 Task: Find connections with filter location Pirapora with filter topic #homebuyers with filter profile language German with filter current company Punj Lloyd Limited with filter school Yogi Vemana University, Kadapa with filter industry Mobile Computing Software Products with filter service category Leadership Development with filter keywords title Restaurant Manager
Action: Mouse moved to (186, 278)
Screenshot: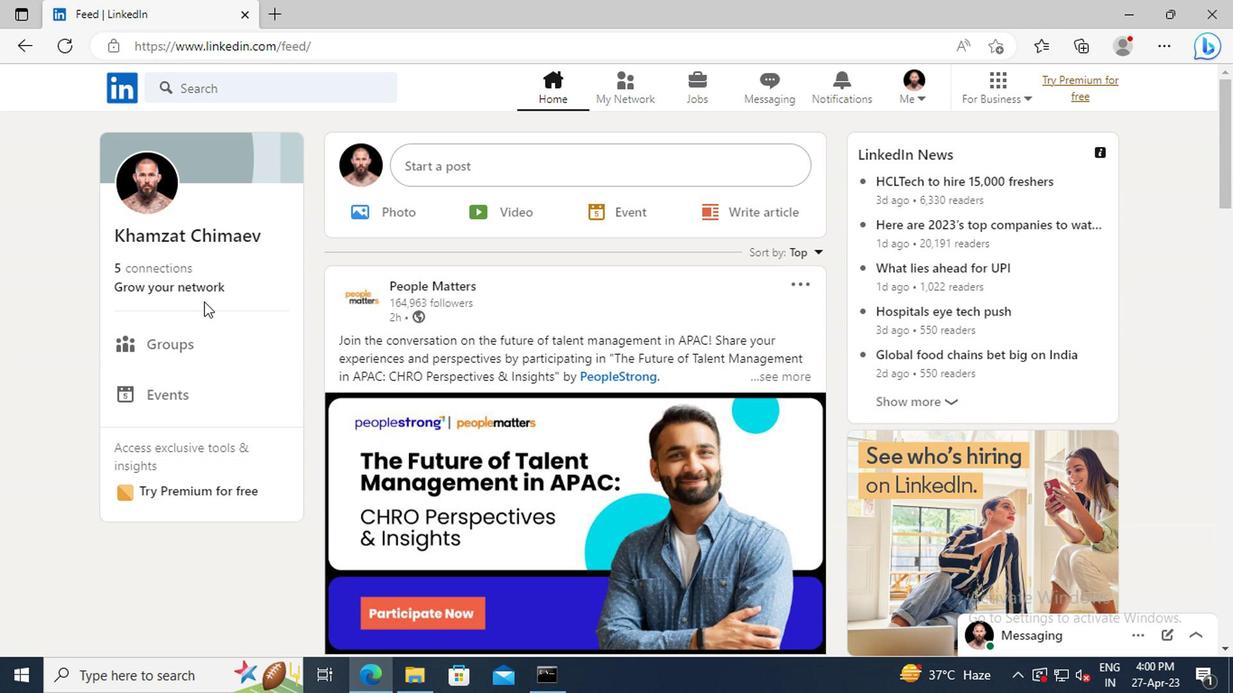 
Action: Mouse pressed left at (186, 278)
Screenshot: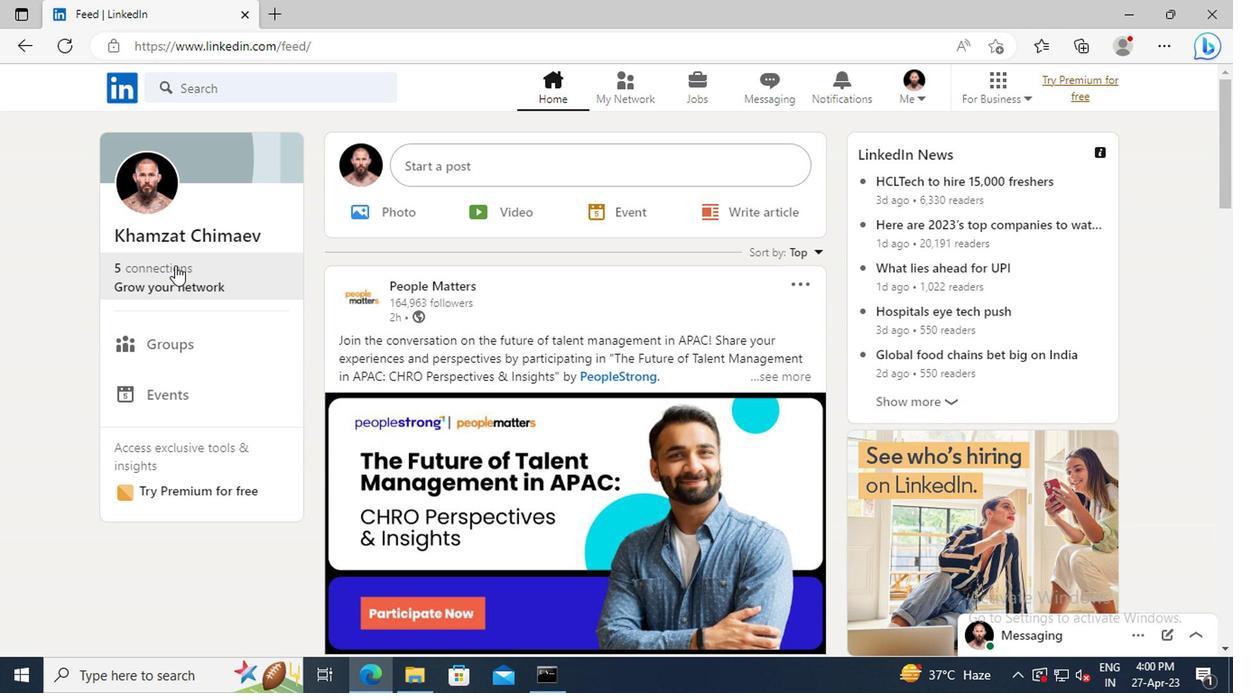
Action: Mouse moved to (213, 200)
Screenshot: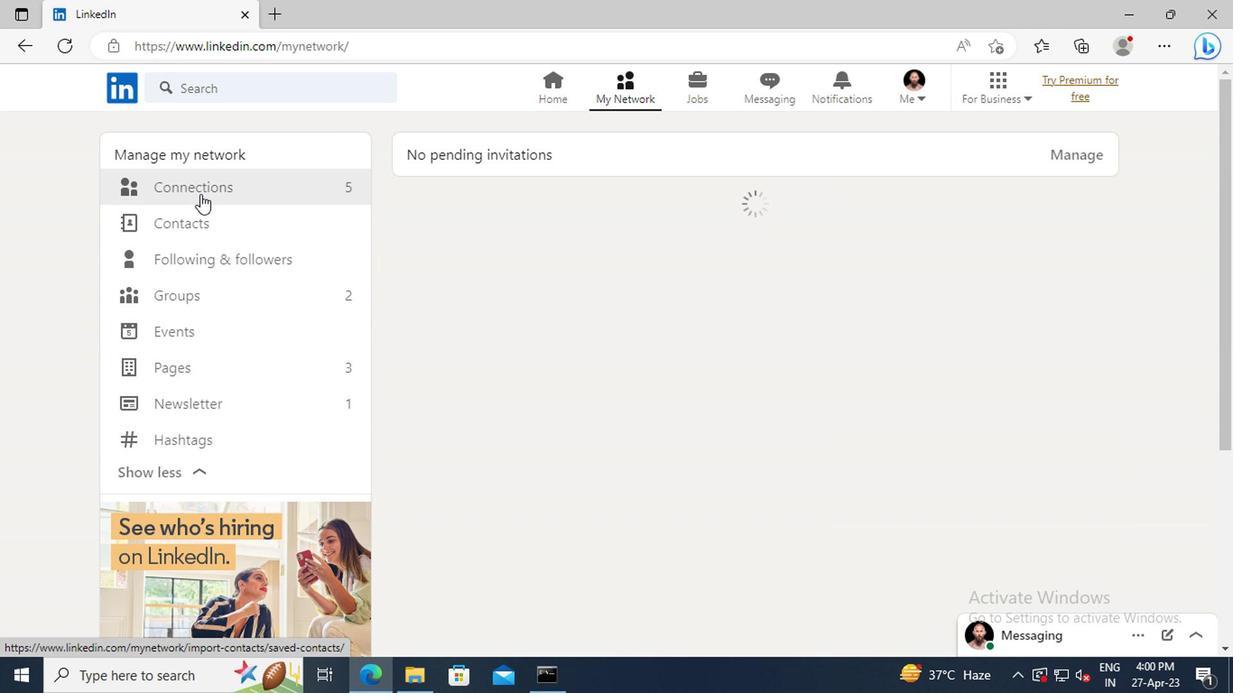 
Action: Mouse pressed left at (213, 200)
Screenshot: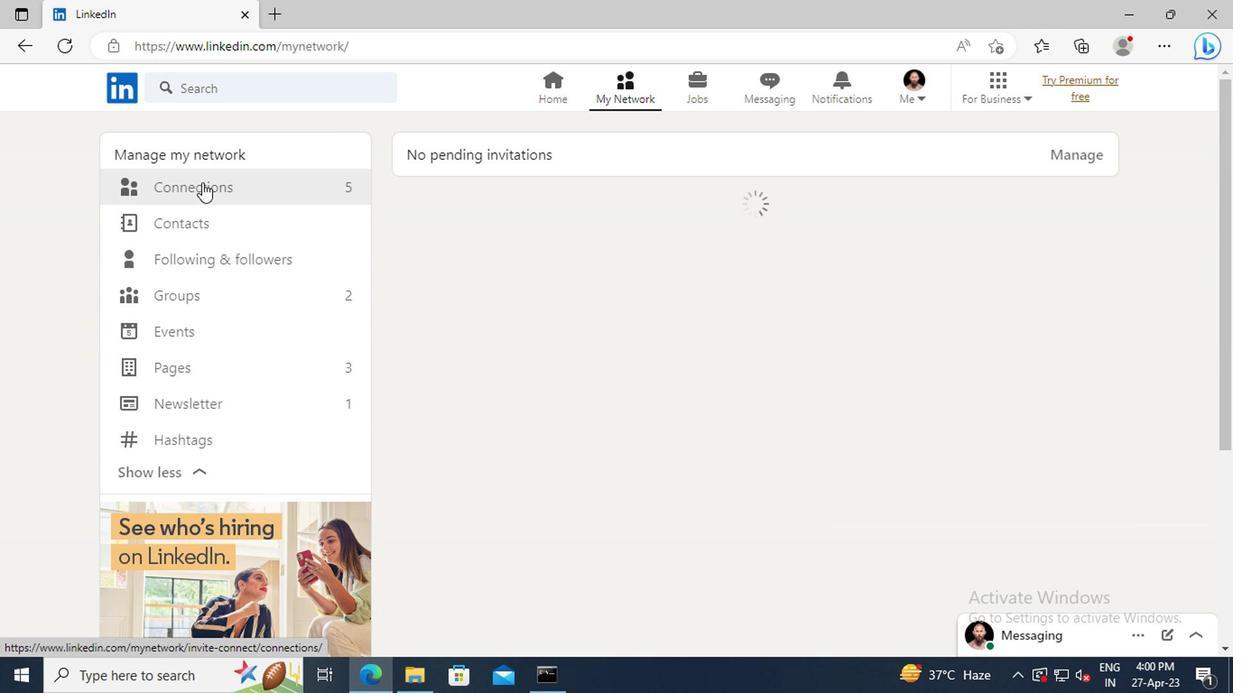 
Action: Mouse moved to (758, 205)
Screenshot: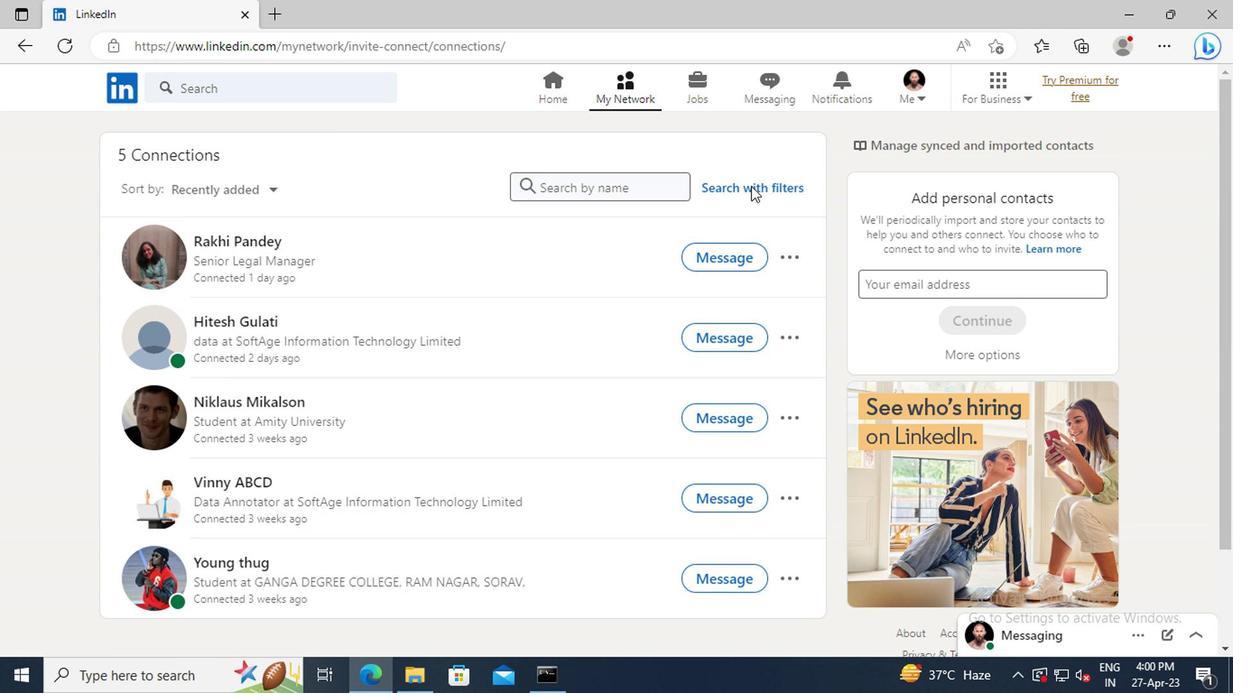 
Action: Mouse pressed left at (758, 205)
Screenshot: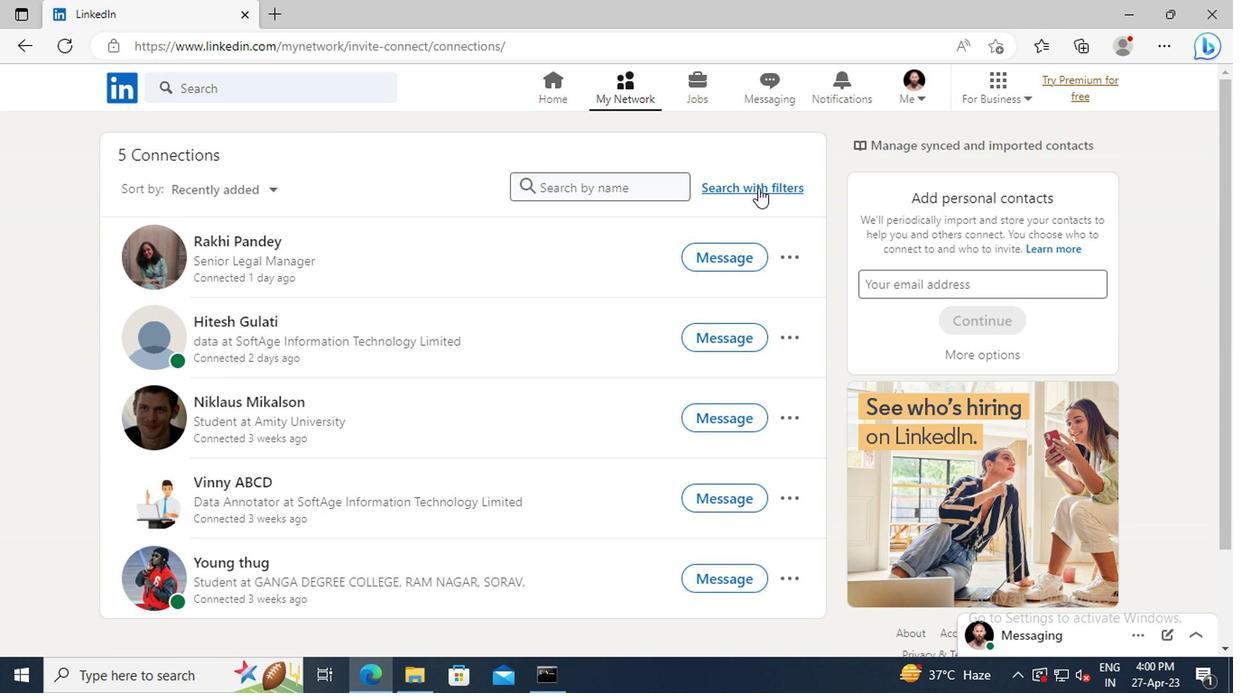 
Action: Mouse moved to (691, 158)
Screenshot: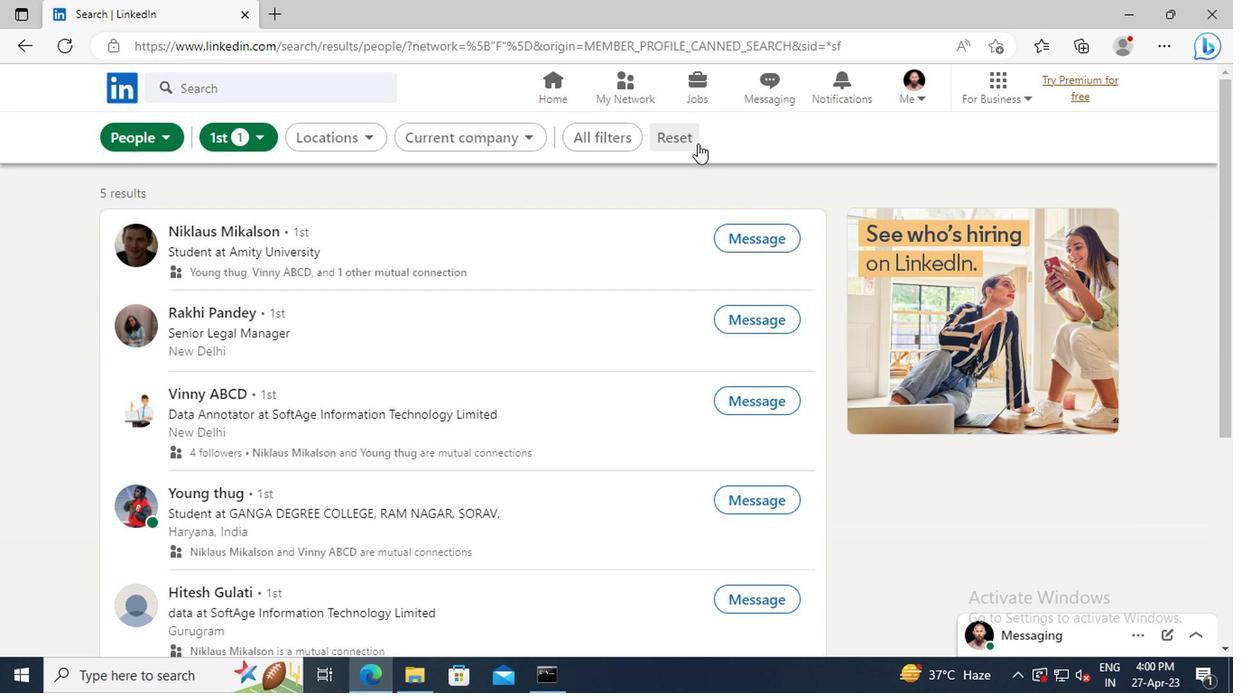 
Action: Mouse pressed left at (691, 158)
Screenshot: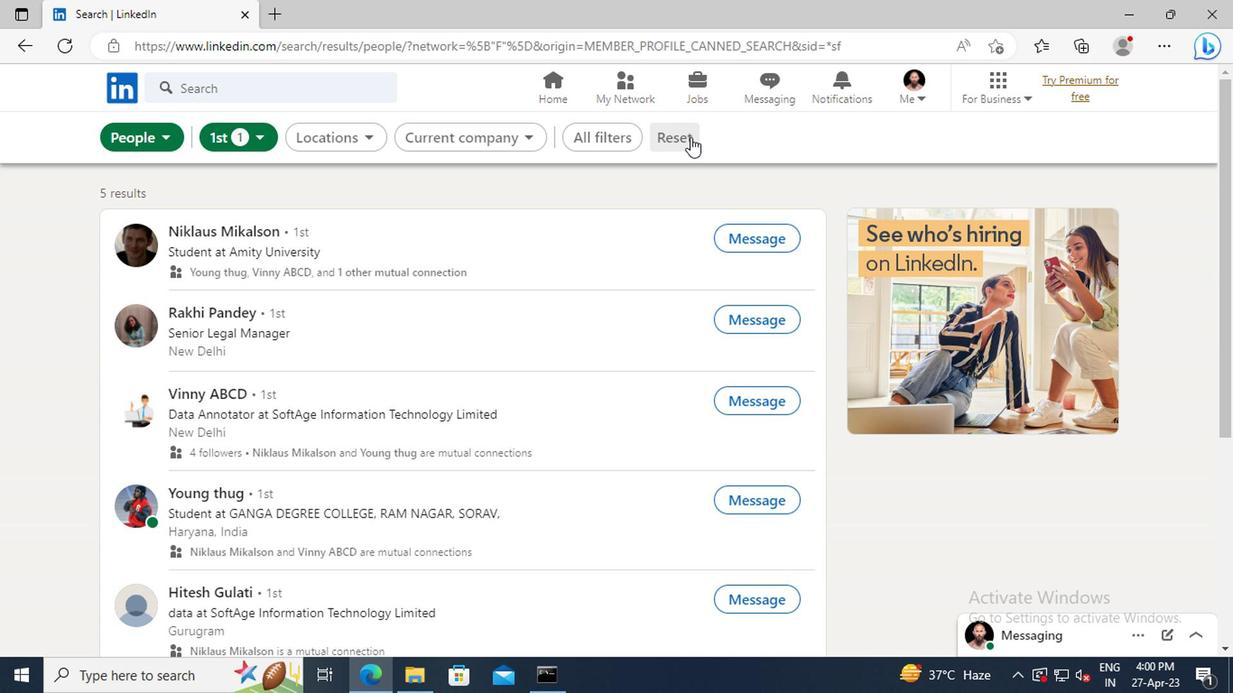 
Action: Mouse moved to (667, 159)
Screenshot: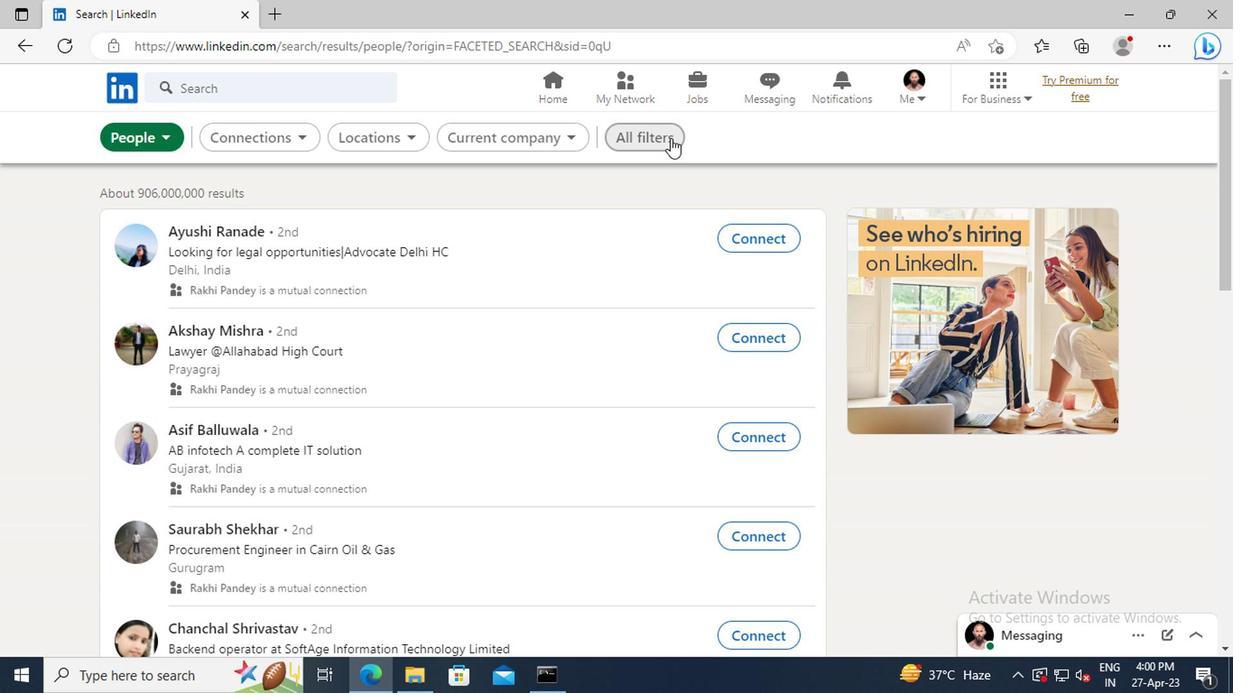 
Action: Mouse pressed left at (667, 159)
Screenshot: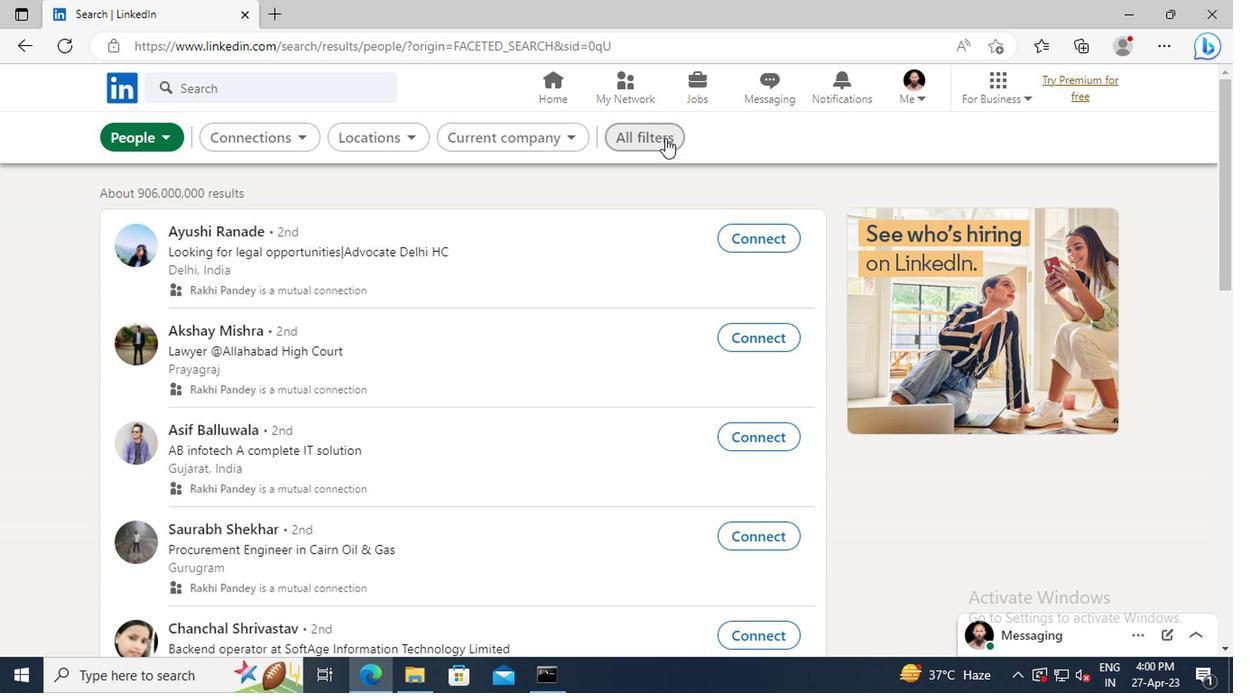 
Action: Mouse moved to (965, 334)
Screenshot: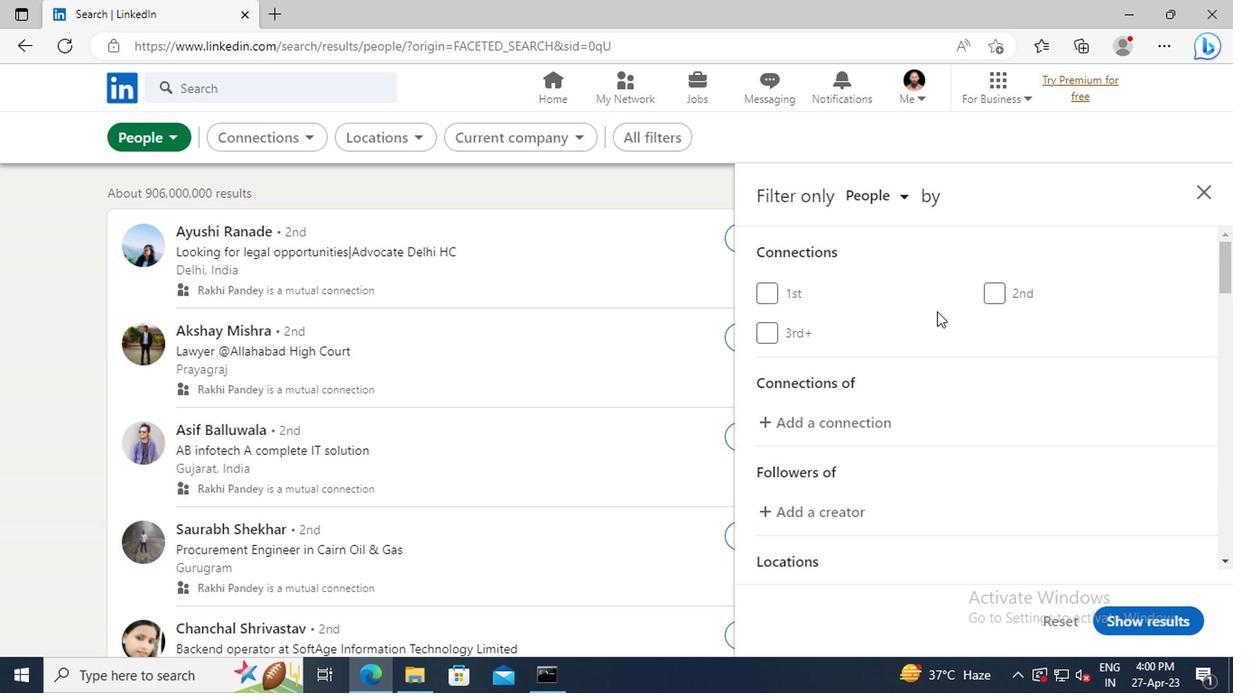 
Action: Mouse scrolled (965, 333) with delta (0, 0)
Screenshot: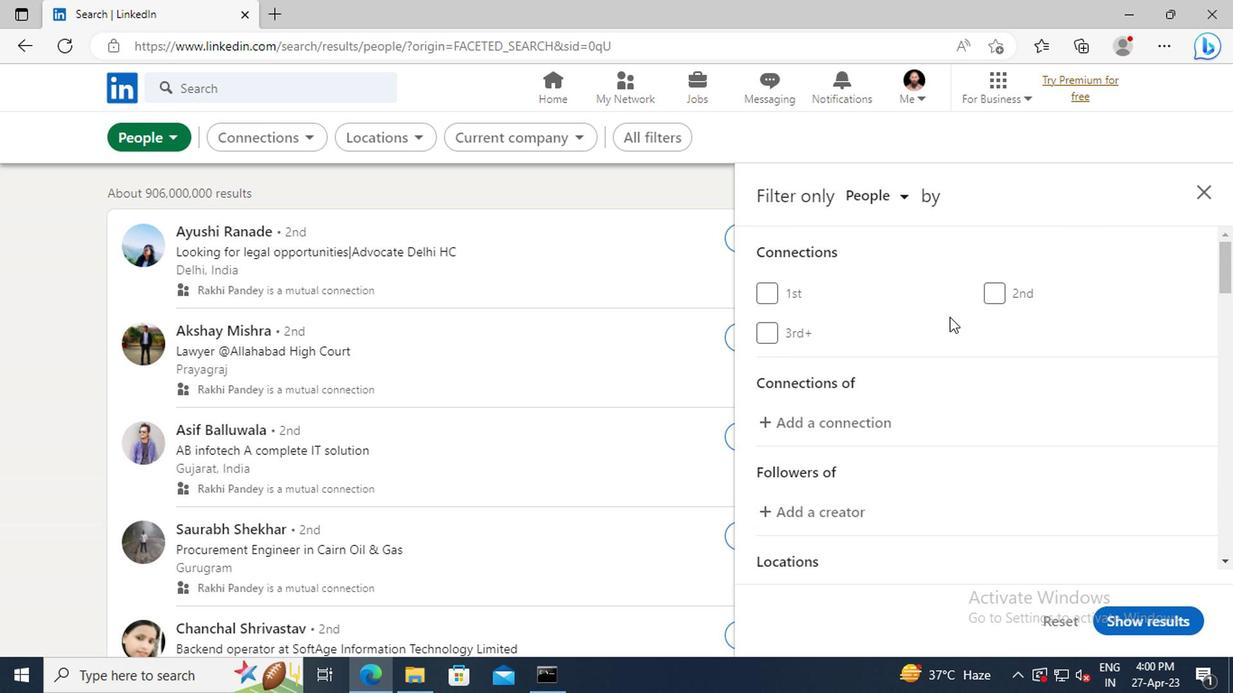 
Action: Mouse scrolled (965, 333) with delta (0, 0)
Screenshot: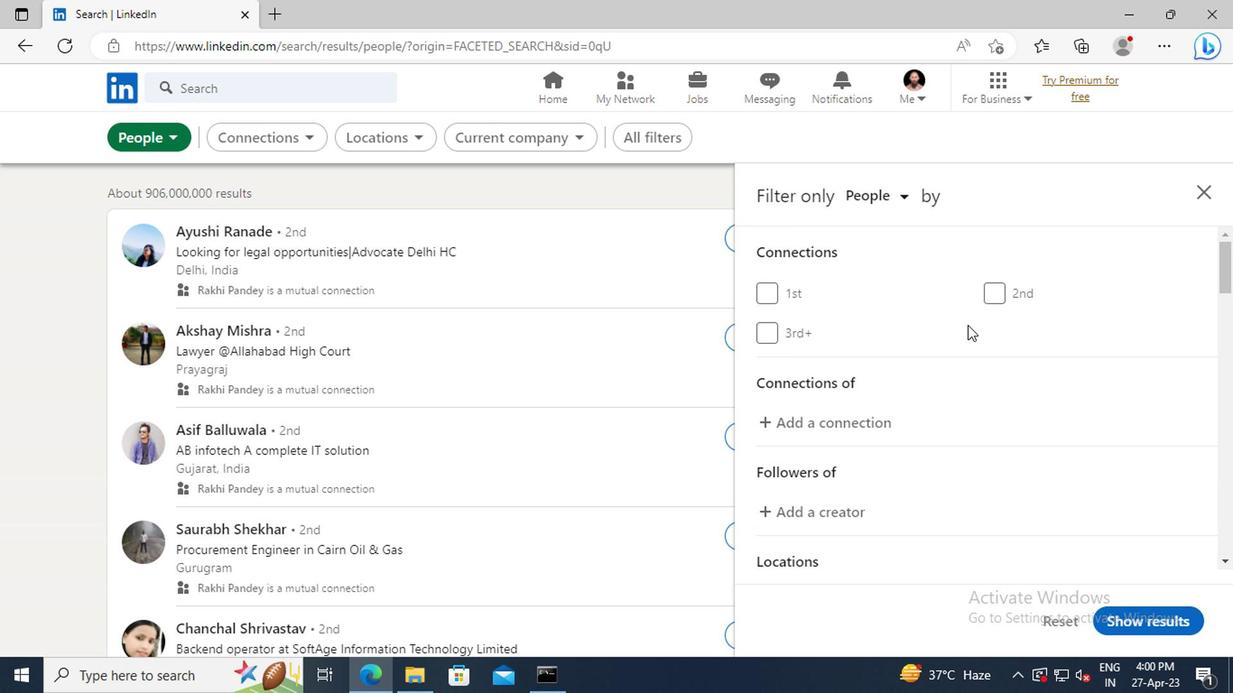
Action: Mouse scrolled (965, 333) with delta (0, 0)
Screenshot: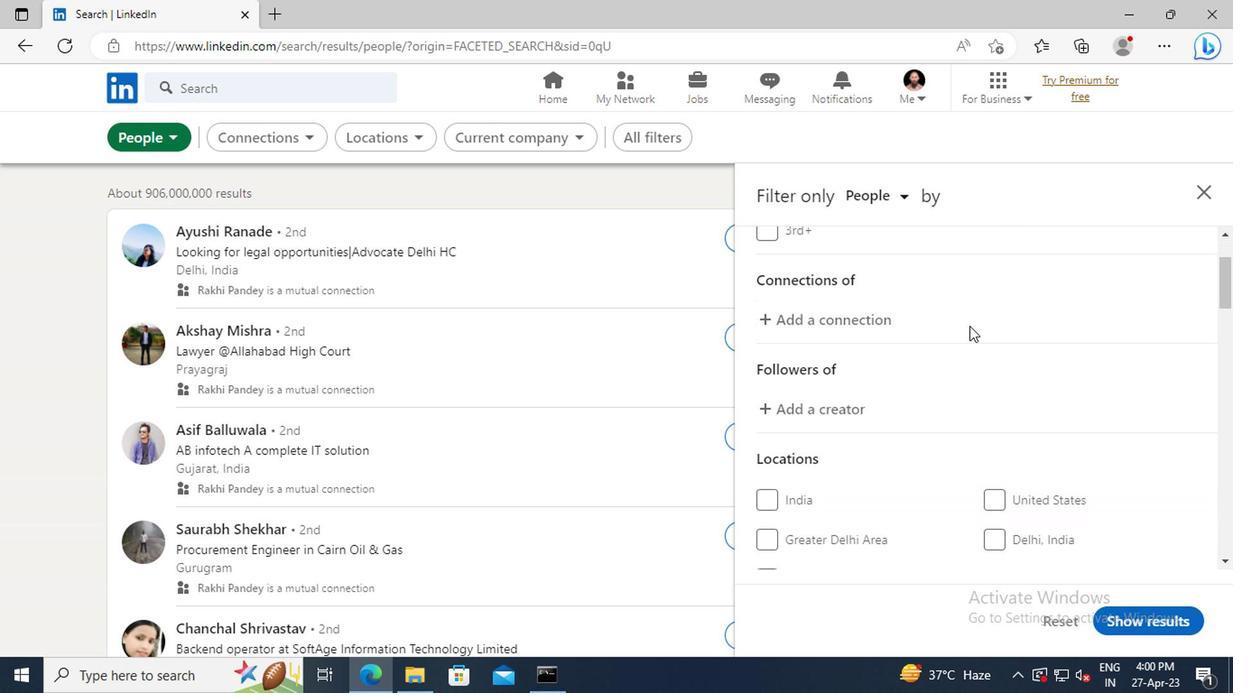 
Action: Mouse scrolled (965, 333) with delta (0, 0)
Screenshot: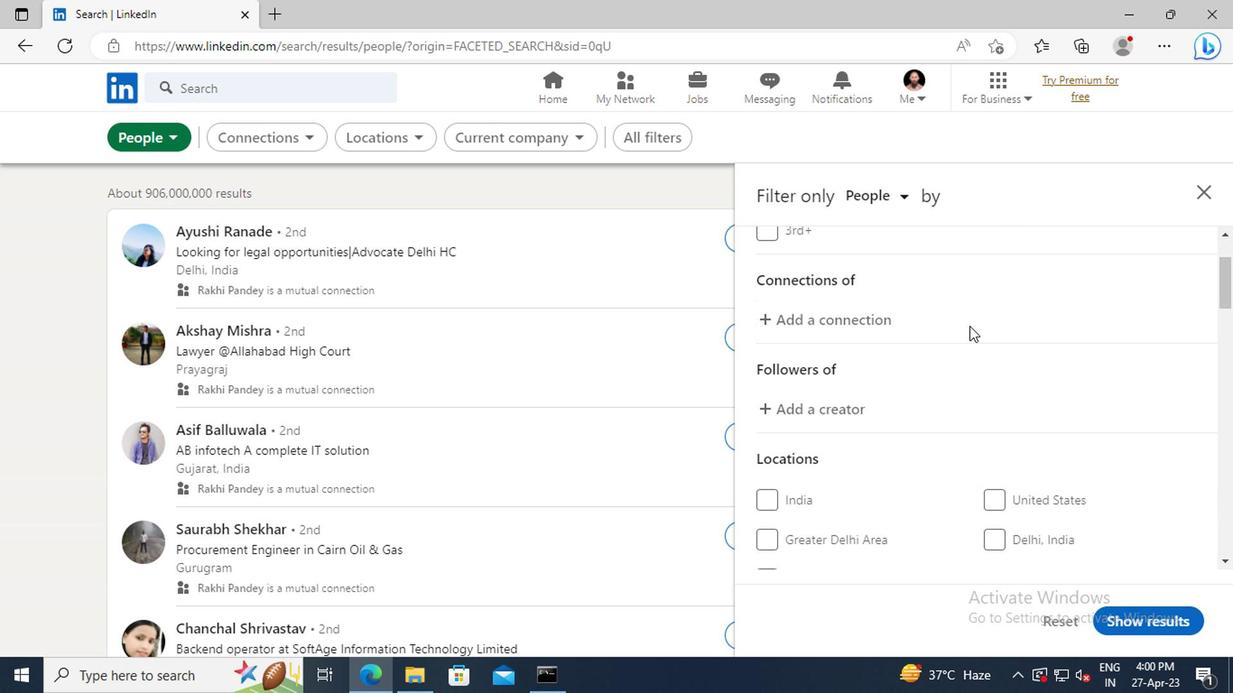 
Action: Mouse scrolled (965, 333) with delta (0, 0)
Screenshot: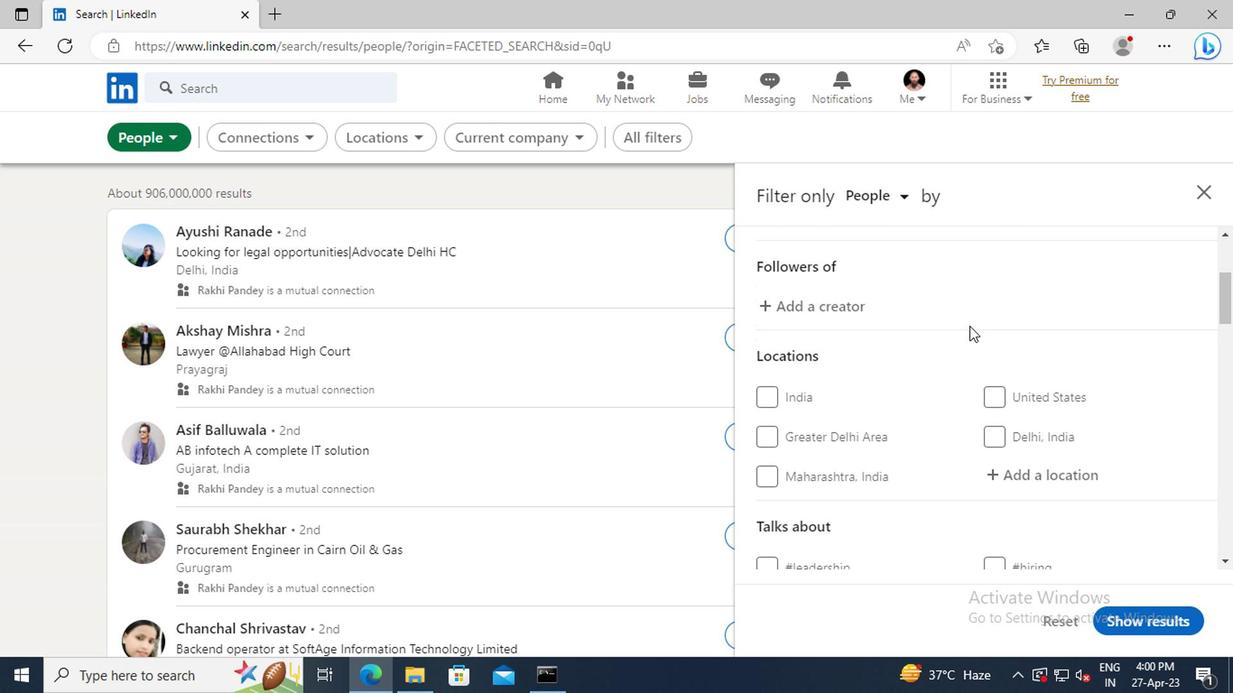 
Action: Mouse scrolled (965, 333) with delta (0, 0)
Screenshot: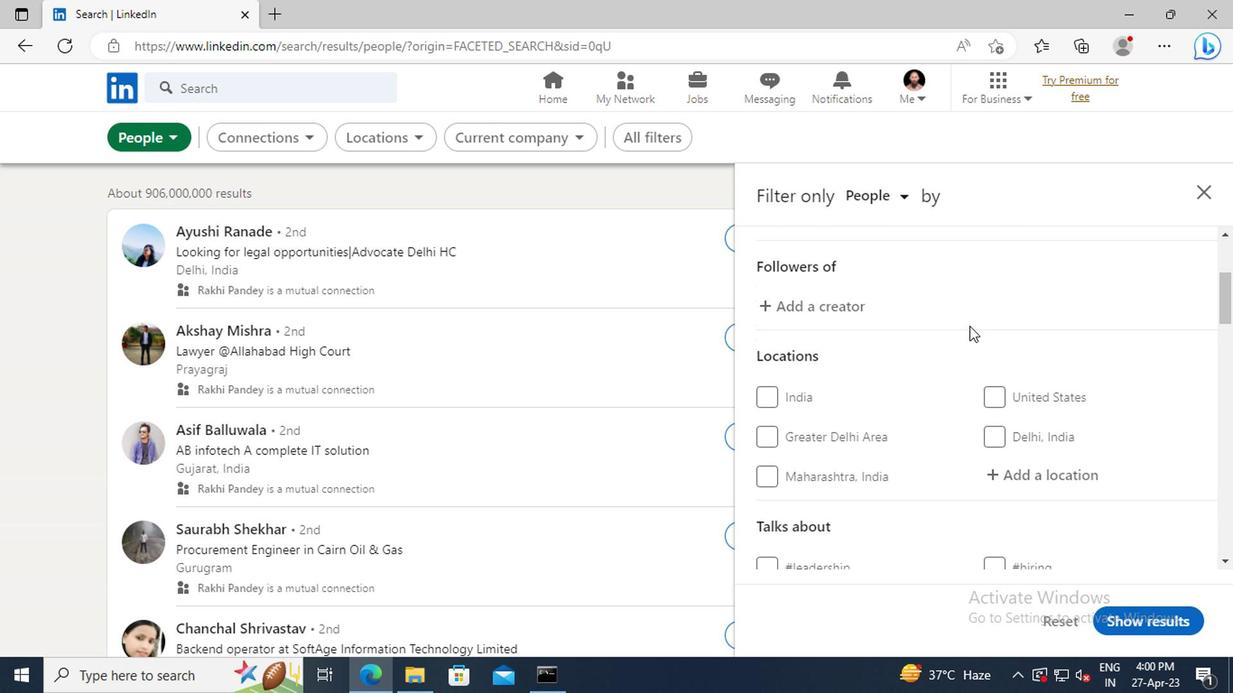 
Action: Mouse moved to (1009, 379)
Screenshot: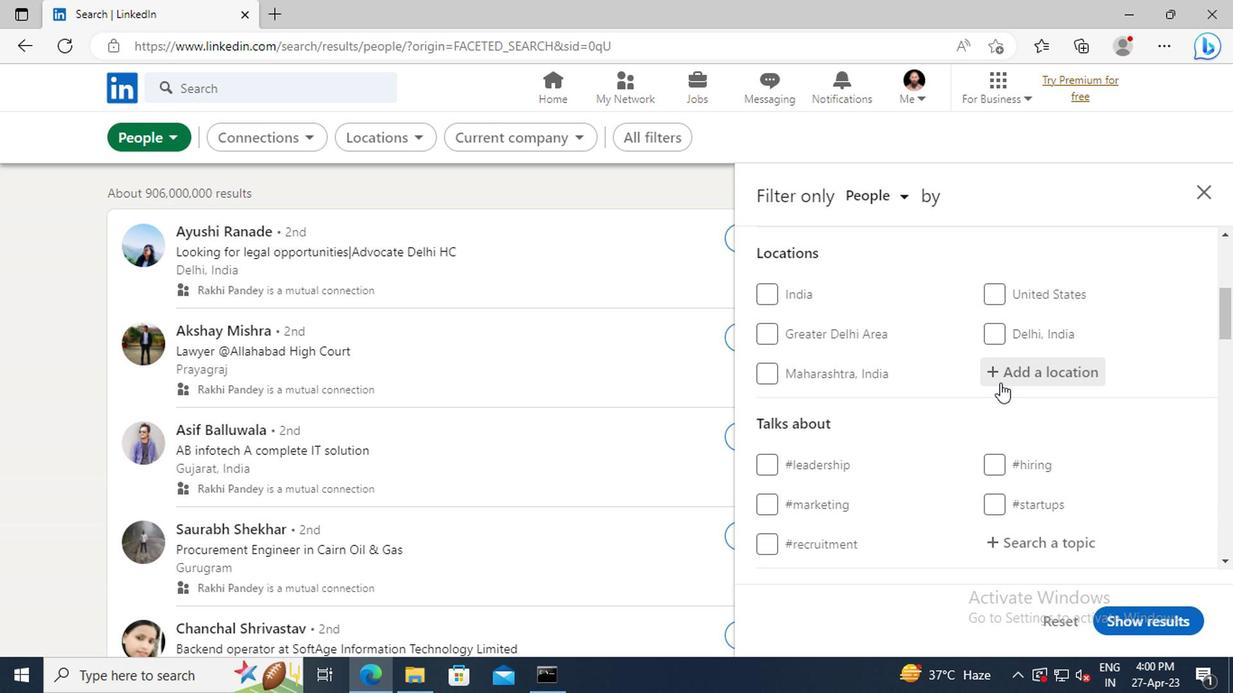 
Action: Mouse pressed left at (1009, 379)
Screenshot: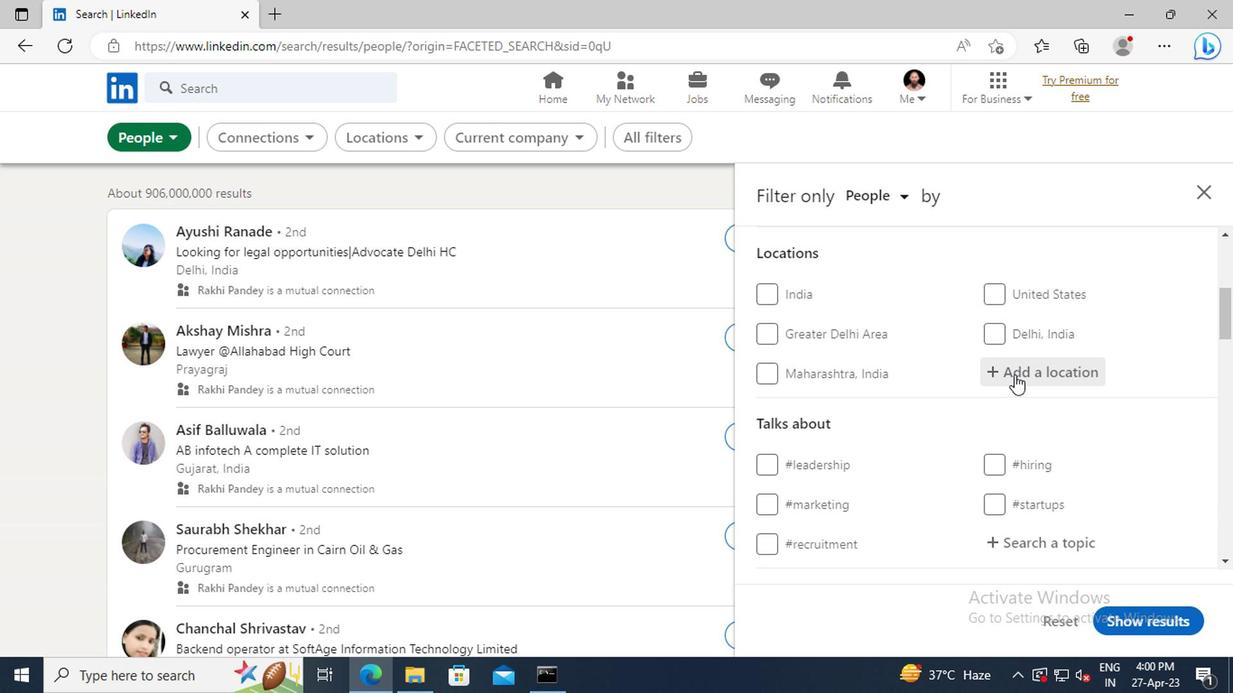 
Action: Key pressed <Key.shift>PIRAPORA
Screenshot: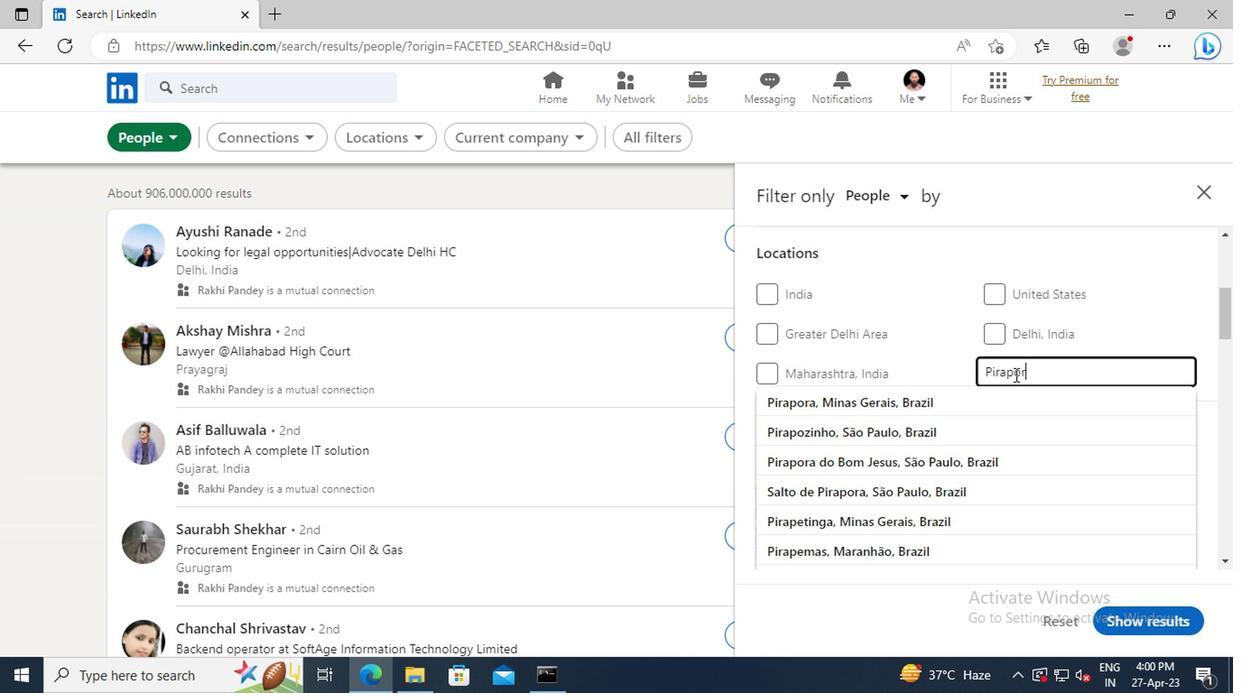 
Action: Mouse moved to (1009, 396)
Screenshot: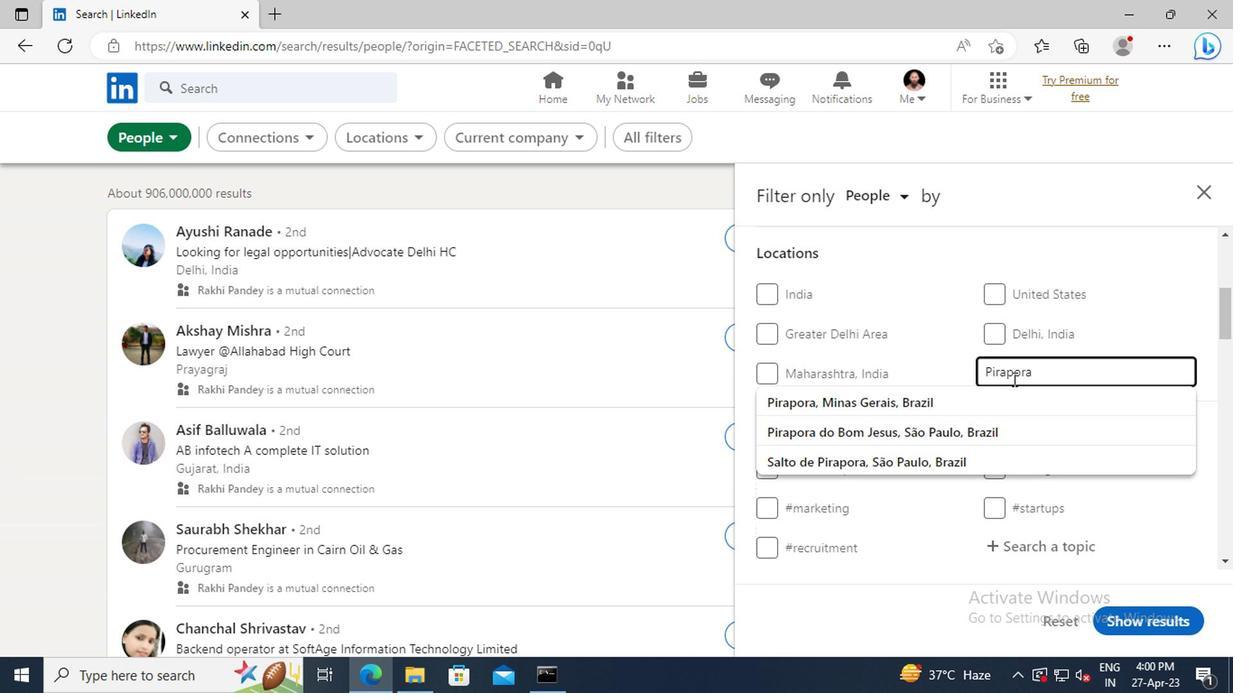 
Action: Mouse pressed left at (1009, 396)
Screenshot: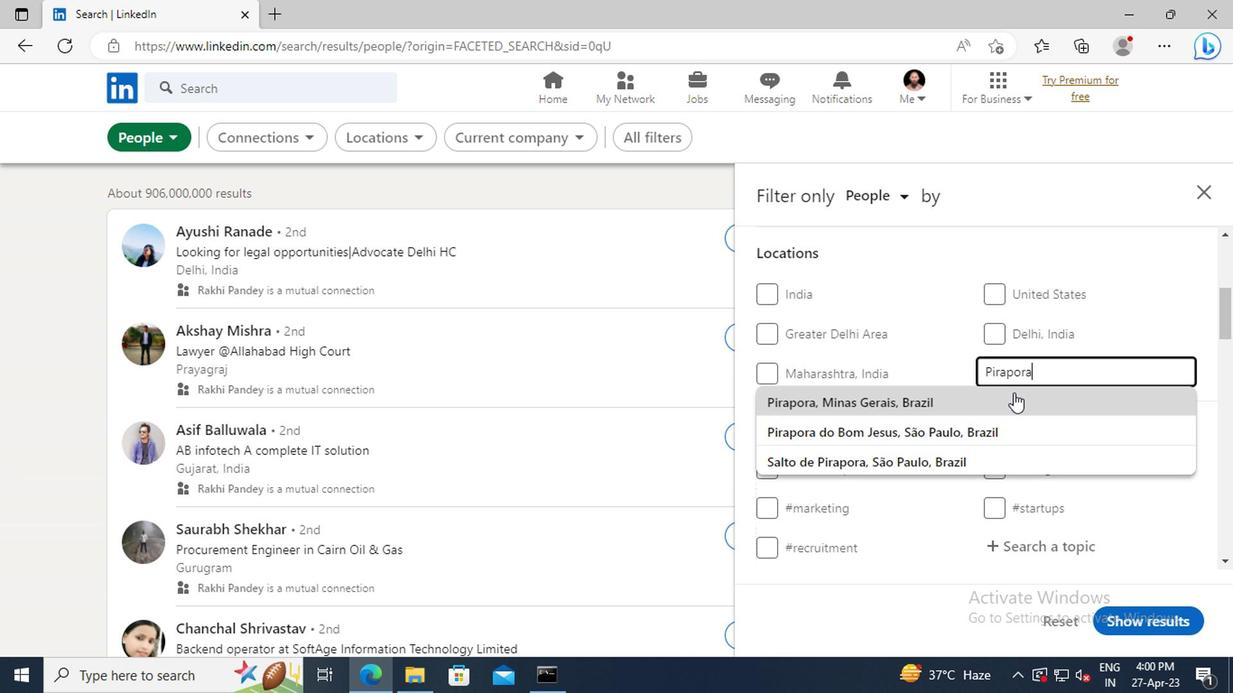 
Action: Mouse moved to (1019, 360)
Screenshot: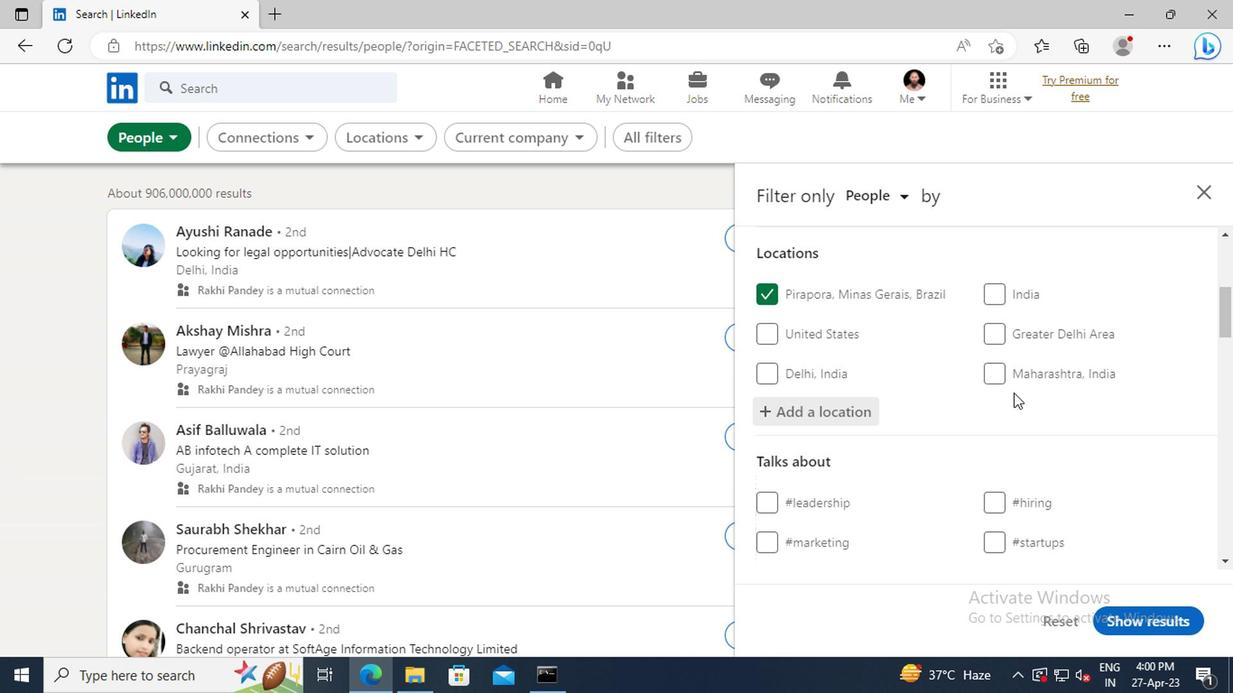 
Action: Mouse scrolled (1019, 359) with delta (0, -1)
Screenshot: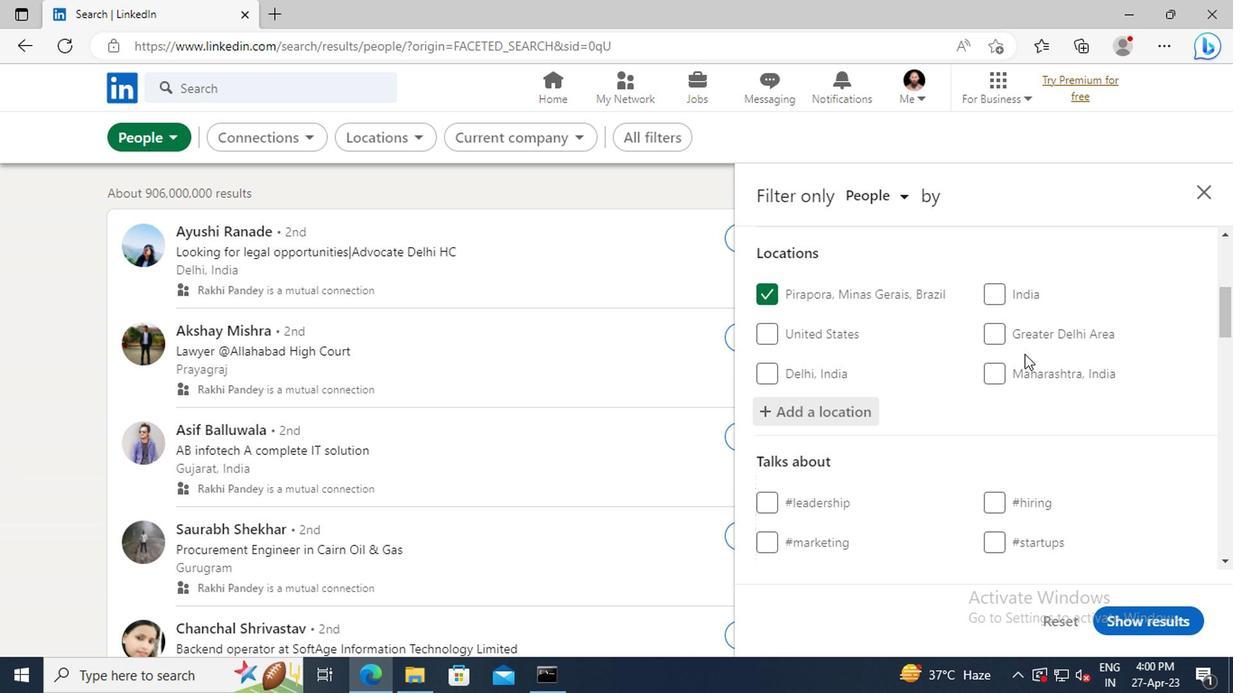 
Action: Mouse scrolled (1019, 359) with delta (0, -1)
Screenshot: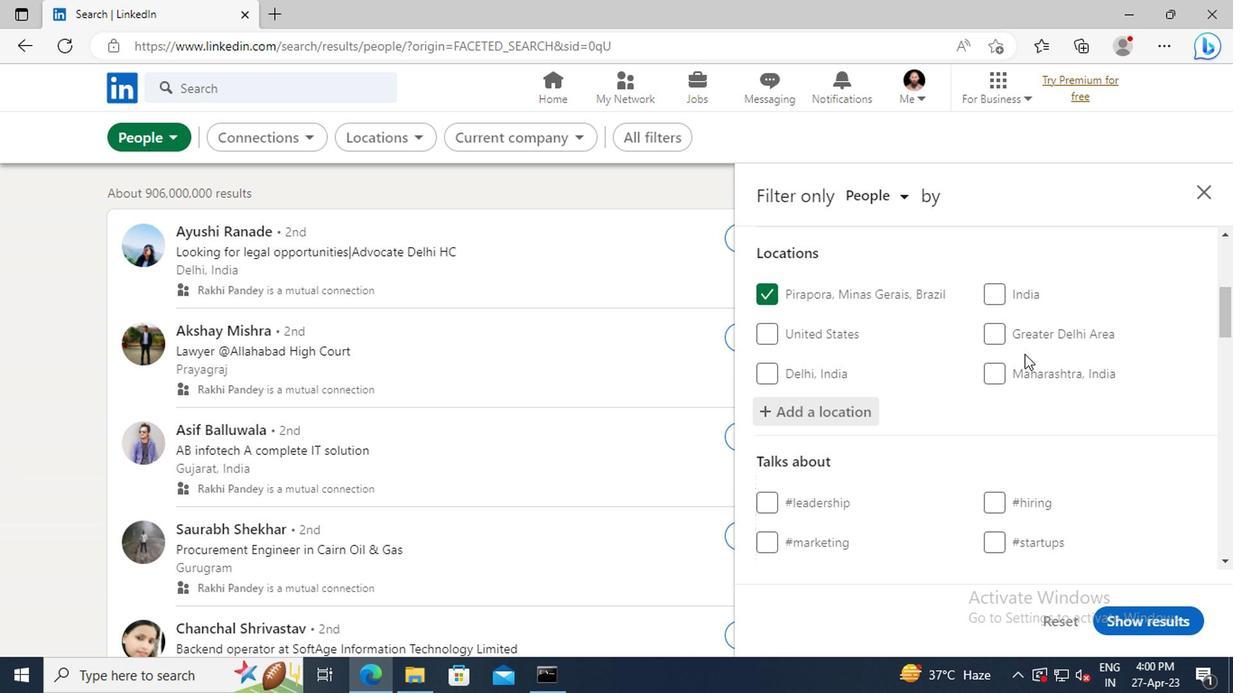 
Action: Mouse scrolled (1019, 359) with delta (0, -1)
Screenshot: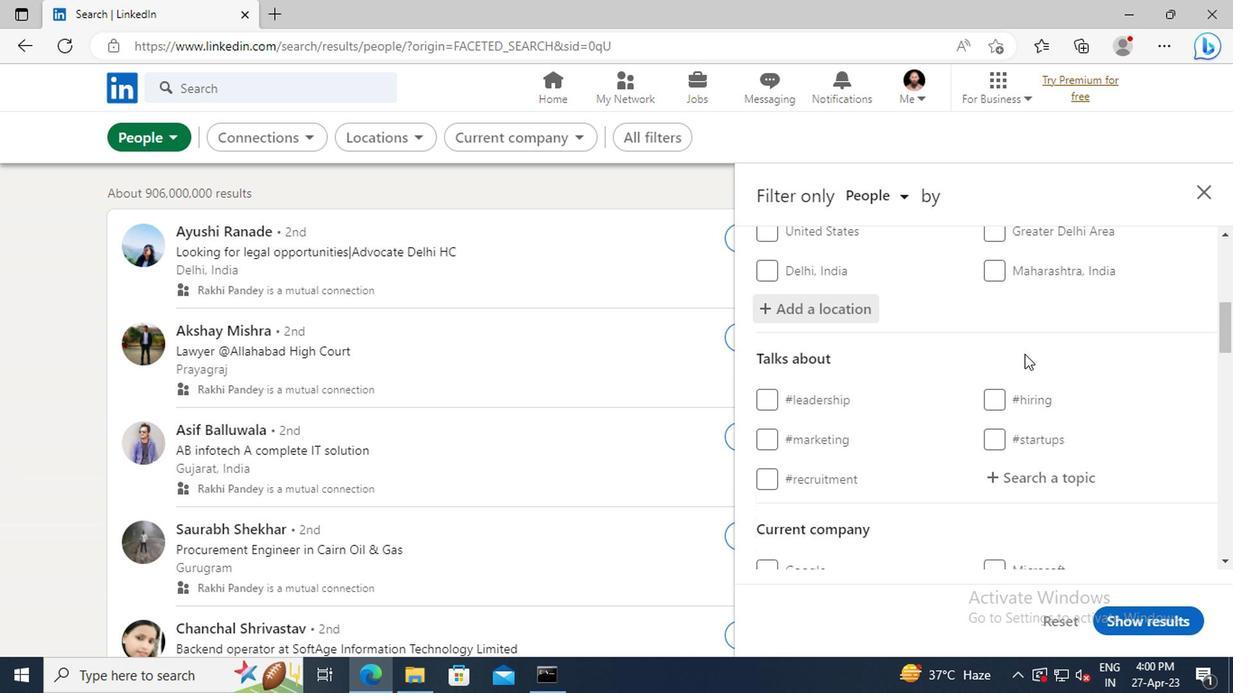 
Action: Mouse moved to (1017, 432)
Screenshot: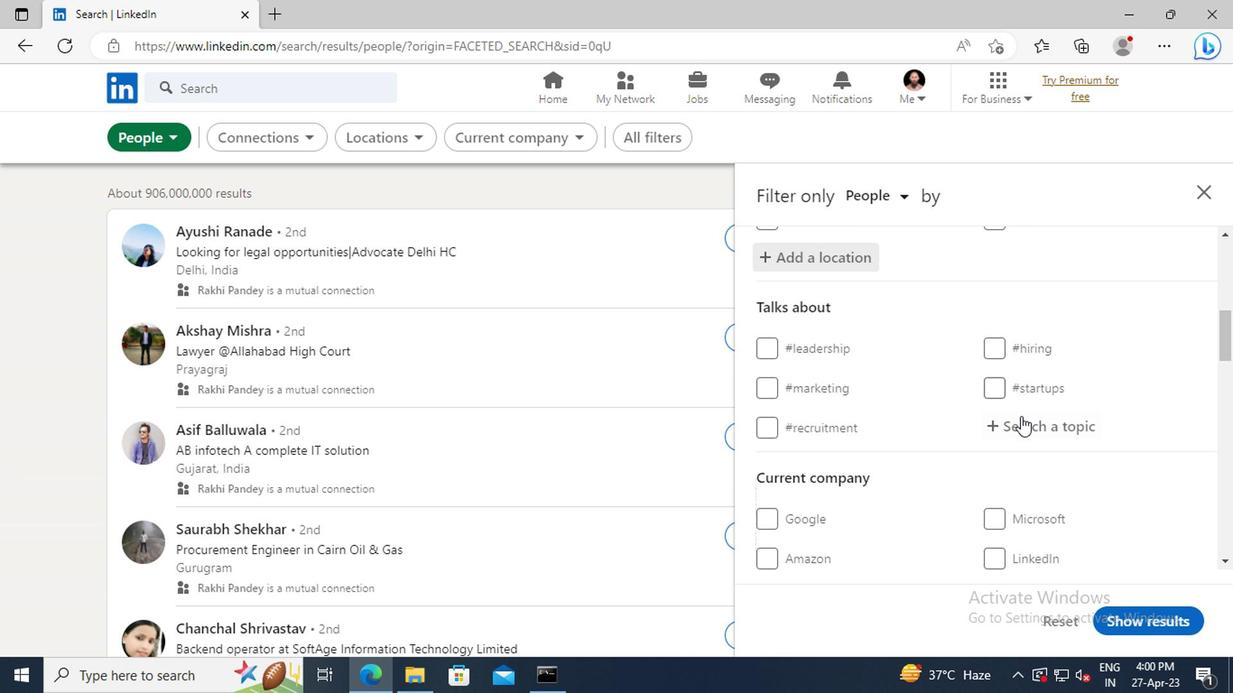 
Action: Mouse pressed left at (1017, 432)
Screenshot: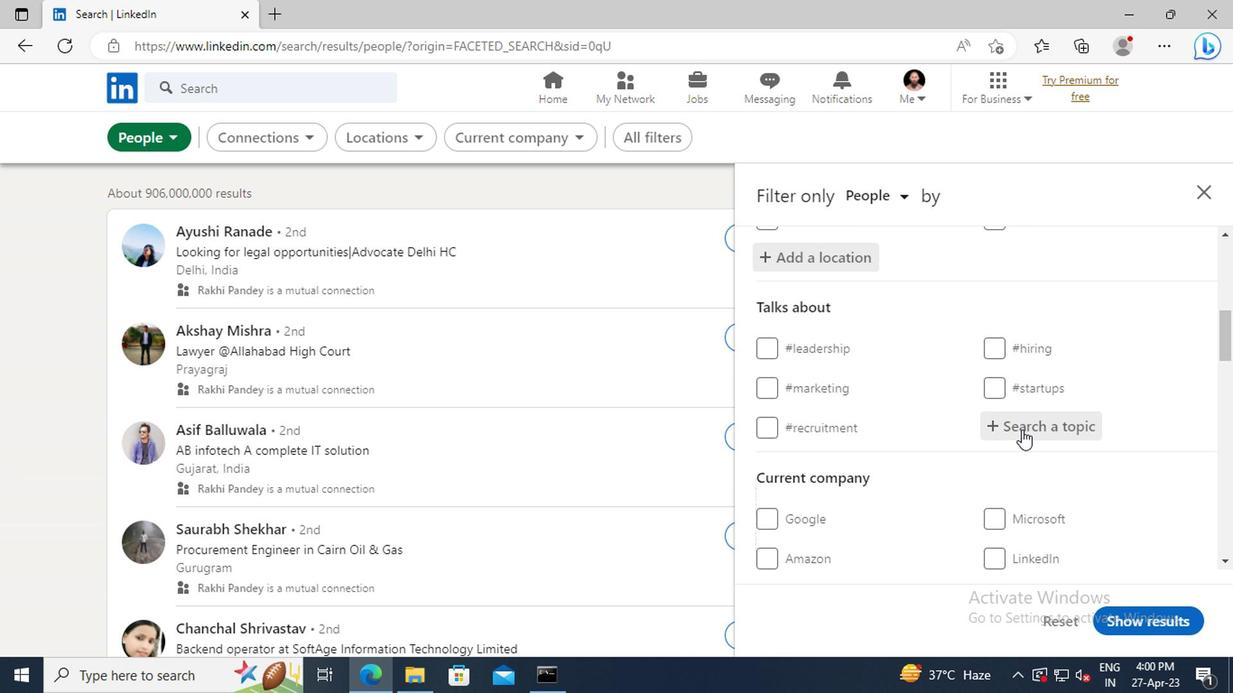 
Action: Key pressed <Key.shift>#HOMEBUYERS<Key.enter>
Screenshot: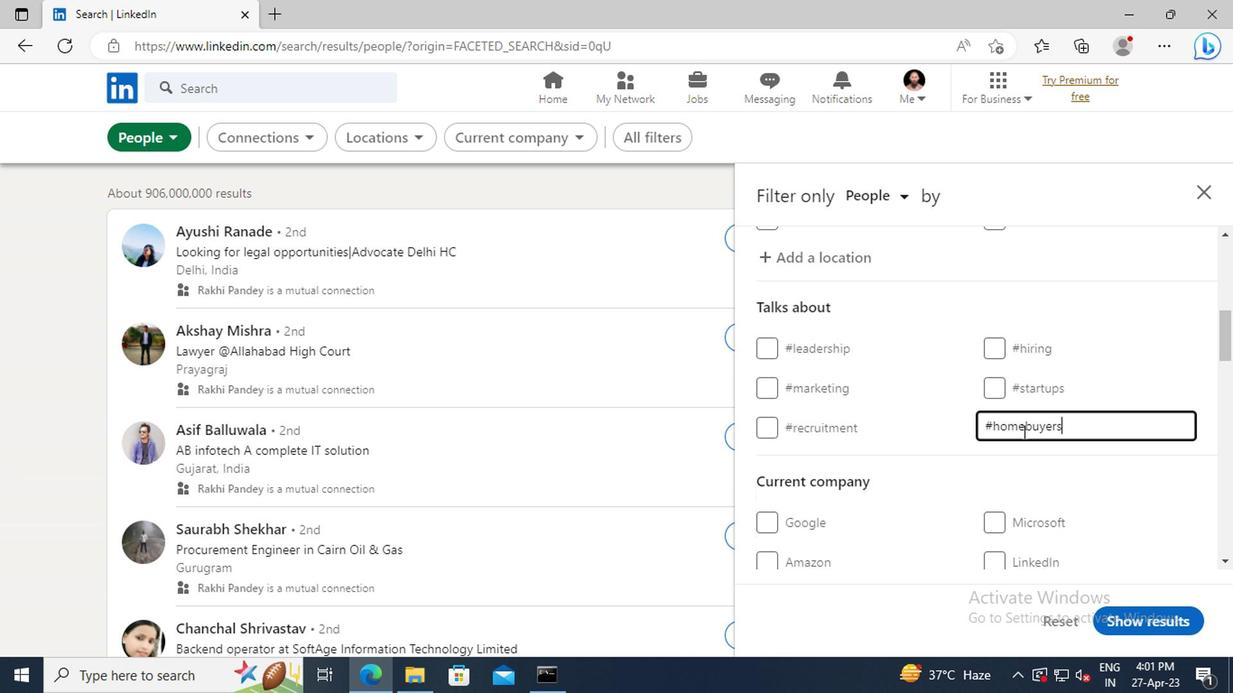 
Action: Mouse scrolled (1017, 431) with delta (0, 0)
Screenshot: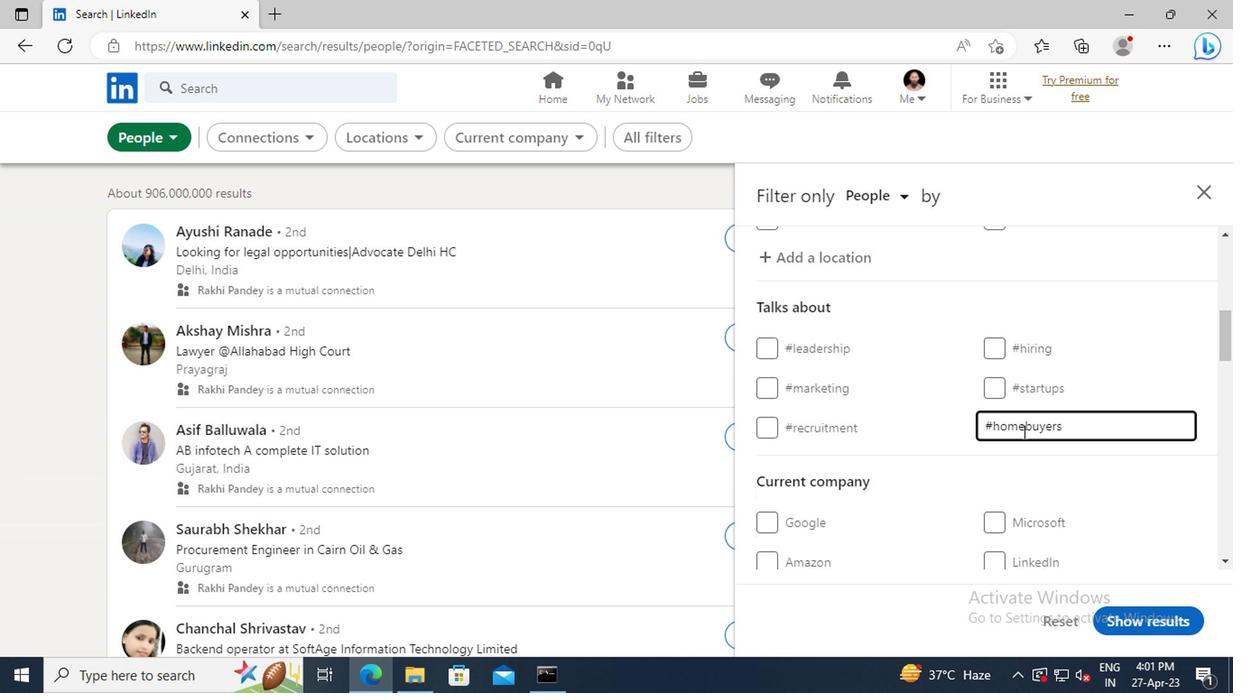 
Action: Mouse scrolled (1017, 431) with delta (0, 0)
Screenshot: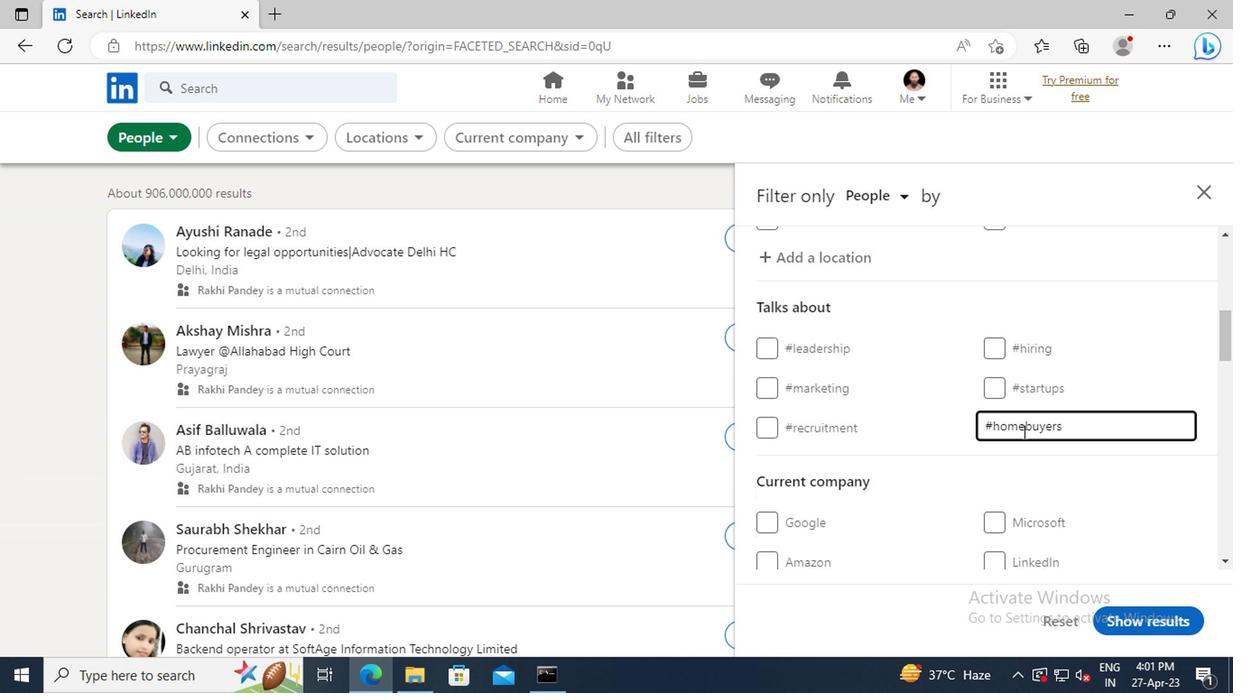 
Action: Mouse scrolled (1017, 431) with delta (0, 0)
Screenshot: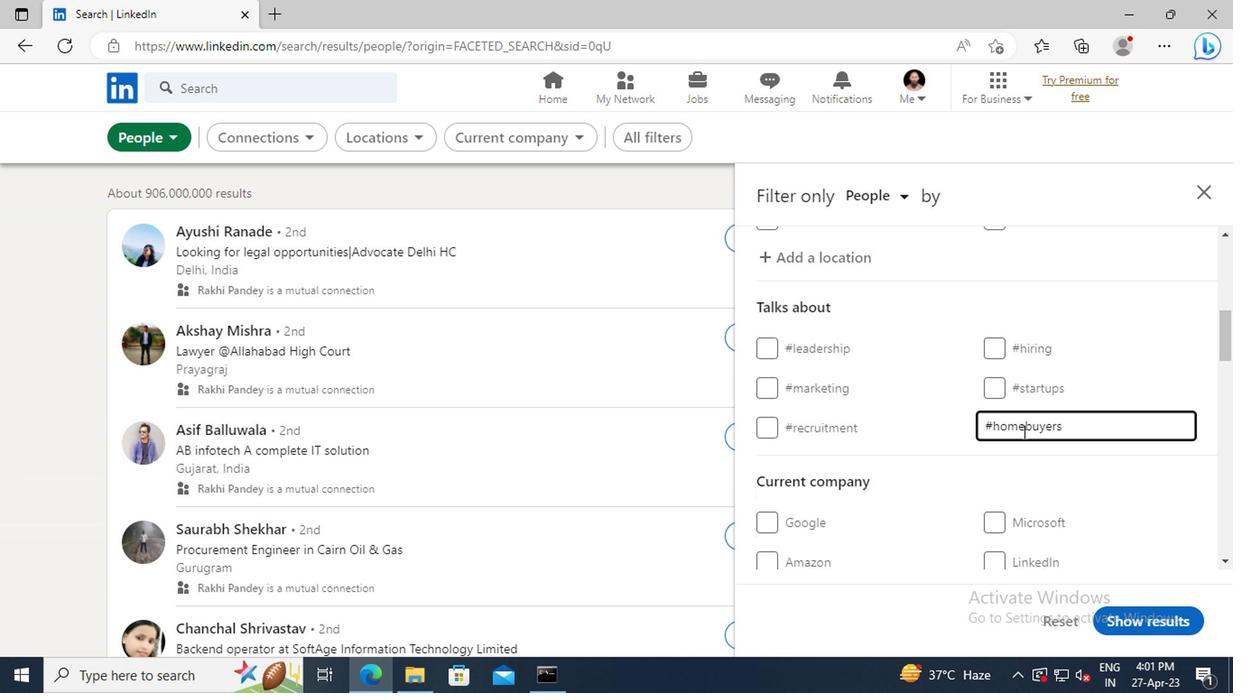 
Action: Mouse scrolled (1017, 431) with delta (0, 0)
Screenshot: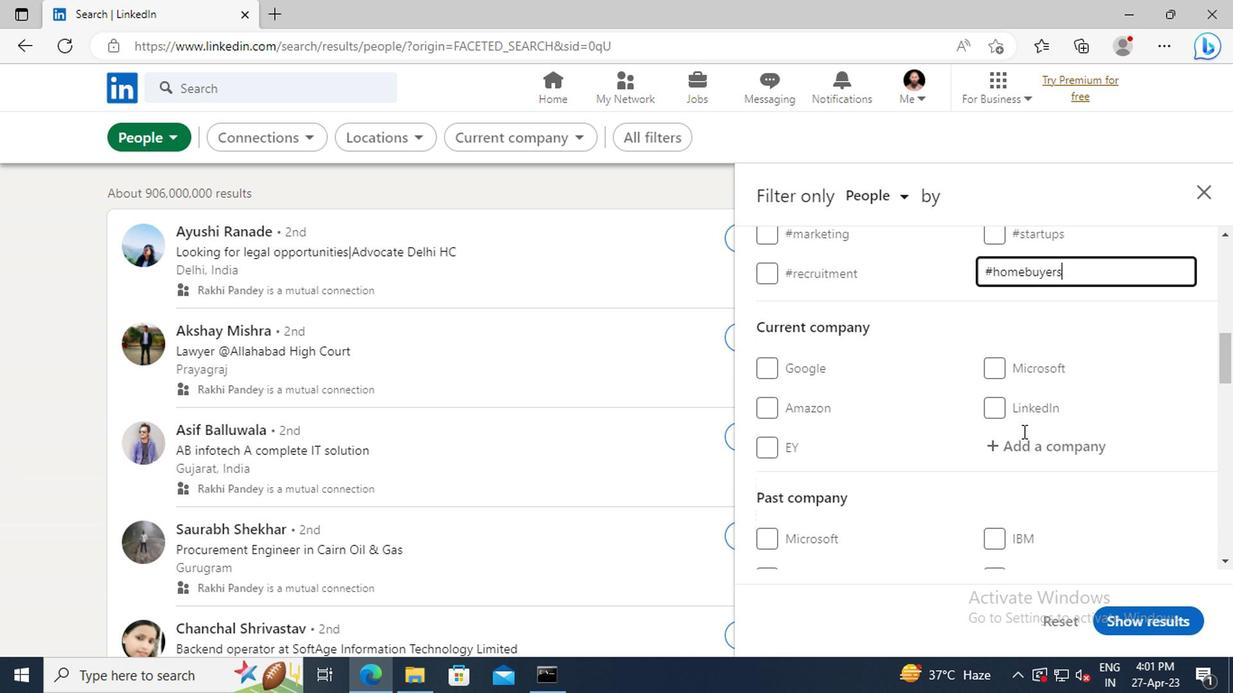 
Action: Mouse scrolled (1017, 431) with delta (0, 0)
Screenshot: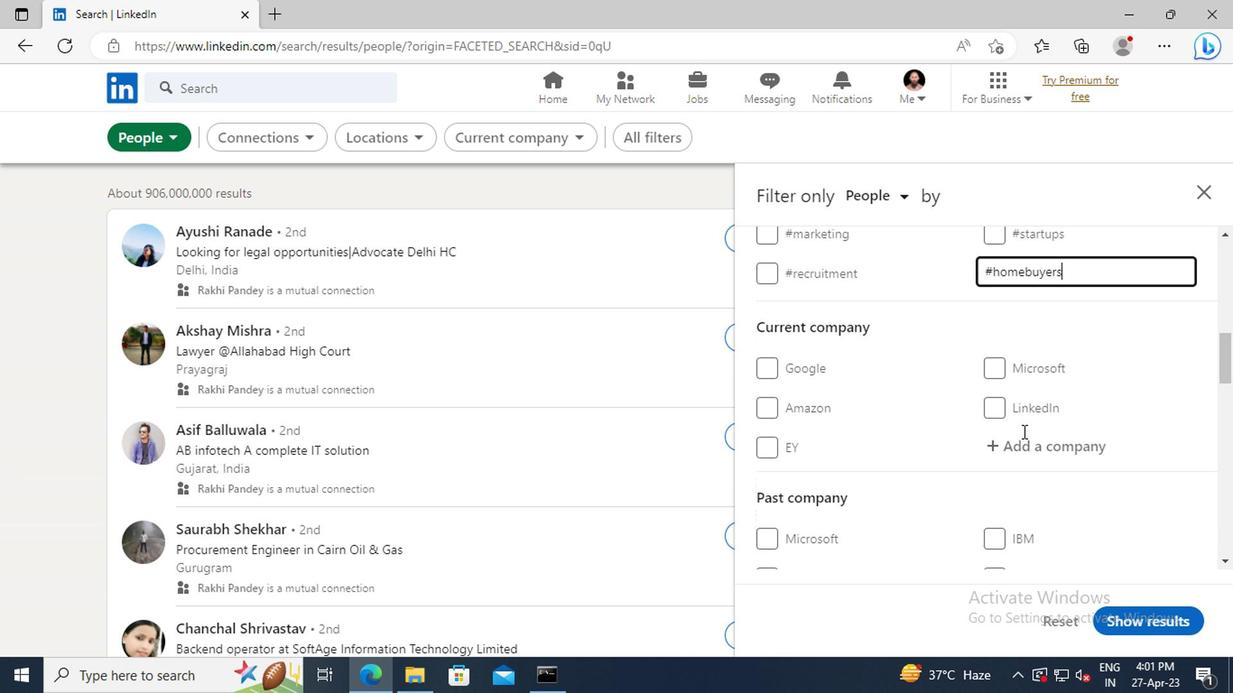
Action: Mouse scrolled (1017, 431) with delta (0, 0)
Screenshot: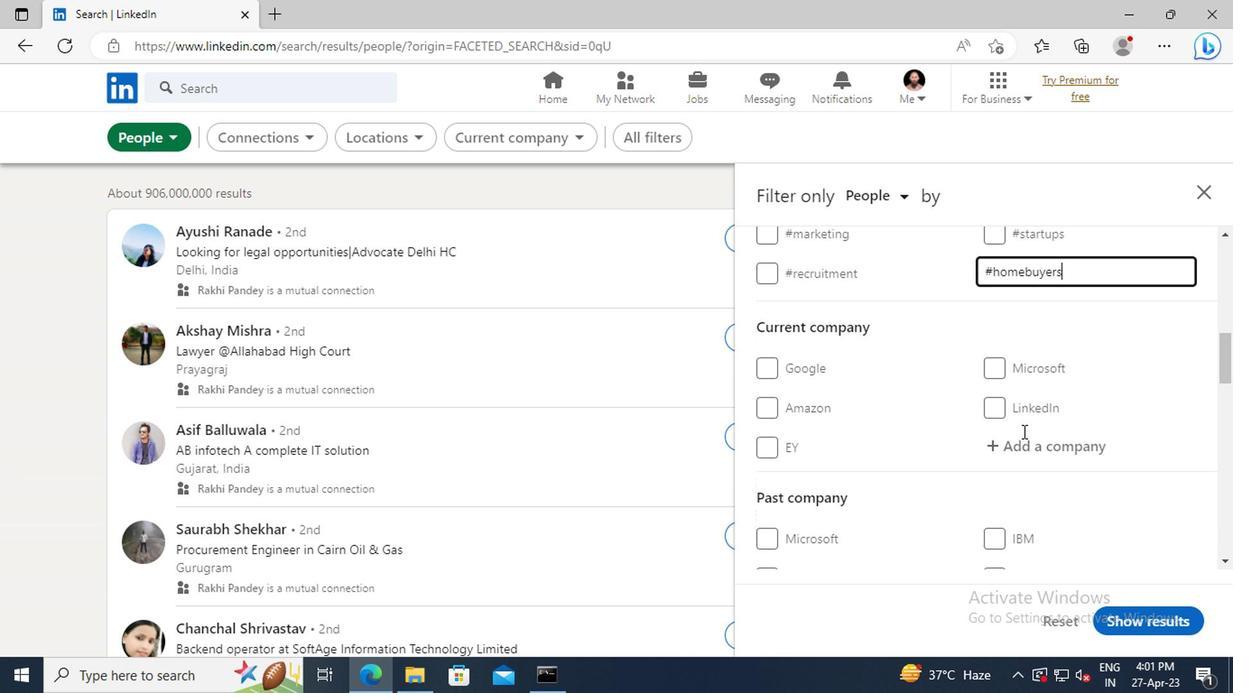 
Action: Mouse scrolled (1017, 431) with delta (0, 0)
Screenshot: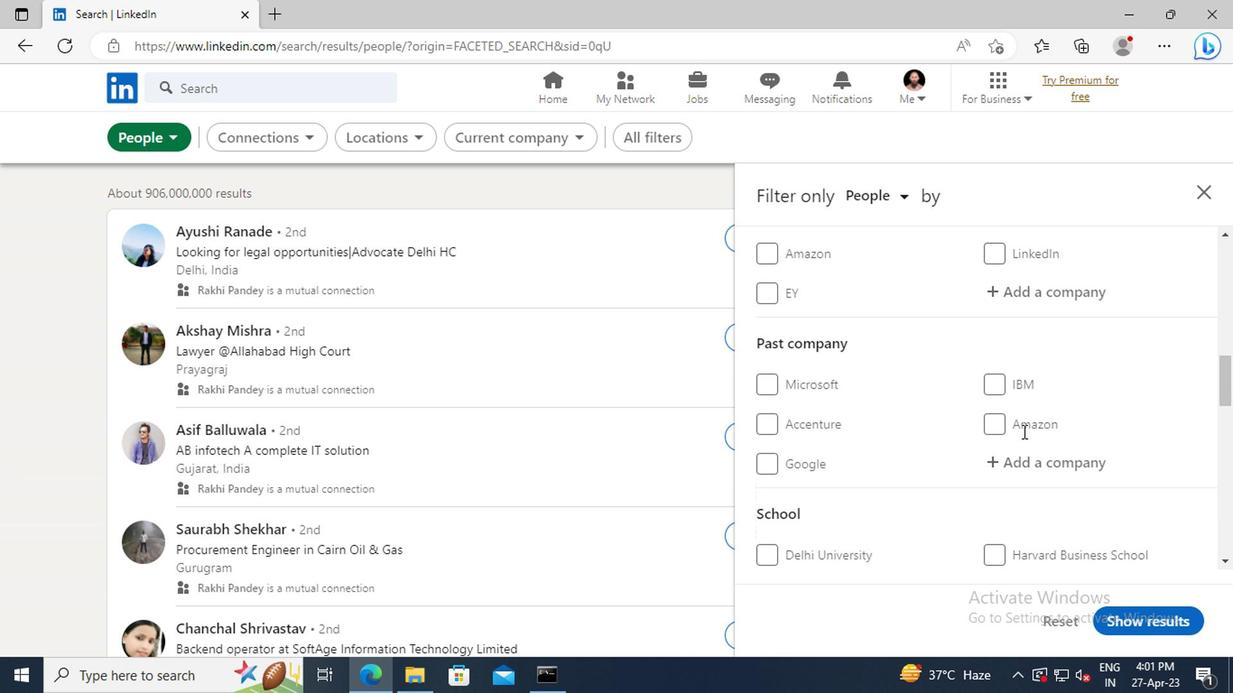 
Action: Mouse scrolled (1017, 431) with delta (0, 0)
Screenshot: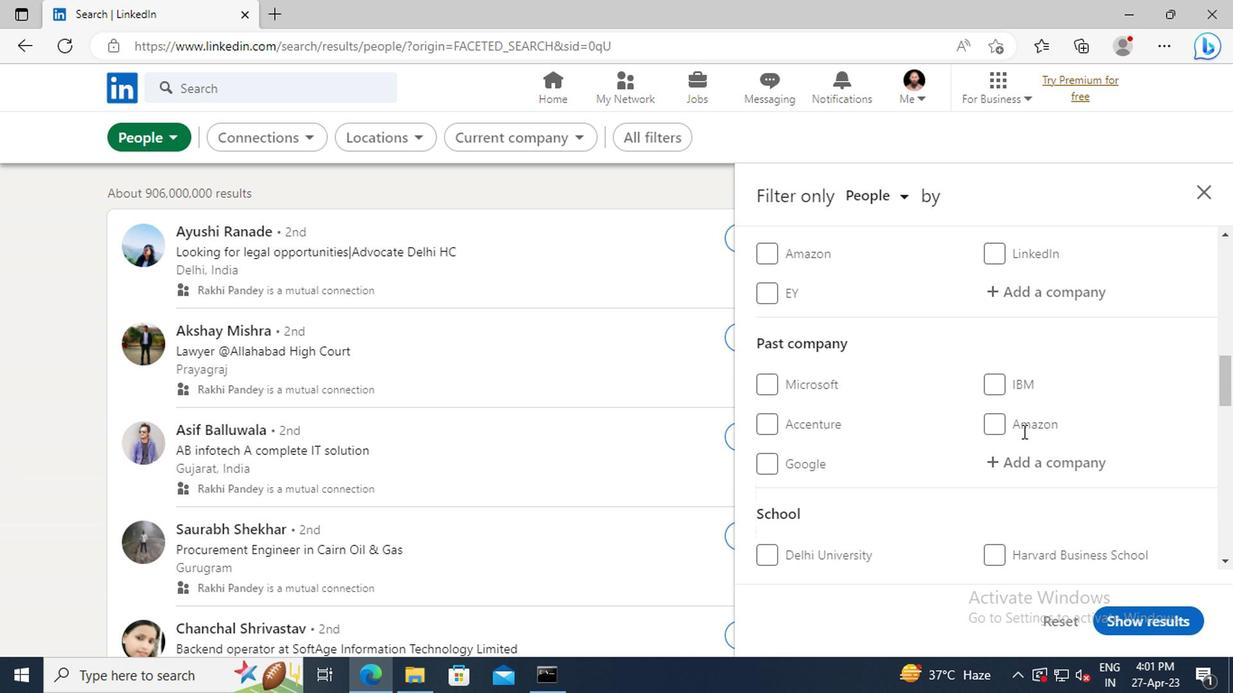 
Action: Mouse scrolled (1017, 431) with delta (0, 0)
Screenshot: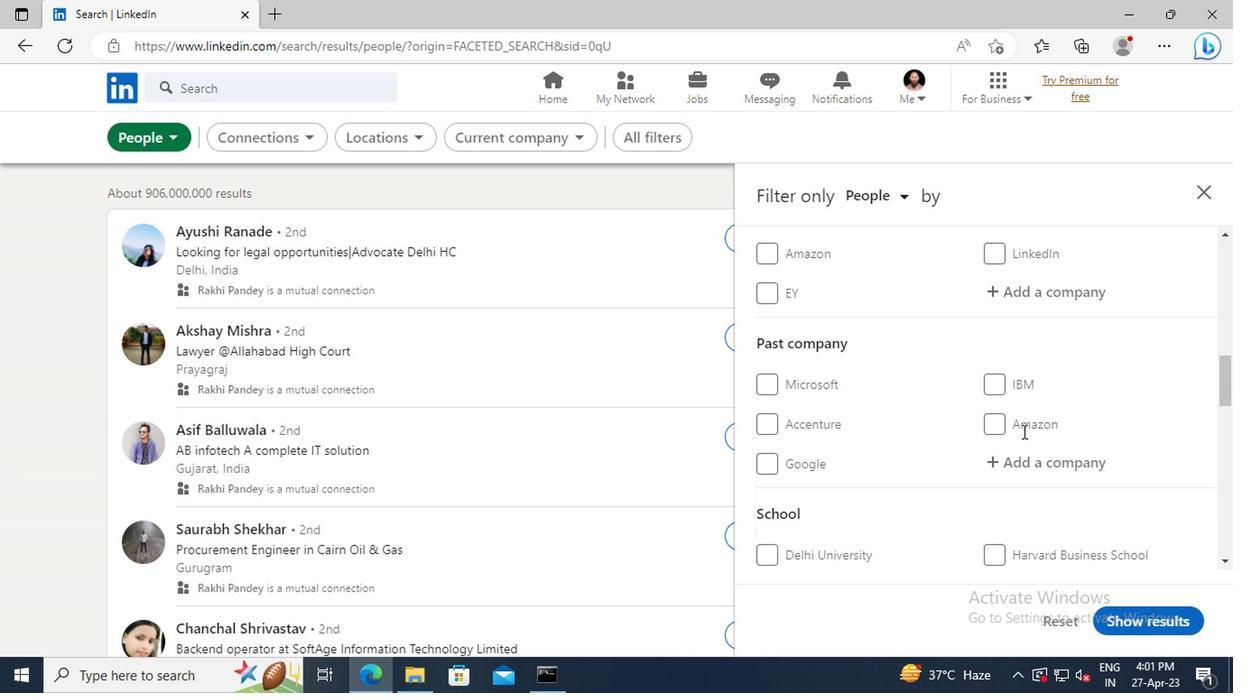 
Action: Mouse scrolled (1017, 431) with delta (0, 0)
Screenshot: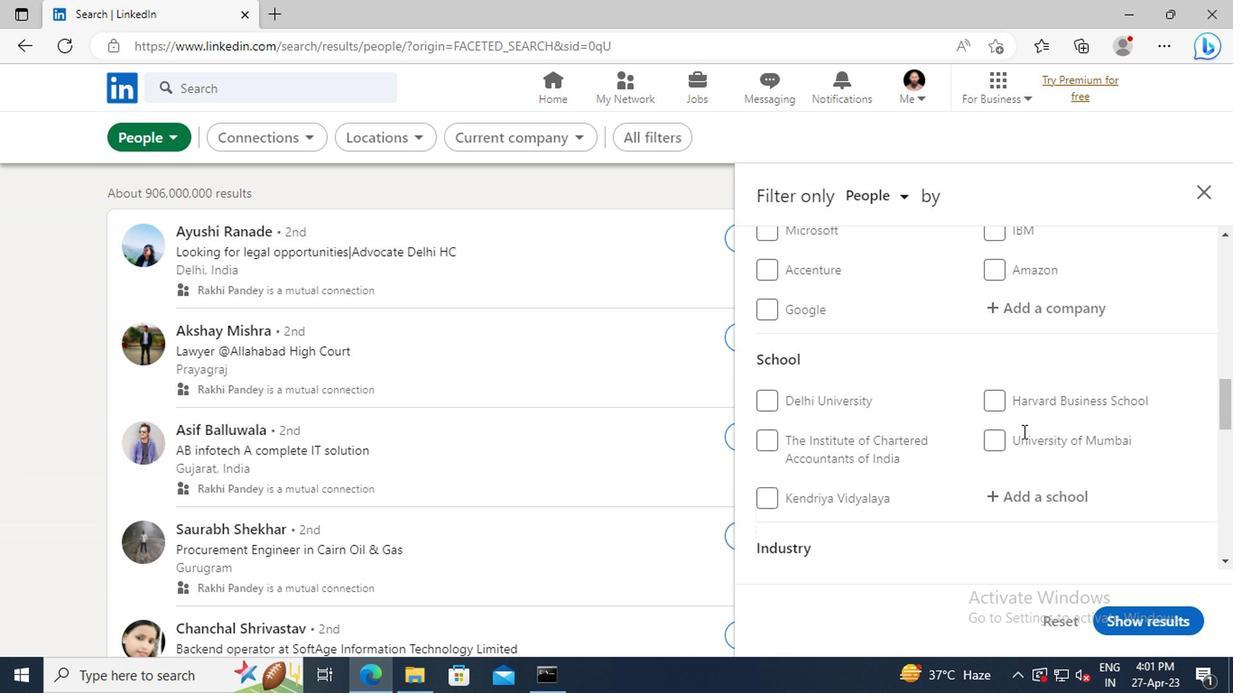 
Action: Mouse scrolled (1017, 431) with delta (0, 0)
Screenshot: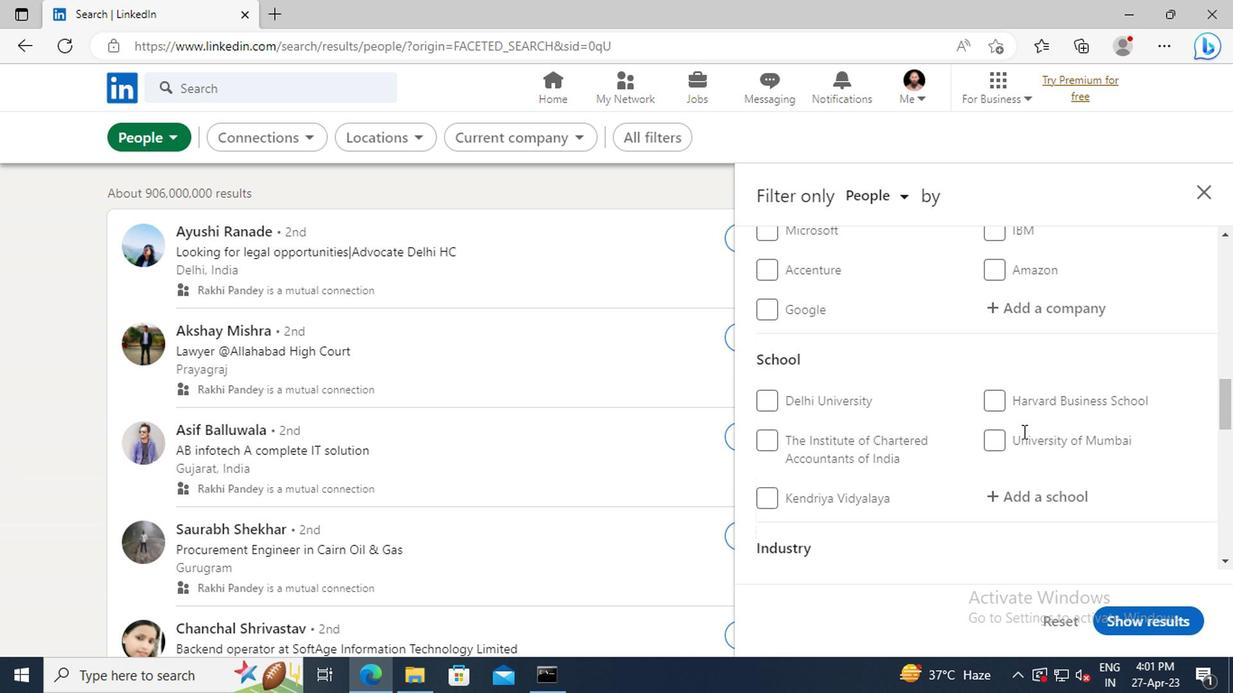 
Action: Mouse scrolled (1017, 431) with delta (0, 0)
Screenshot: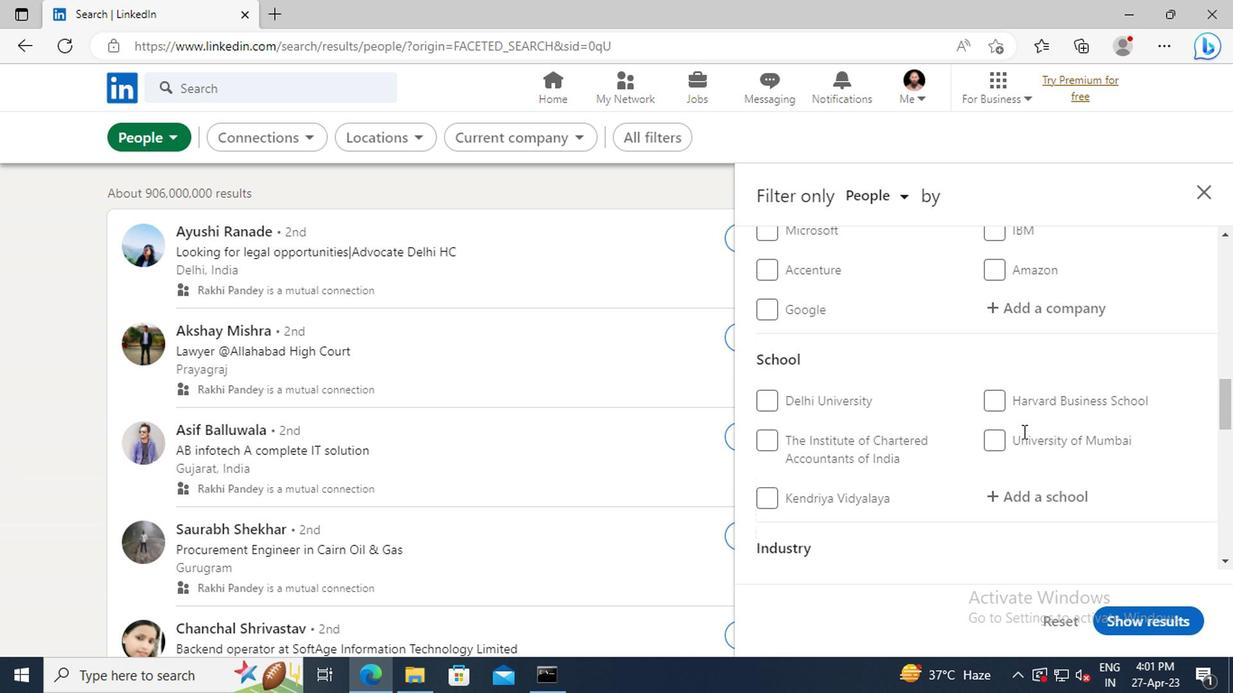 
Action: Mouse scrolled (1017, 431) with delta (0, 0)
Screenshot: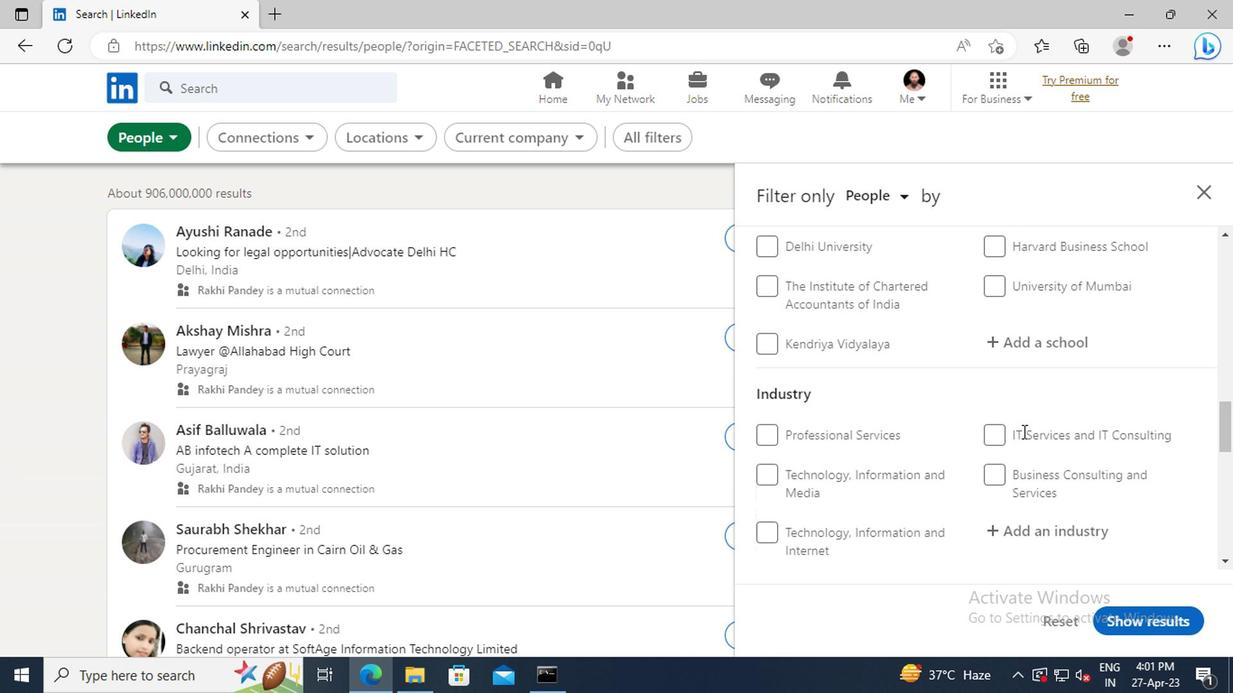 
Action: Mouse scrolled (1017, 431) with delta (0, 0)
Screenshot: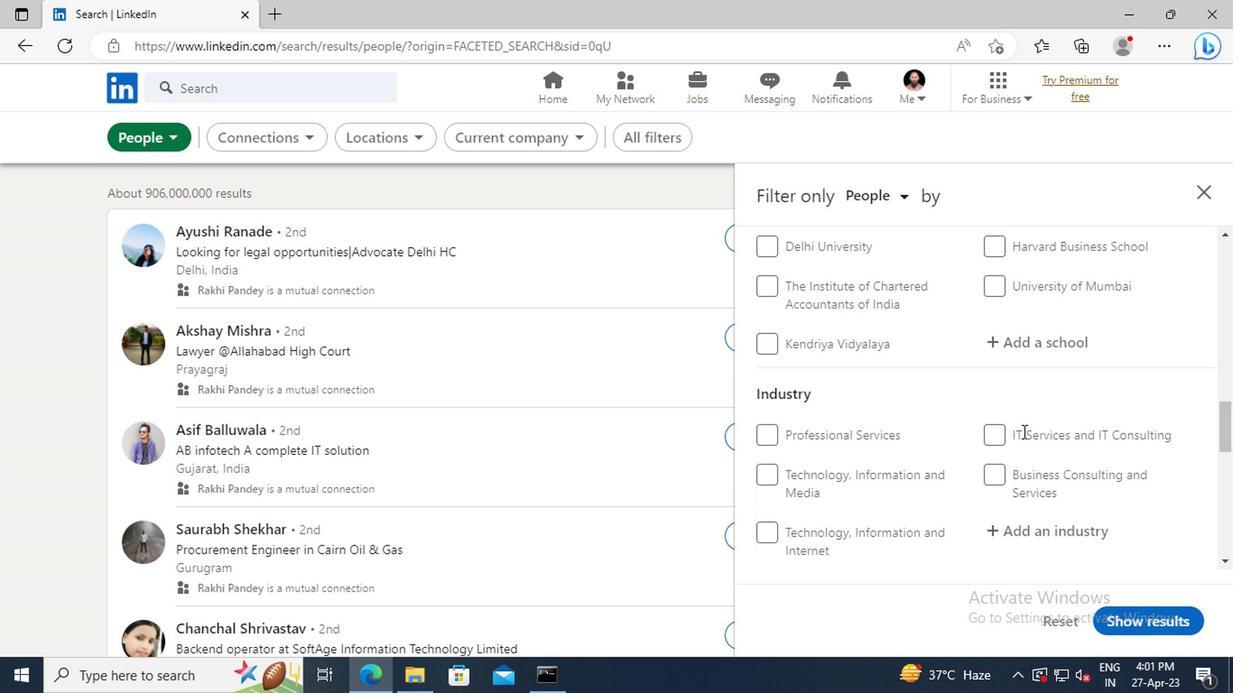 
Action: Mouse scrolled (1017, 431) with delta (0, 0)
Screenshot: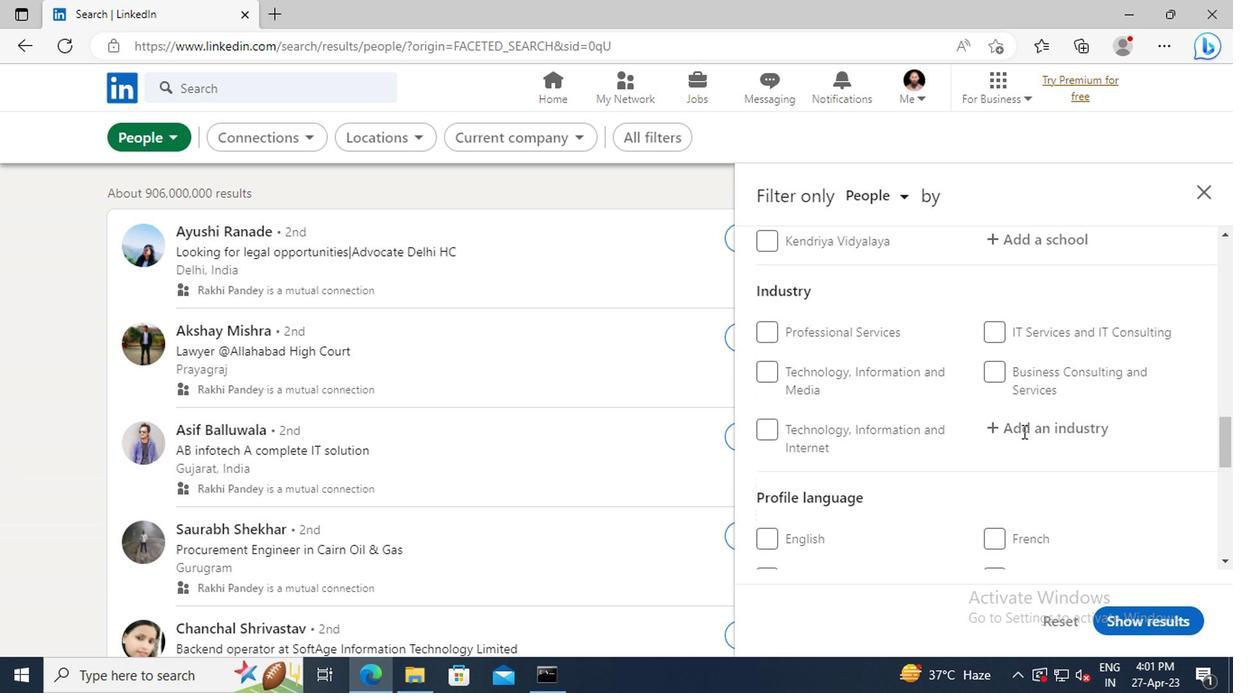 
Action: Mouse scrolled (1017, 431) with delta (0, 0)
Screenshot: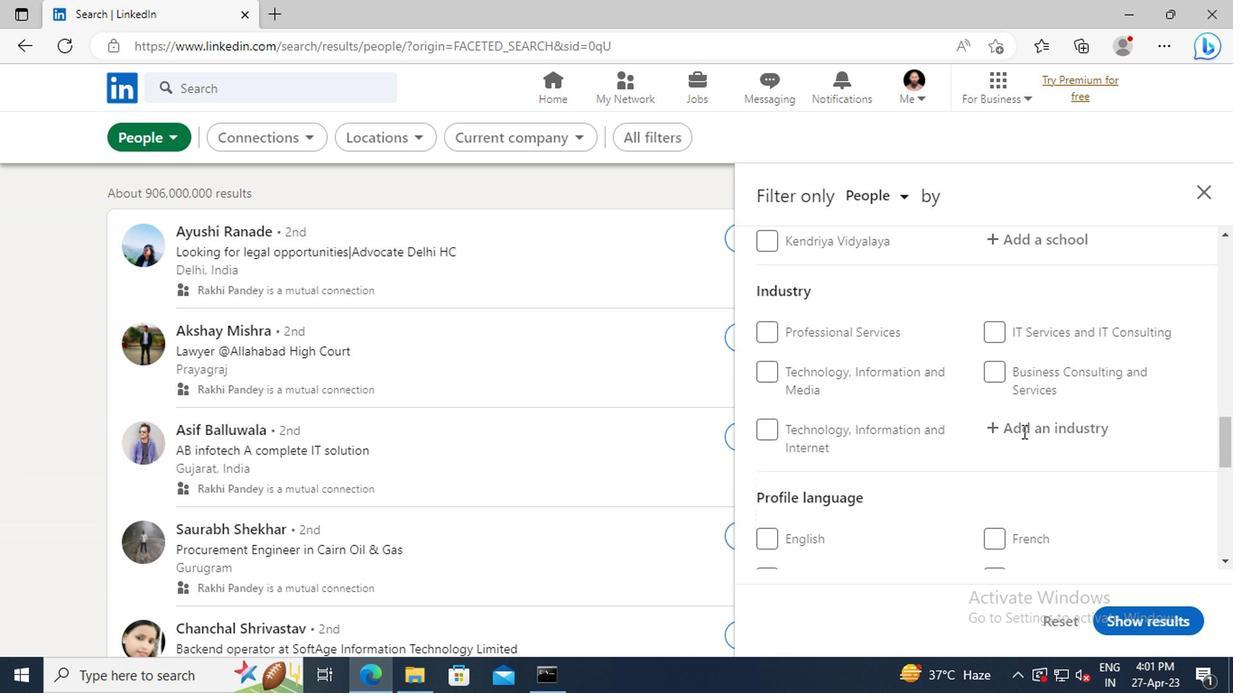 
Action: Mouse moved to (776, 510)
Screenshot: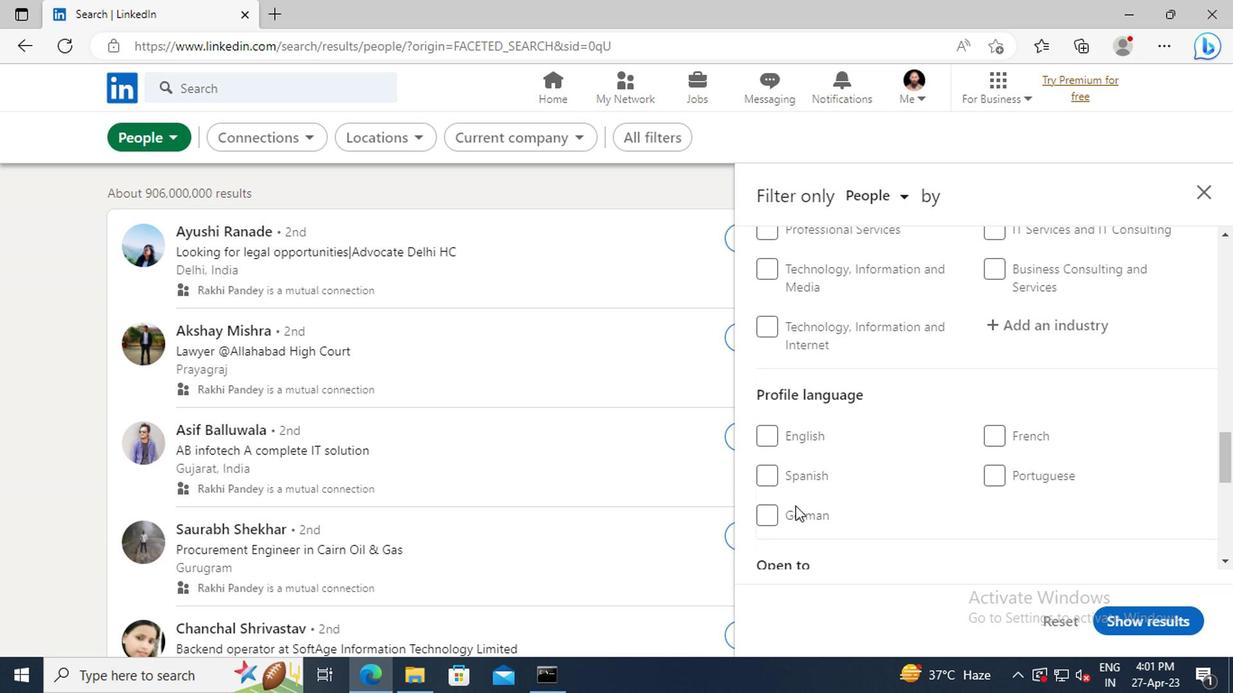 
Action: Mouse pressed left at (776, 510)
Screenshot: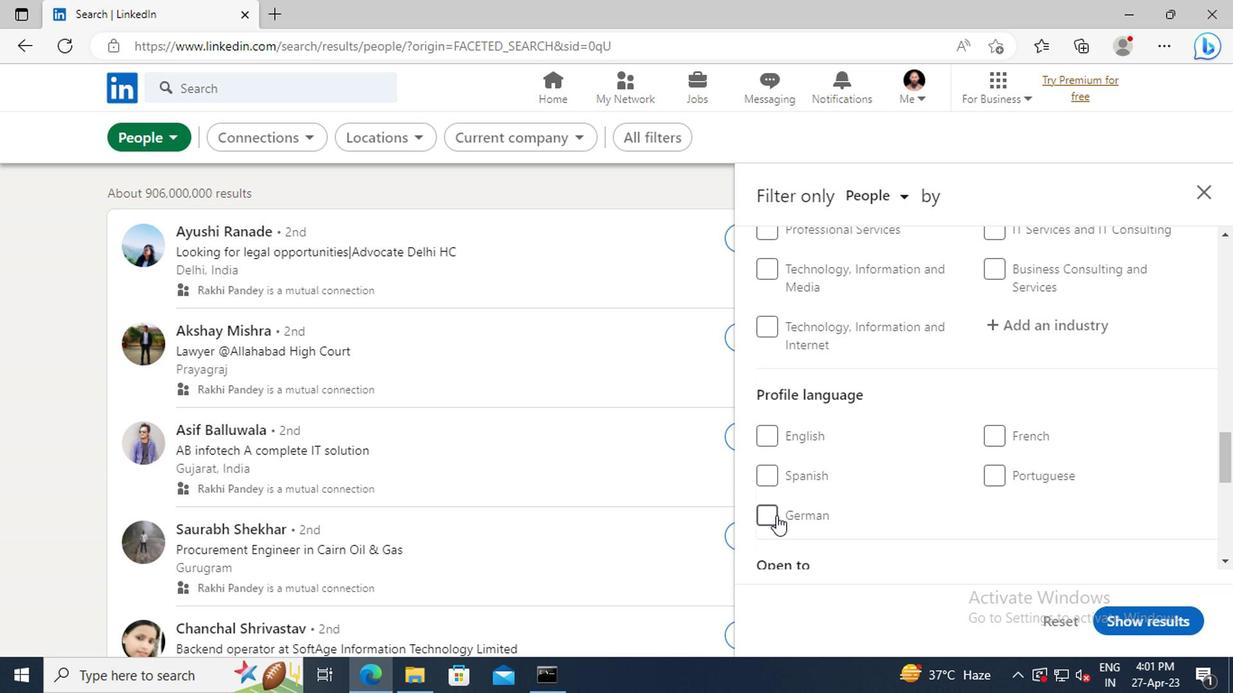 
Action: Mouse moved to (1000, 463)
Screenshot: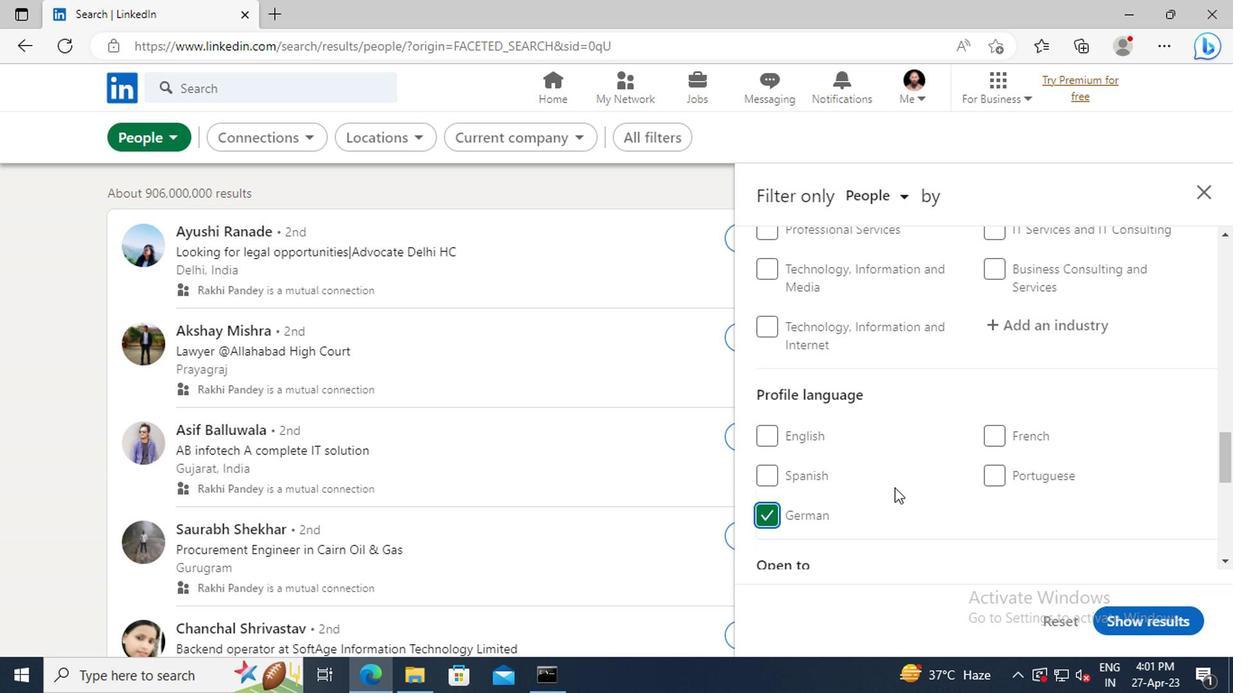 
Action: Mouse scrolled (1000, 464) with delta (0, 0)
Screenshot: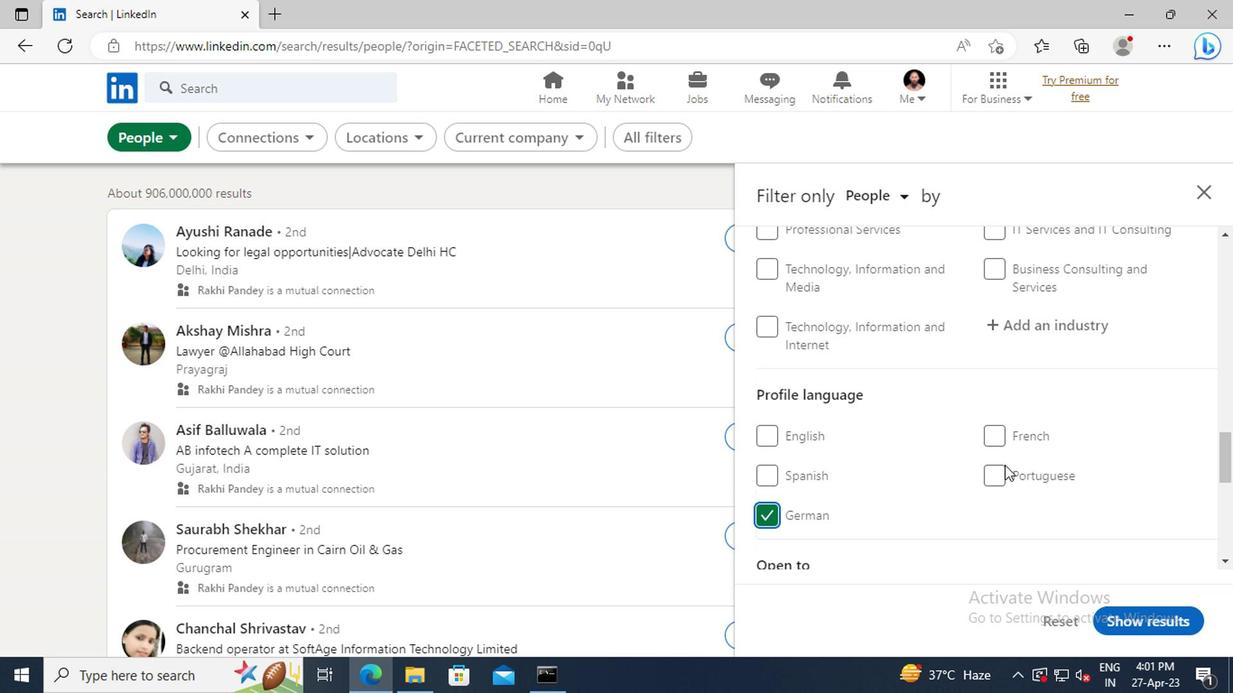 
Action: Mouse scrolled (1000, 464) with delta (0, 0)
Screenshot: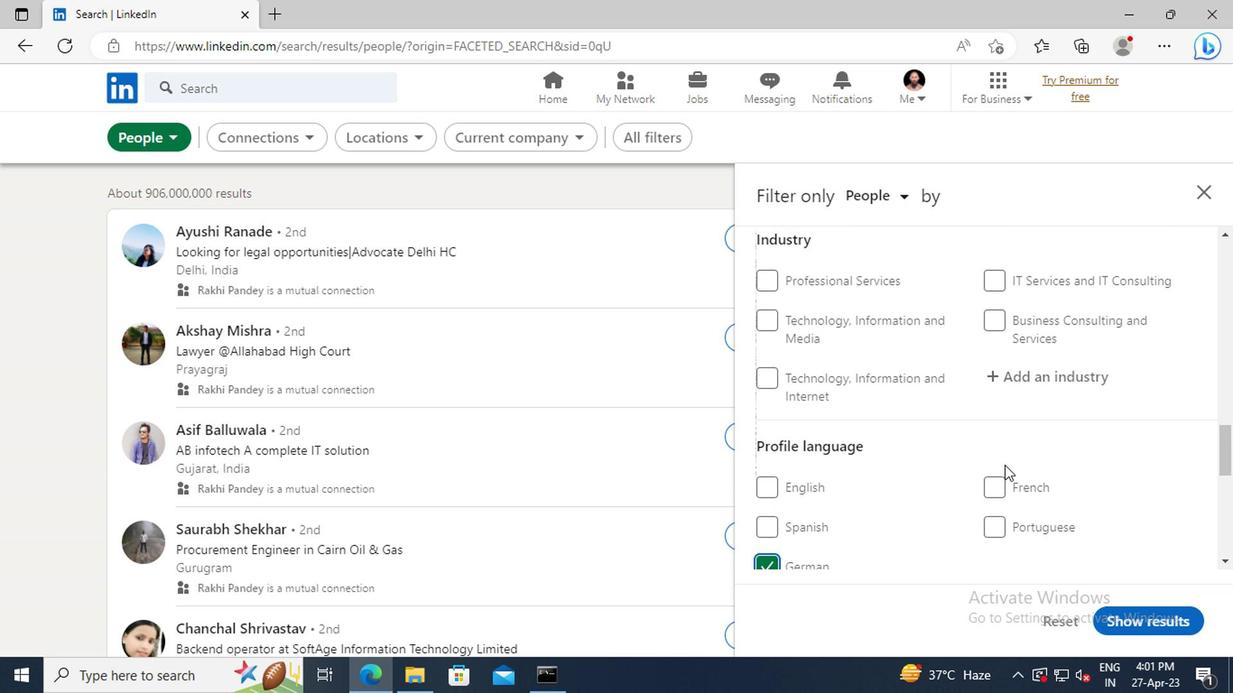 
Action: Mouse scrolled (1000, 464) with delta (0, 0)
Screenshot: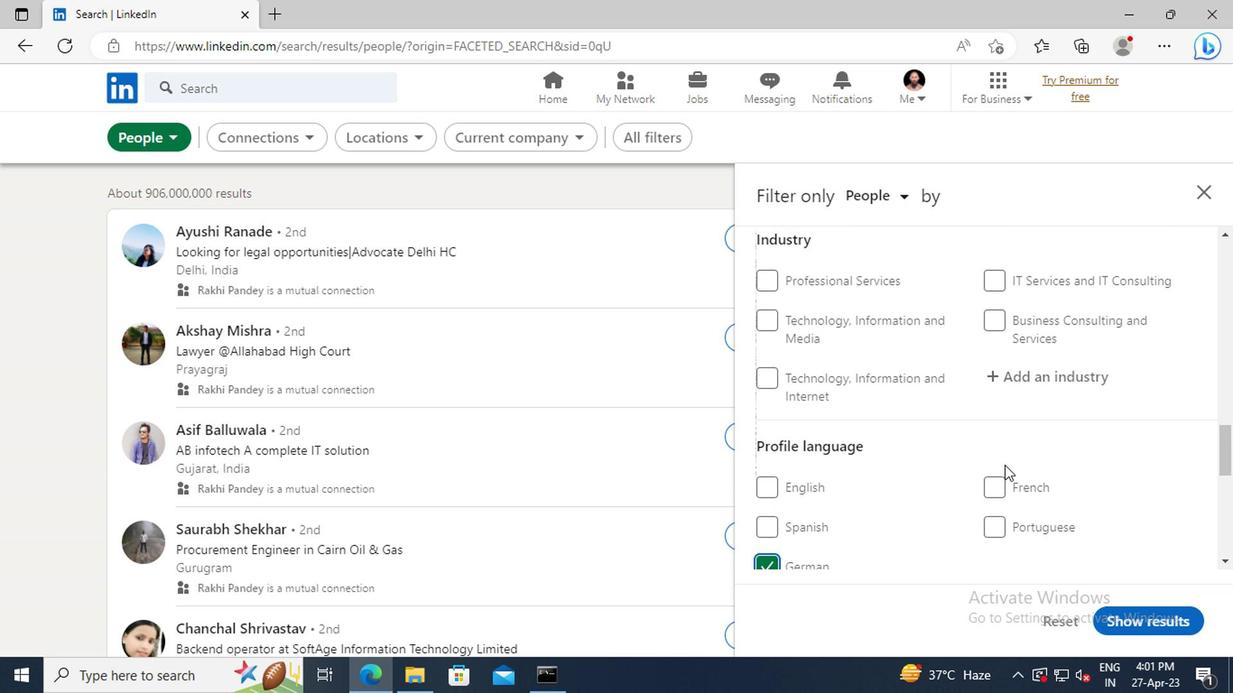 
Action: Mouse scrolled (1000, 464) with delta (0, 0)
Screenshot: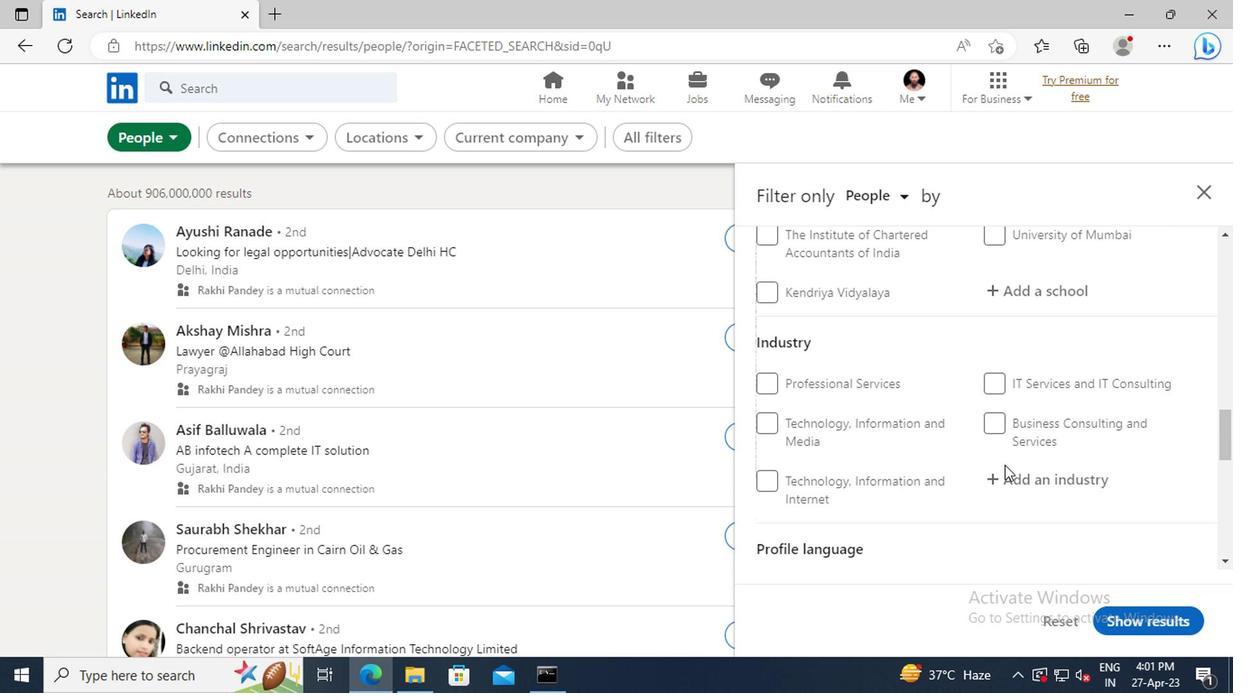 
Action: Mouse scrolled (1000, 464) with delta (0, 0)
Screenshot: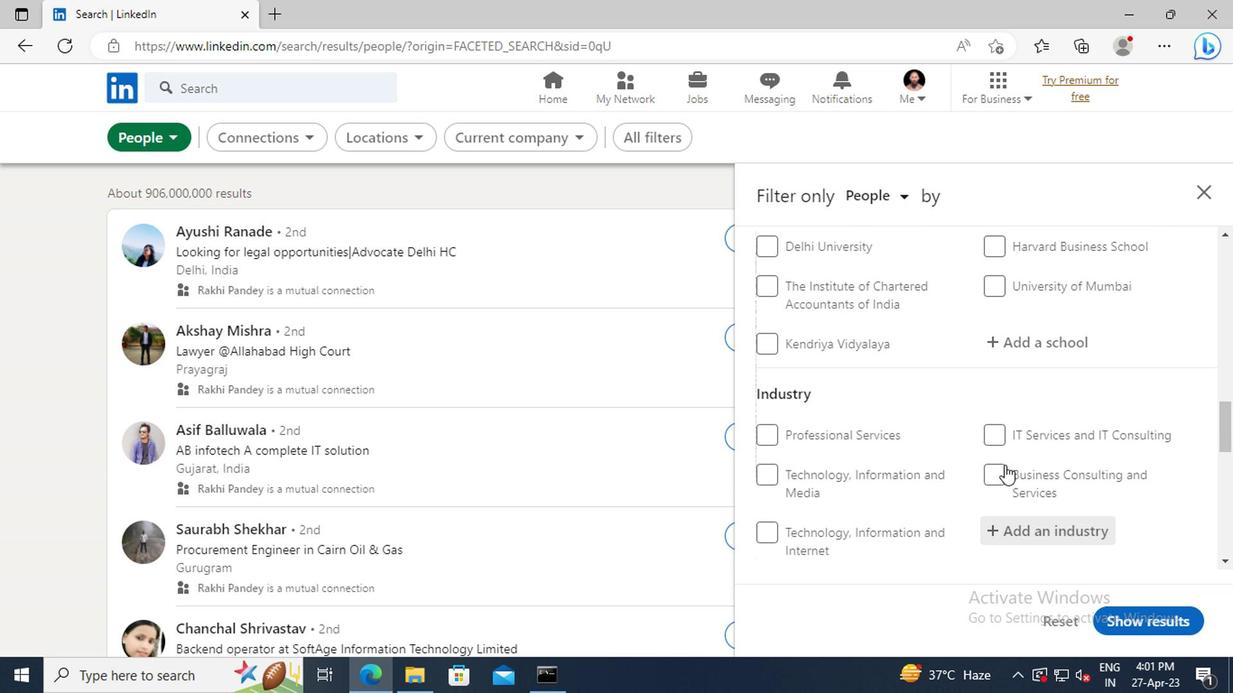 
Action: Mouse scrolled (1000, 464) with delta (0, 0)
Screenshot: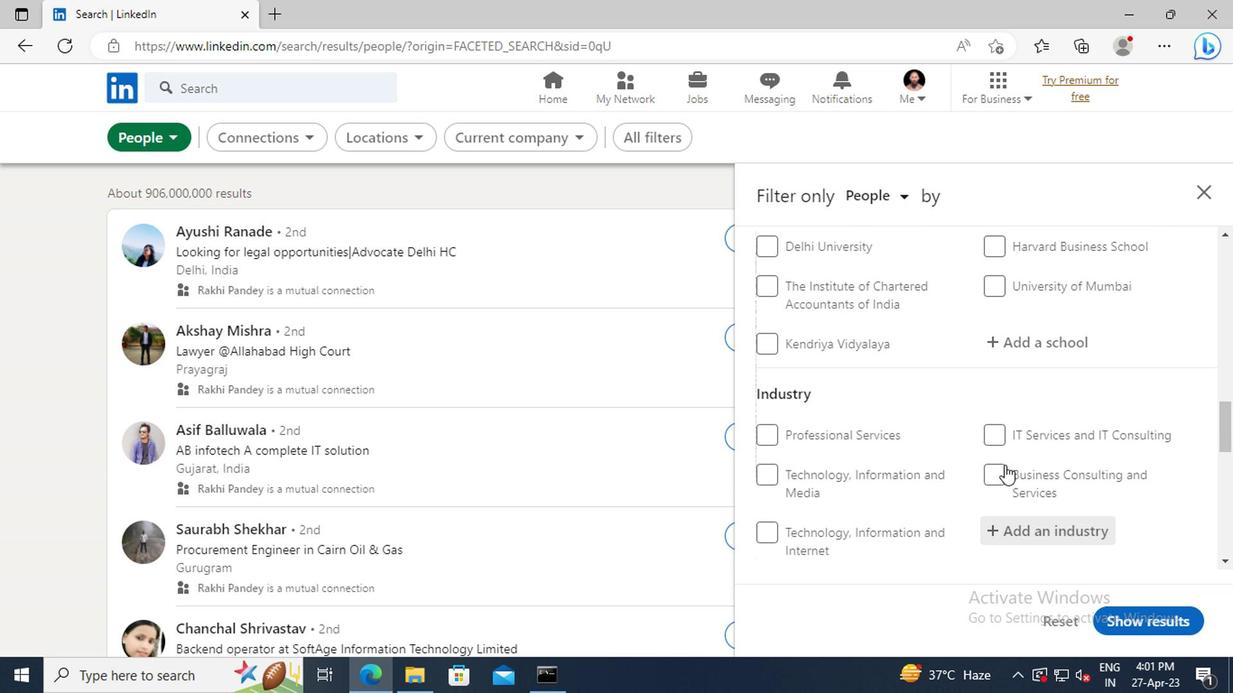 
Action: Mouse scrolled (1000, 464) with delta (0, 0)
Screenshot: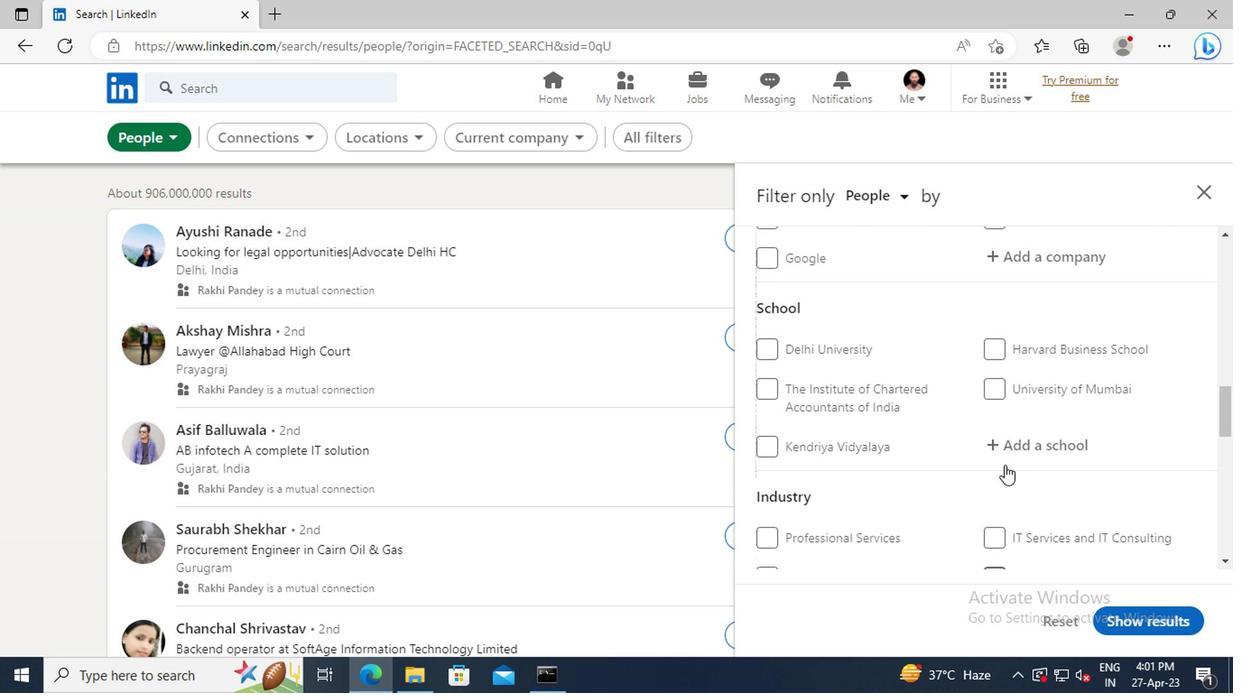 
Action: Mouse scrolled (1000, 464) with delta (0, 0)
Screenshot: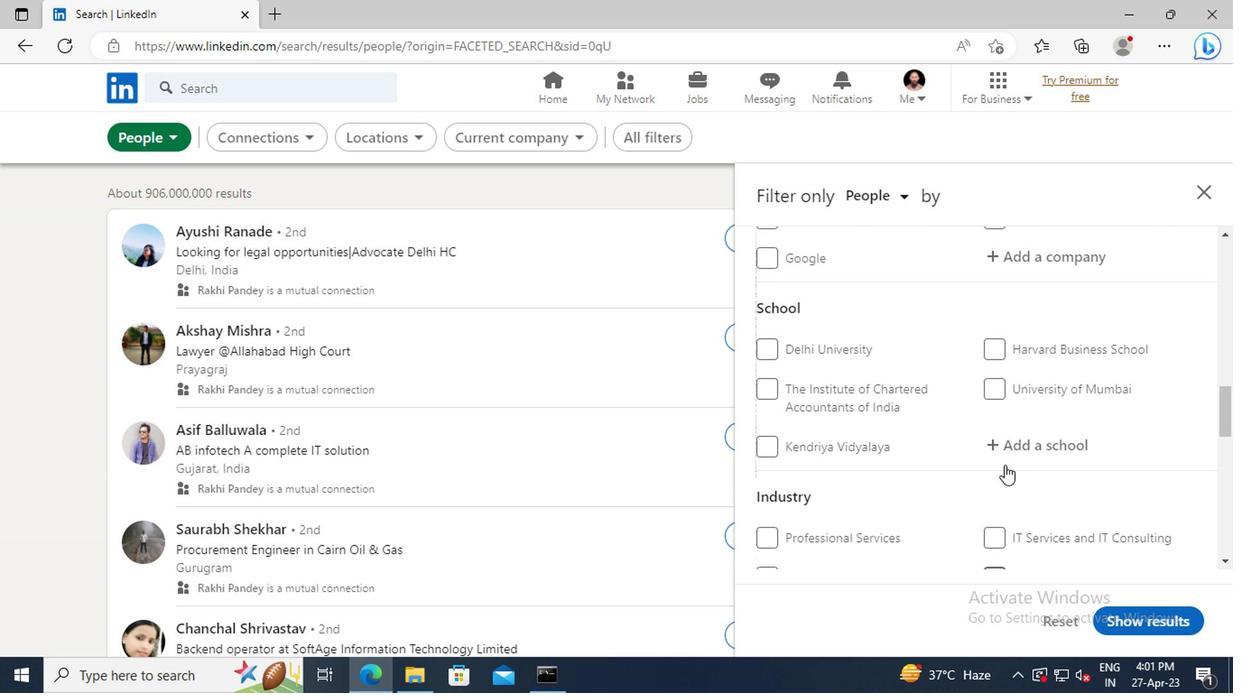 
Action: Mouse scrolled (1000, 464) with delta (0, 0)
Screenshot: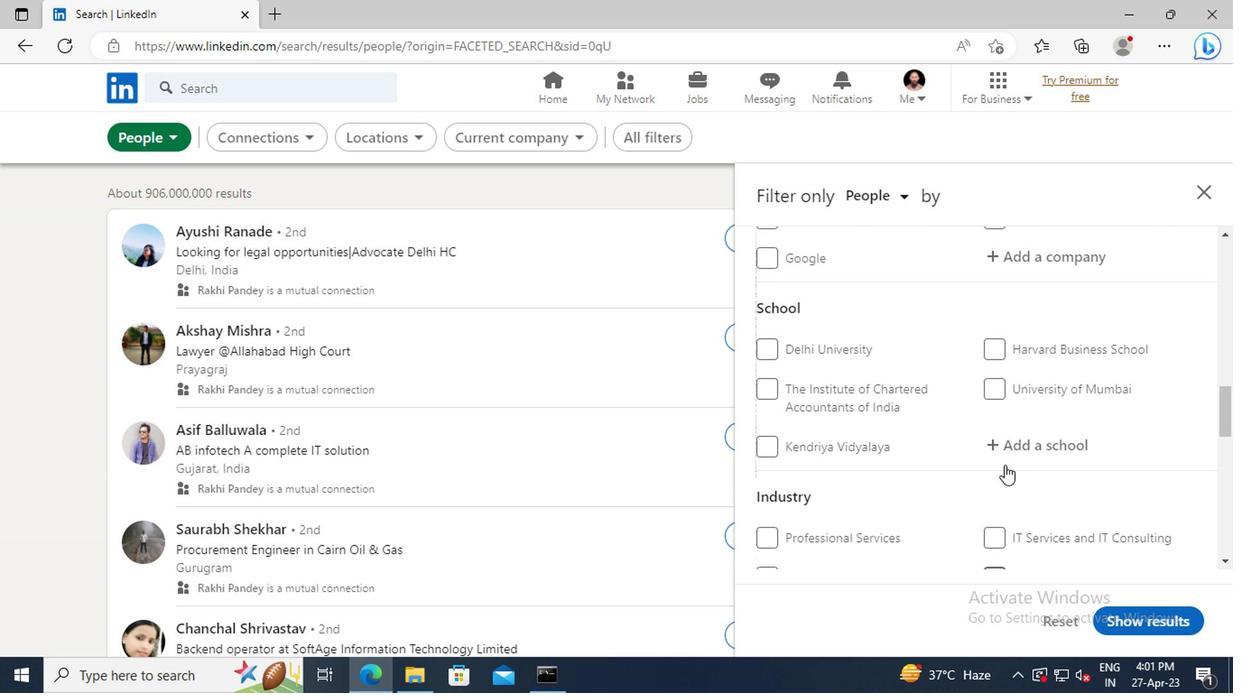 
Action: Mouse scrolled (1000, 464) with delta (0, 0)
Screenshot: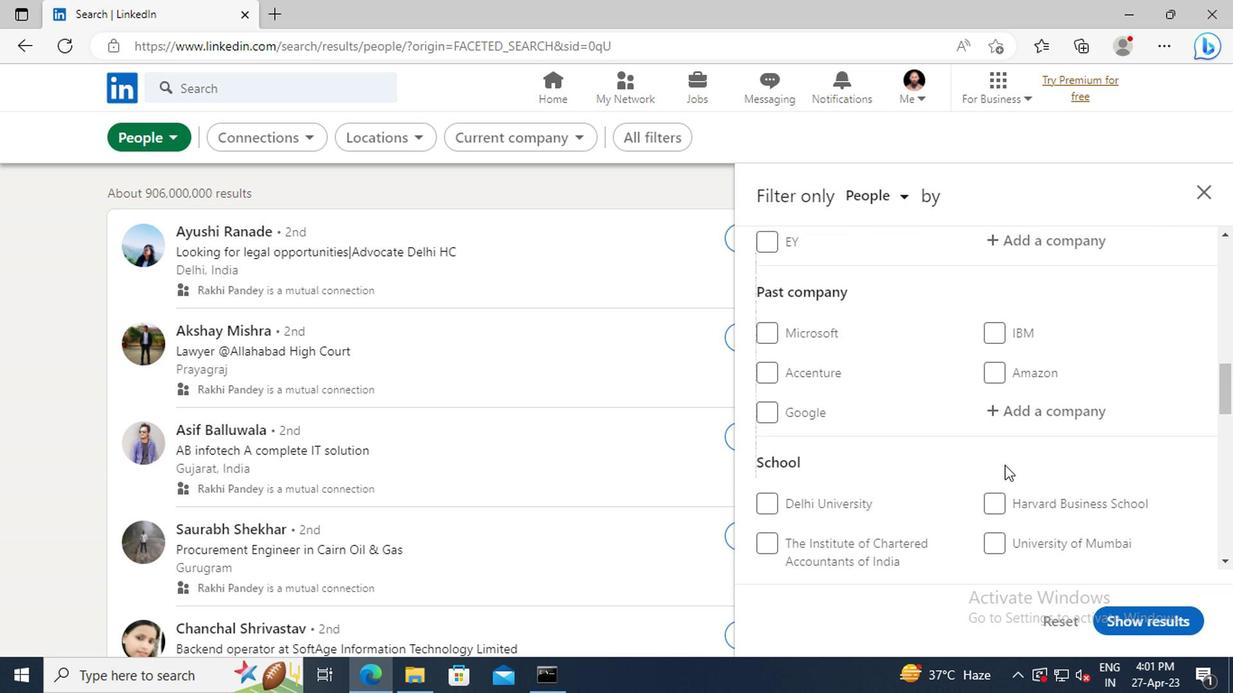 
Action: Mouse scrolled (1000, 464) with delta (0, 0)
Screenshot: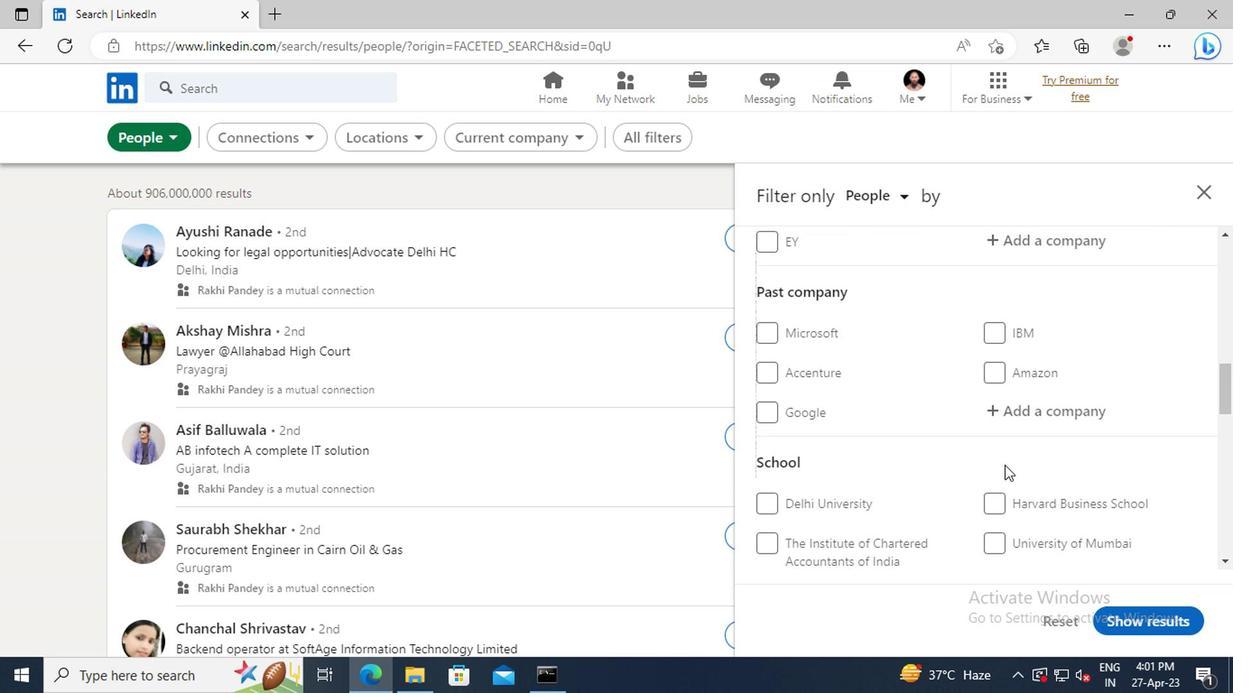 
Action: Mouse scrolled (1000, 464) with delta (0, 0)
Screenshot: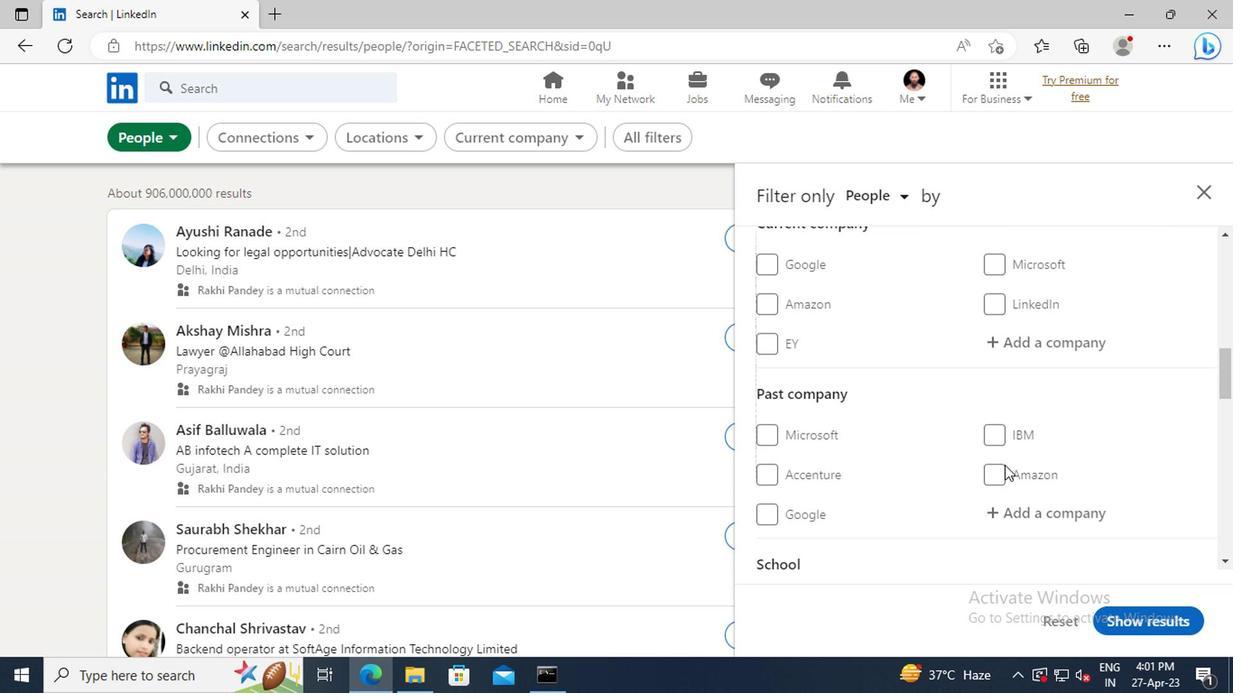 
Action: Mouse scrolled (1000, 464) with delta (0, 0)
Screenshot: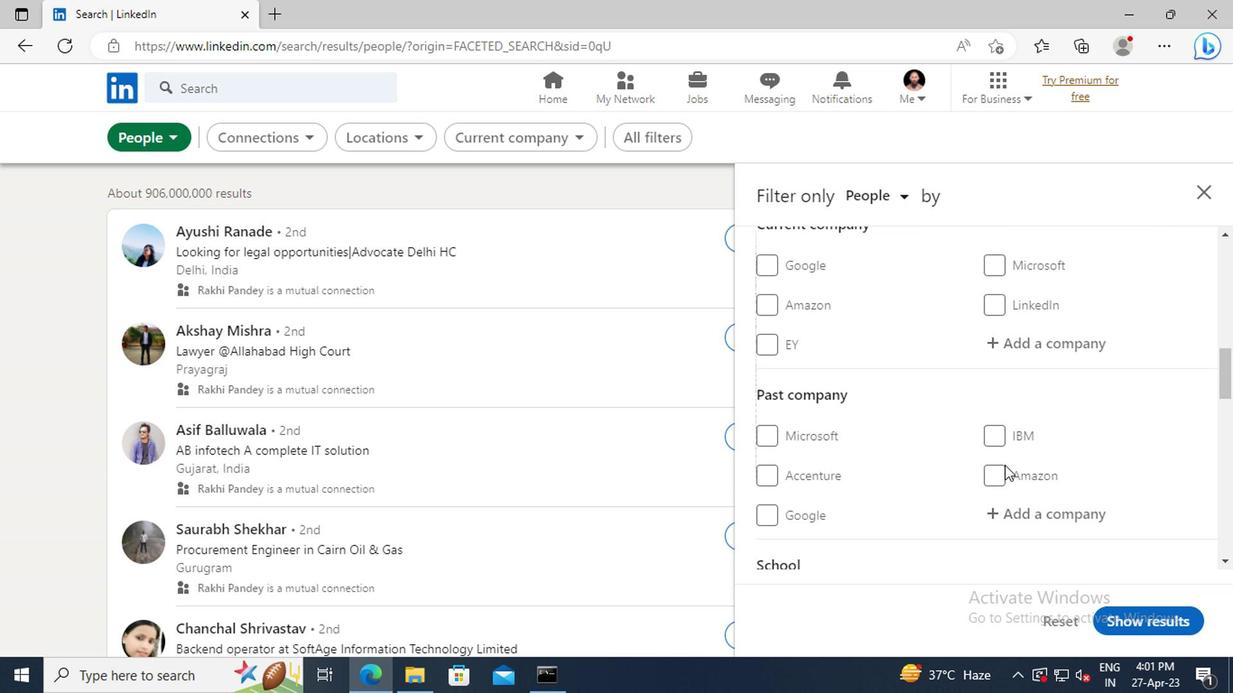 
Action: Mouse moved to (1012, 440)
Screenshot: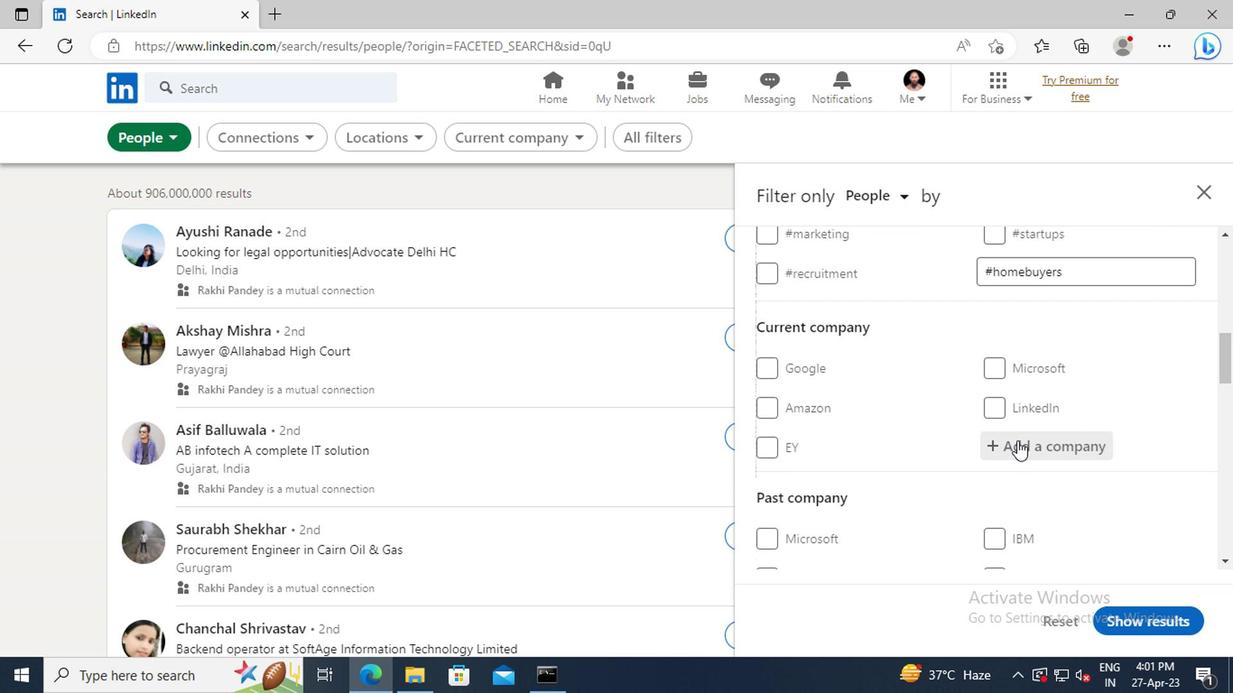 
Action: Mouse pressed left at (1012, 440)
Screenshot: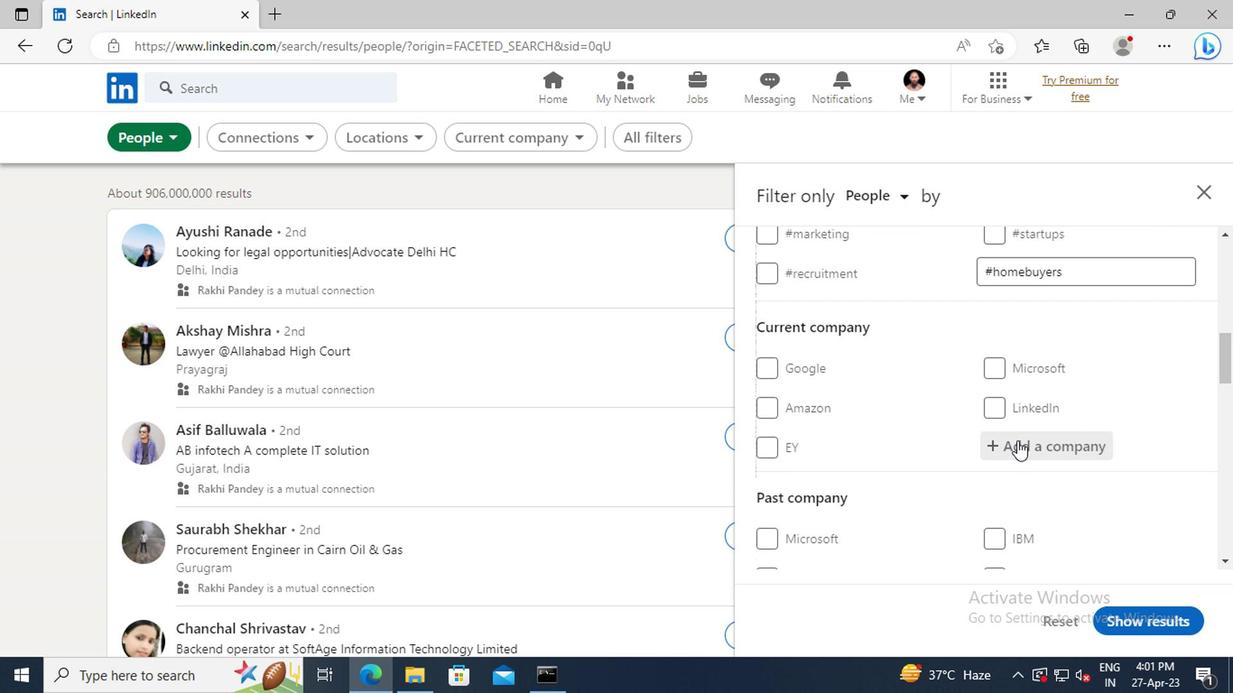 
Action: Key pressed <Key.shift>PUNJ<Key.space><Key.shift>LLYOD<Key.space><Key.shift>LIMITED<Key.enter>
Screenshot: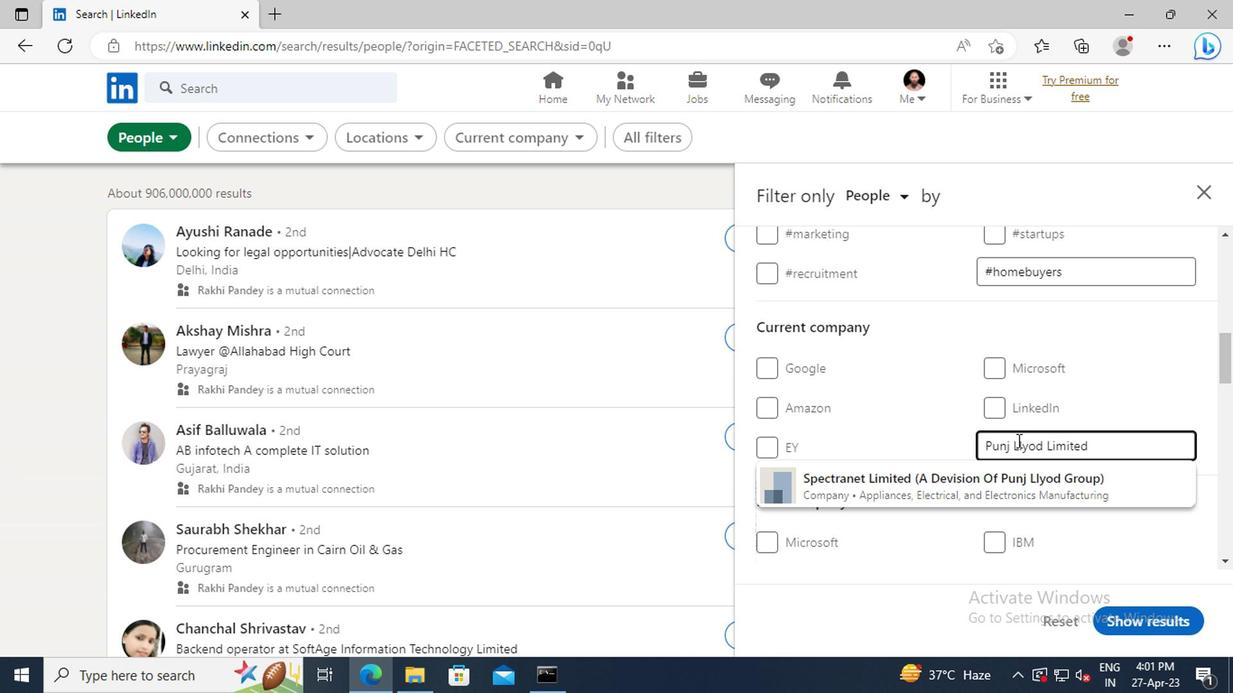 
Action: Mouse scrolled (1012, 440) with delta (0, 0)
Screenshot: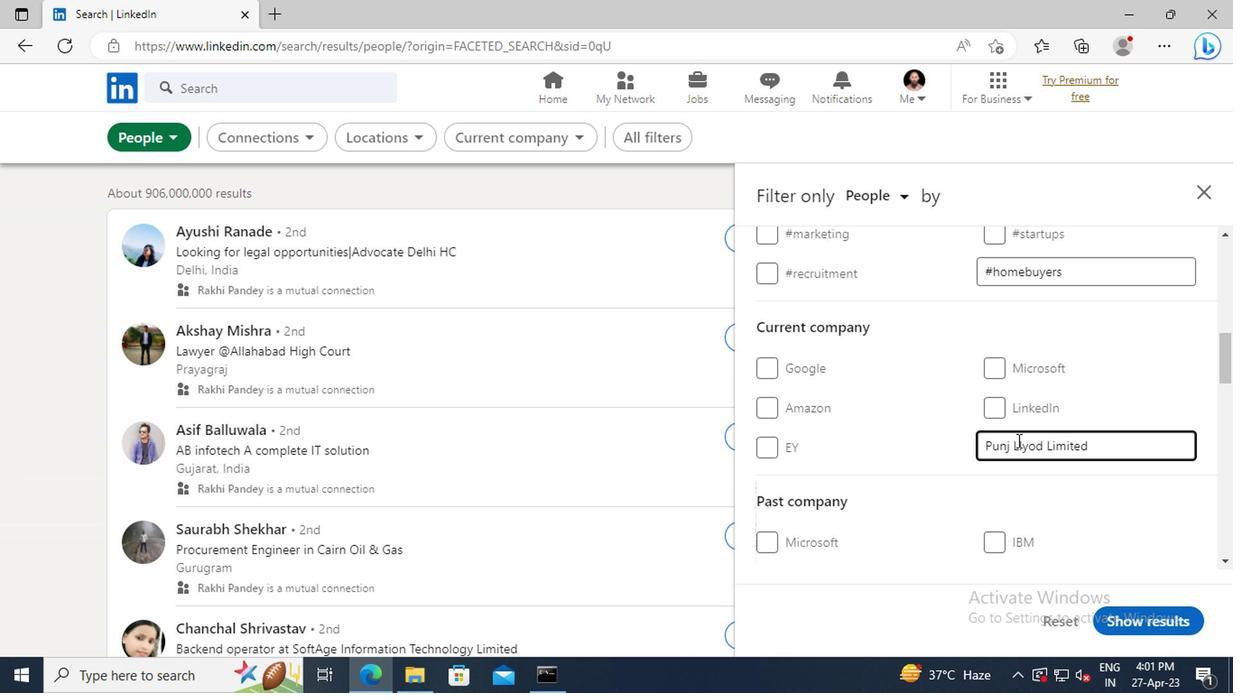
Action: Mouse scrolled (1012, 440) with delta (0, 0)
Screenshot: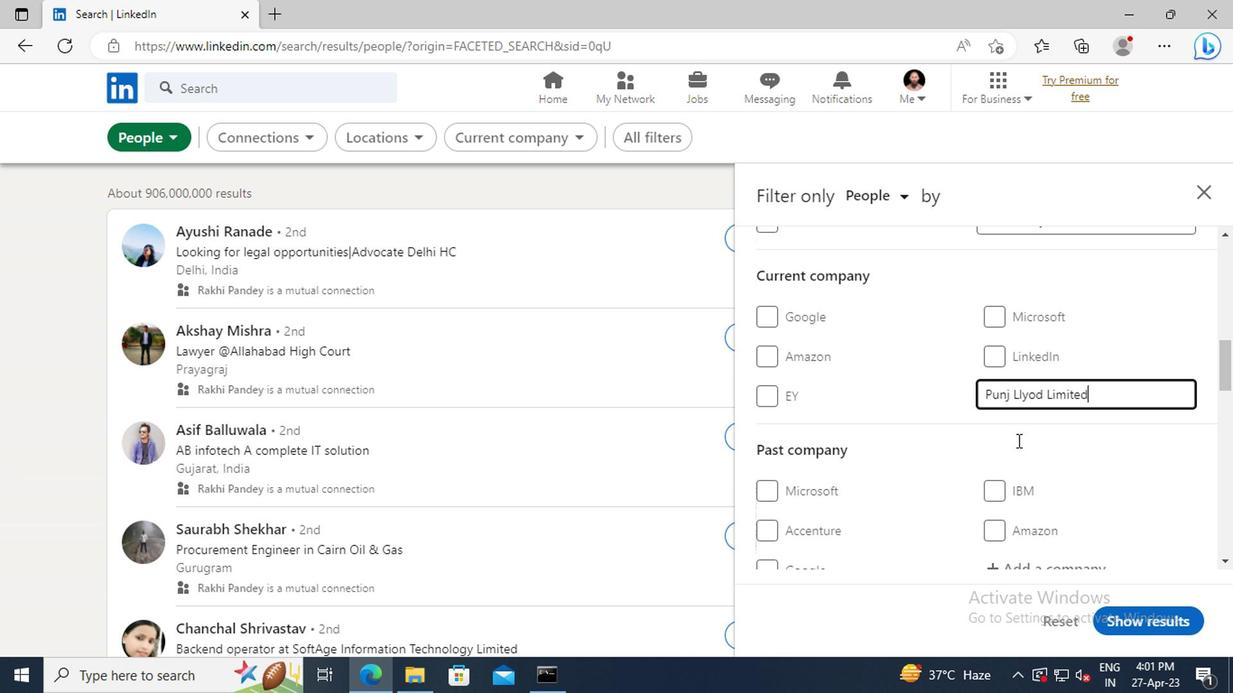 
Action: Mouse scrolled (1012, 440) with delta (0, 0)
Screenshot: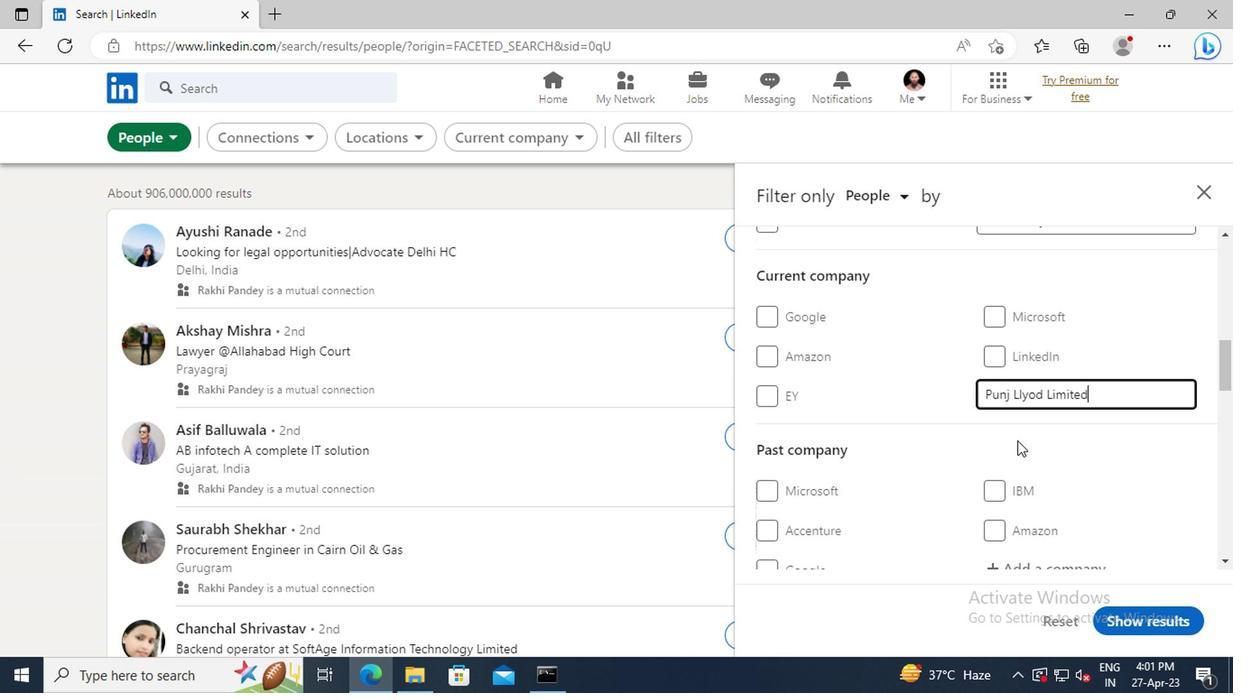 
Action: Mouse scrolled (1012, 440) with delta (0, 0)
Screenshot: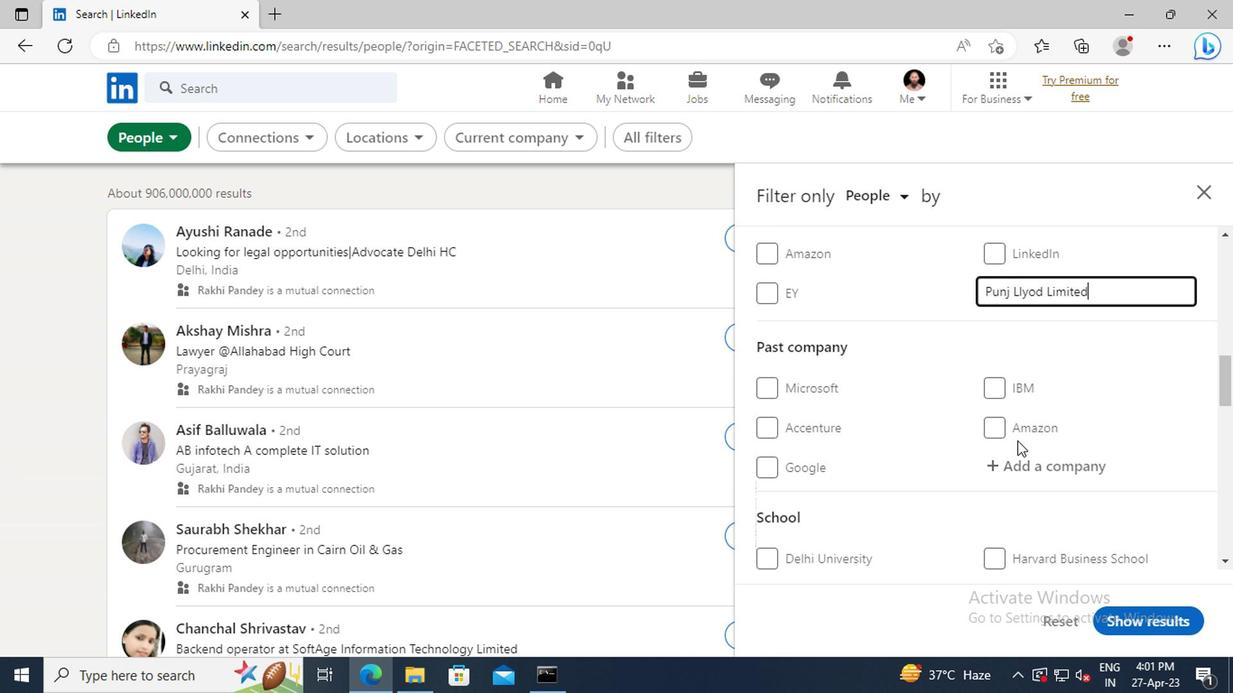
Action: Mouse scrolled (1012, 440) with delta (0, 0)
Screenshot: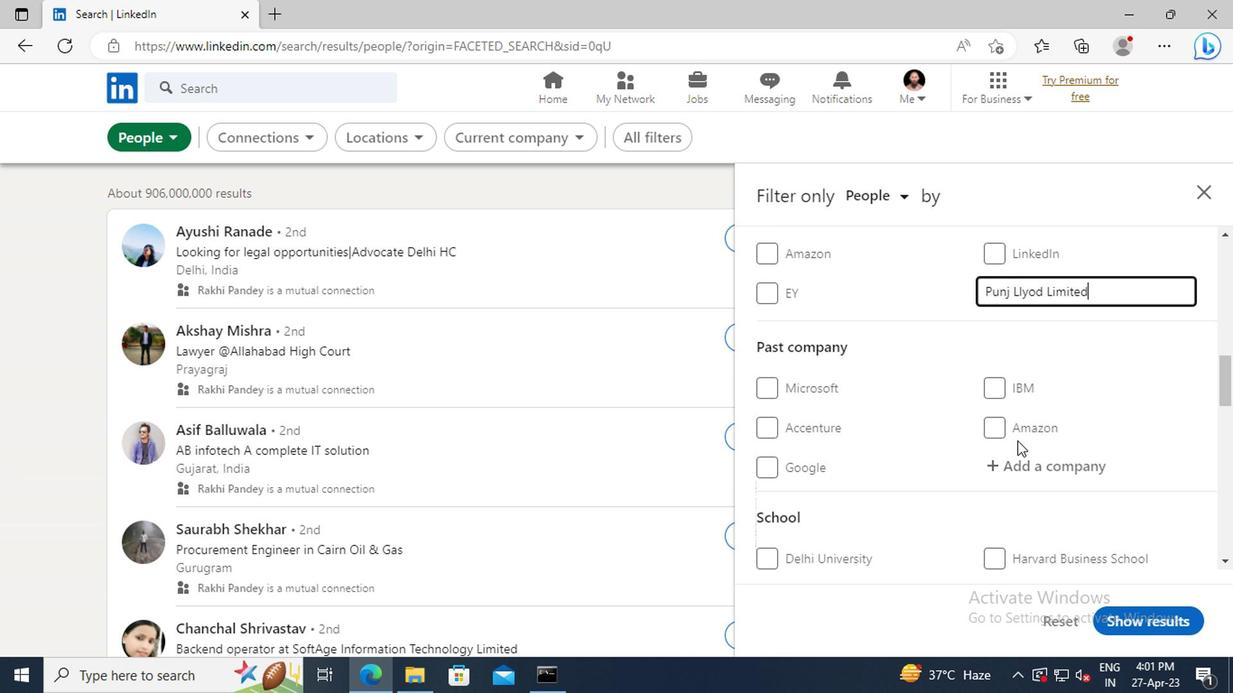 
Action: Mouse scrolled (1012, 440) with delta (0, 0)
Screenshot: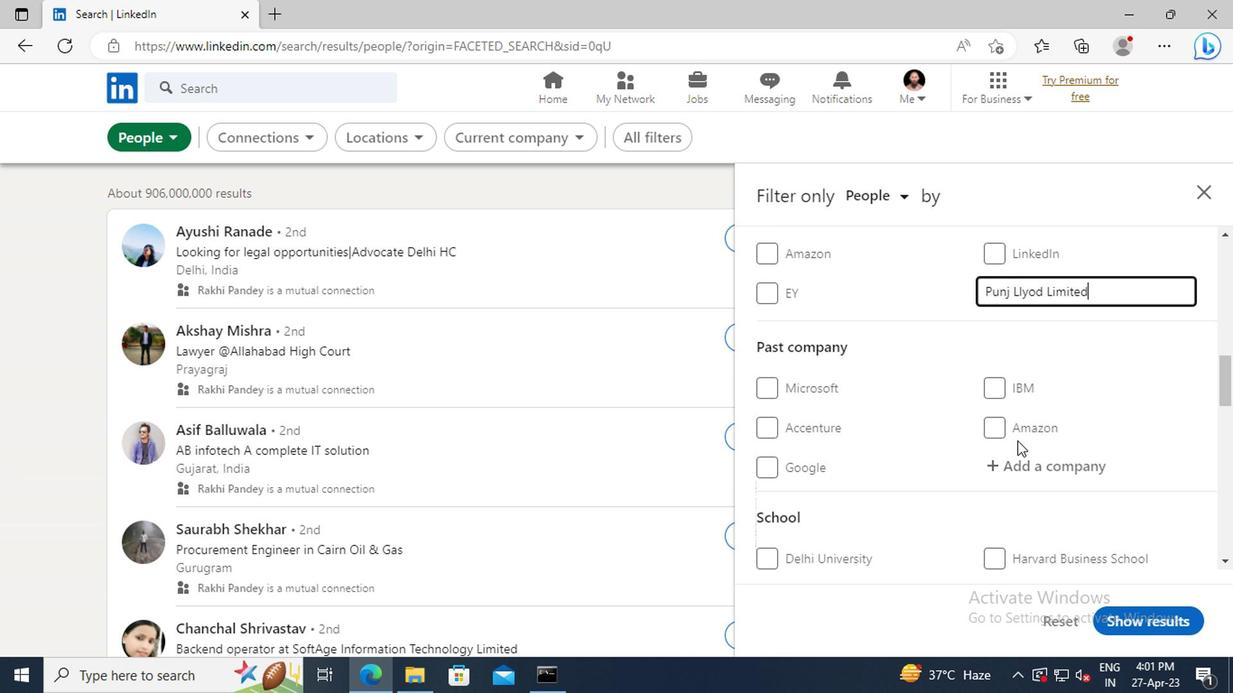
Action: Mouse scrolled (1012, 440) with delta (0, 0)
Screenshot: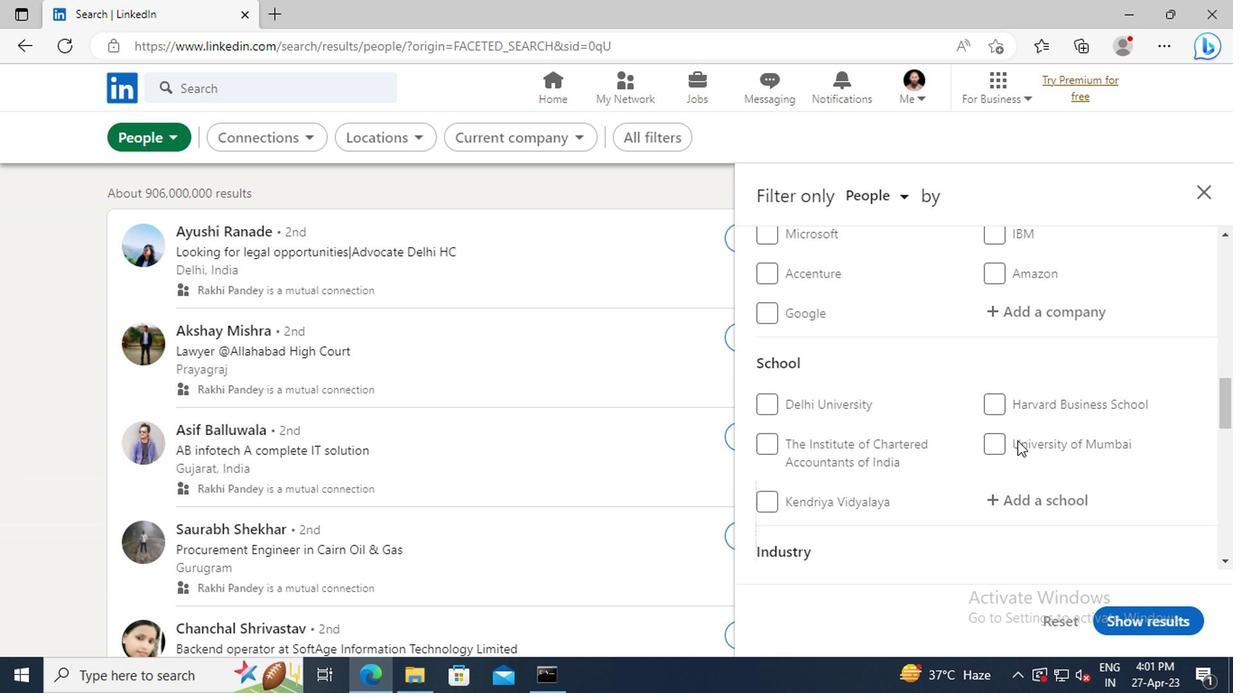 
Action: Mouse moved to (1012, 449)
Screenshot: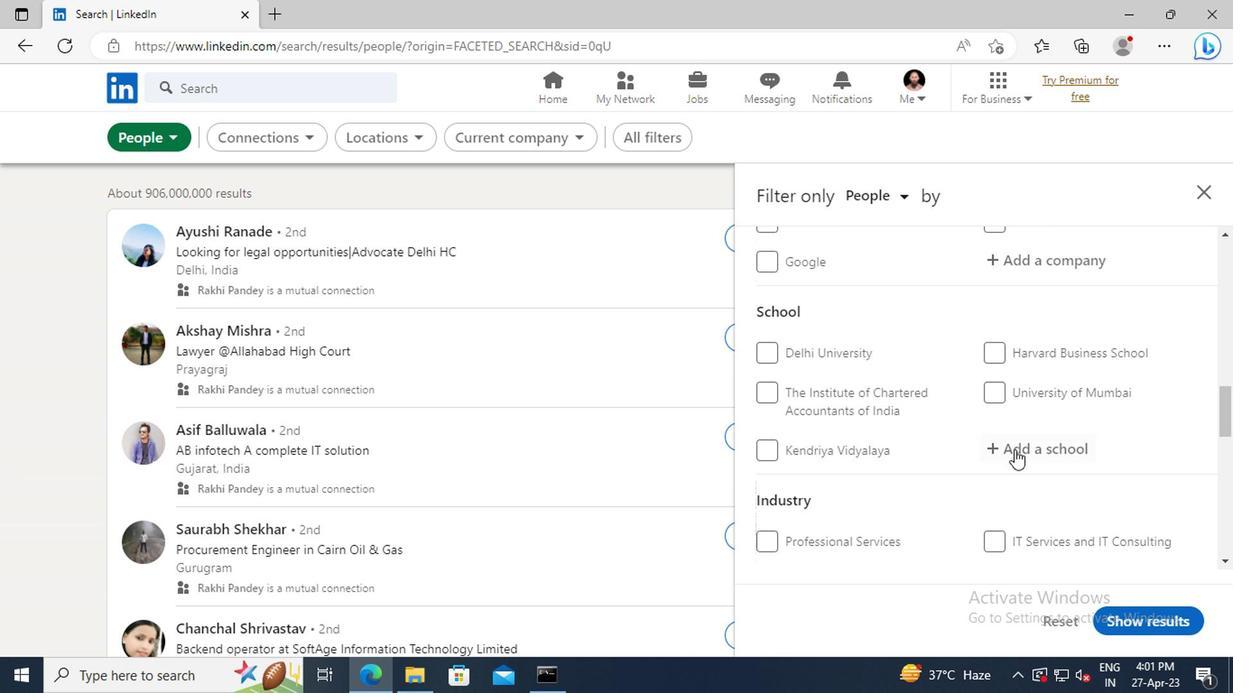 
Action: Mouse pressed left at (1012, 449)
Screenshot: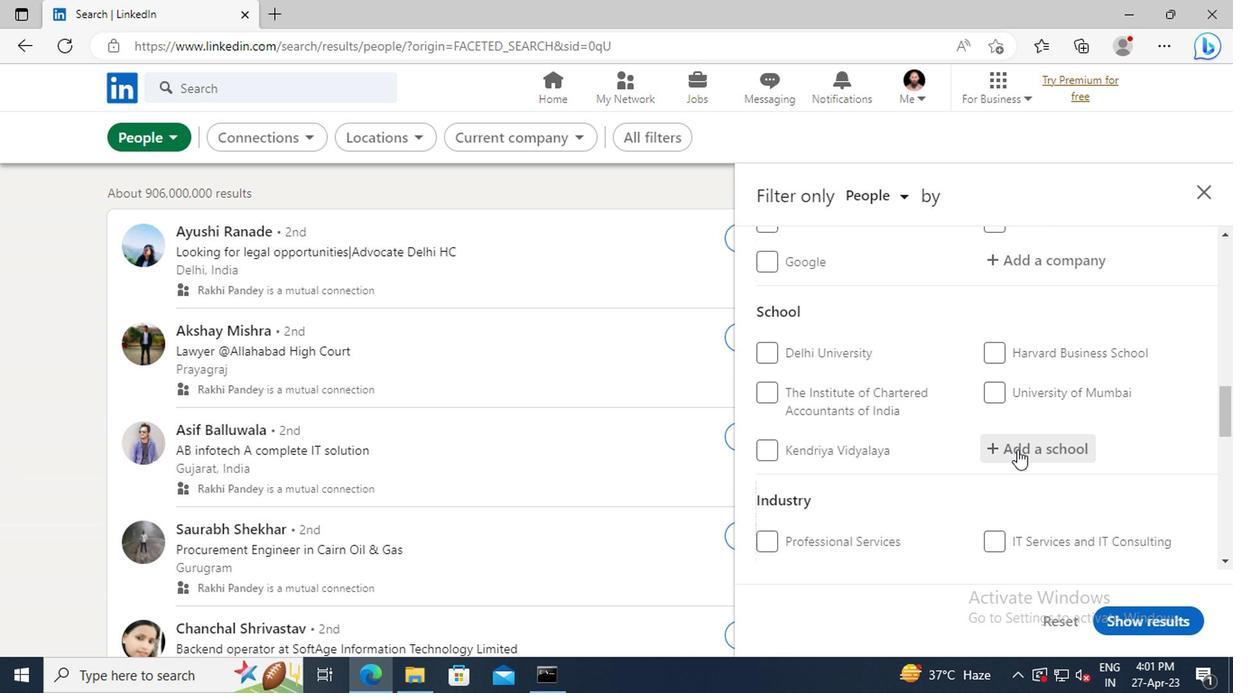 
Action: Key pressed <Key.shift>YOGI<Key.space><Key.shift>VEMANA<Key.space><Key.shift>UNIVE
Screenshot: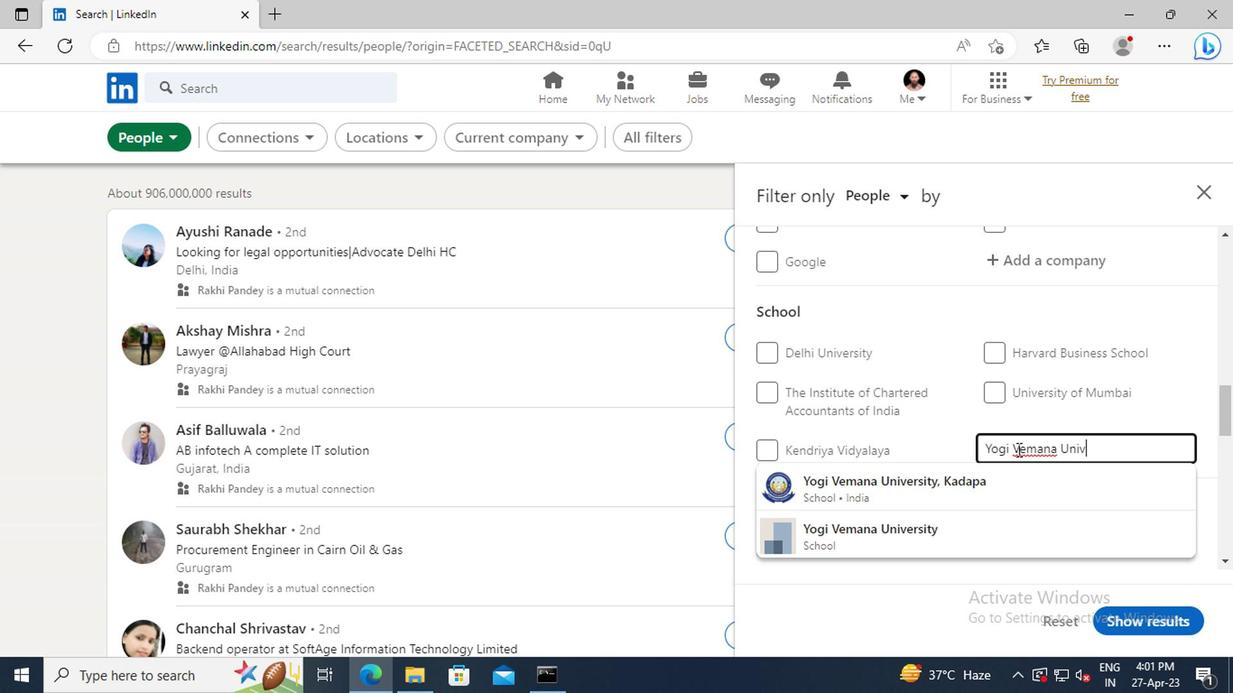 
Action: Mouse moved to (1016, 477)
Screenshot: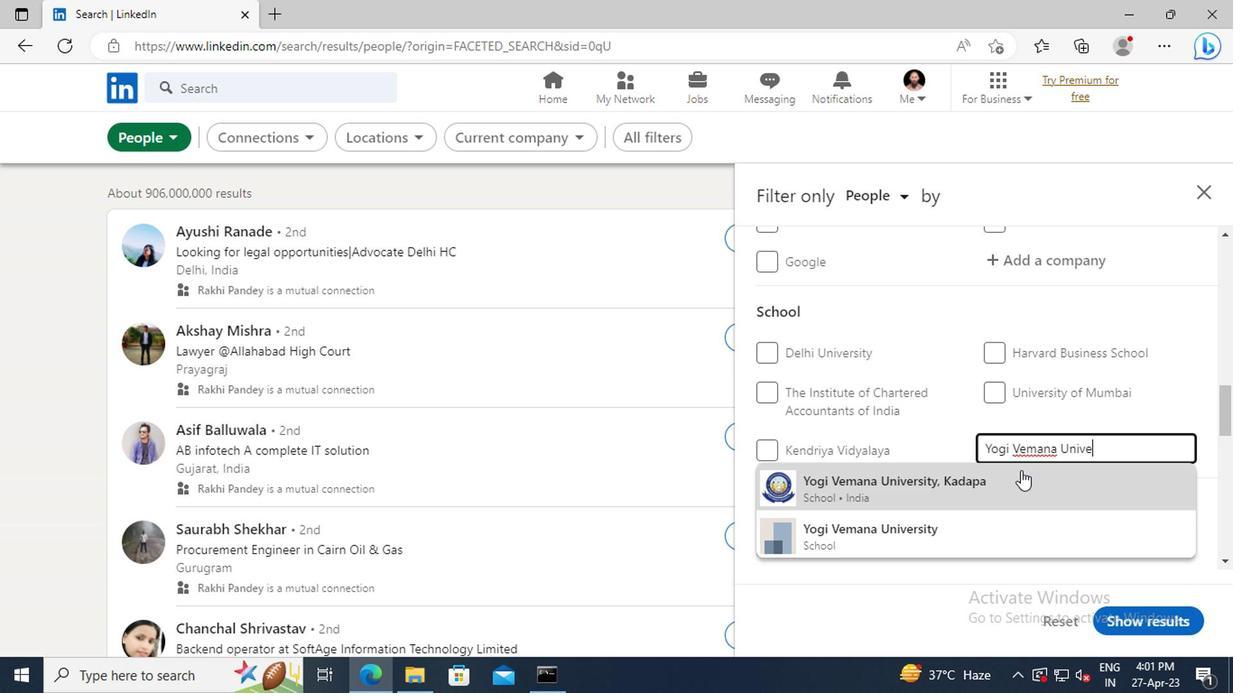 
Action: Mouse pressed left at (1016, 477)
Screenshot: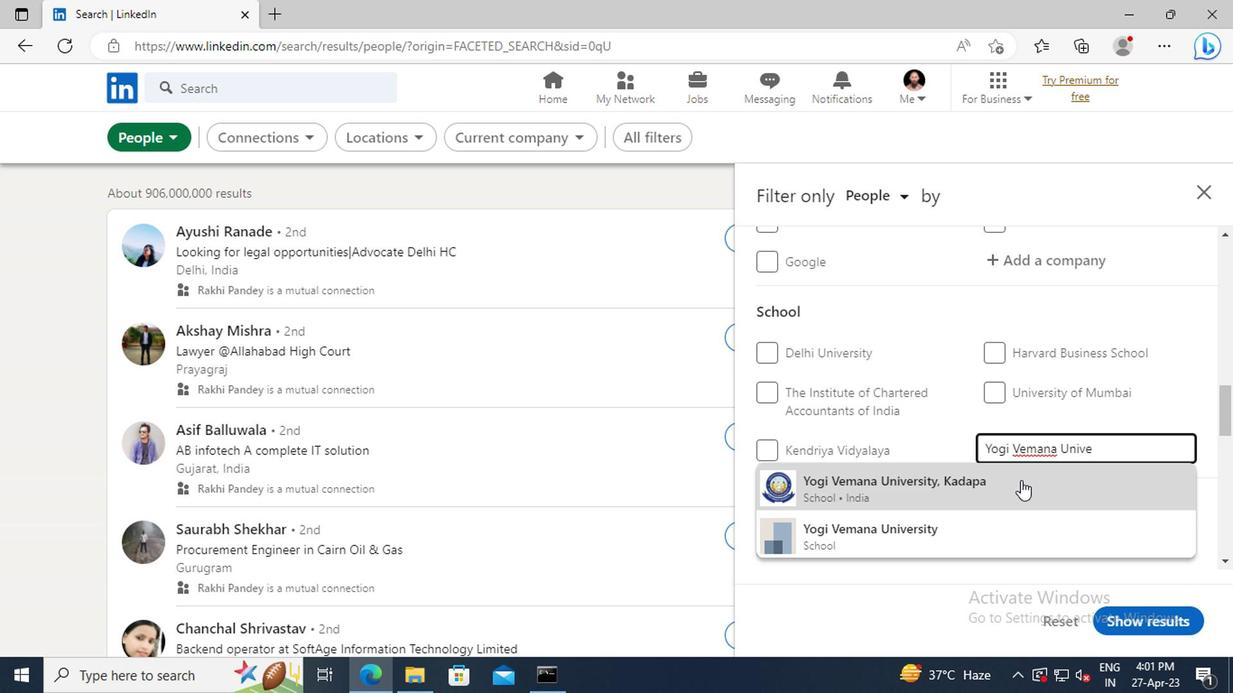 
Action: Mouse moved to (1006, 424)
Screenshot: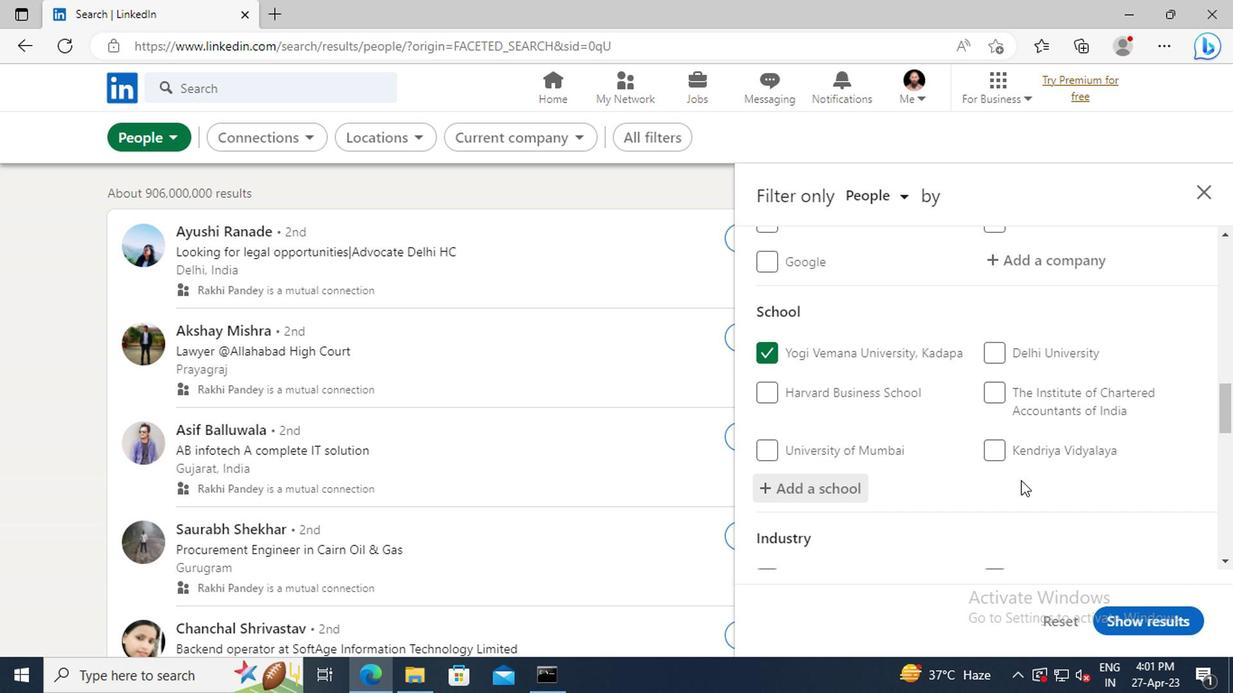 
Action: Mouse scrolled (1006, 423) with delta (0, 0)
Screenshot: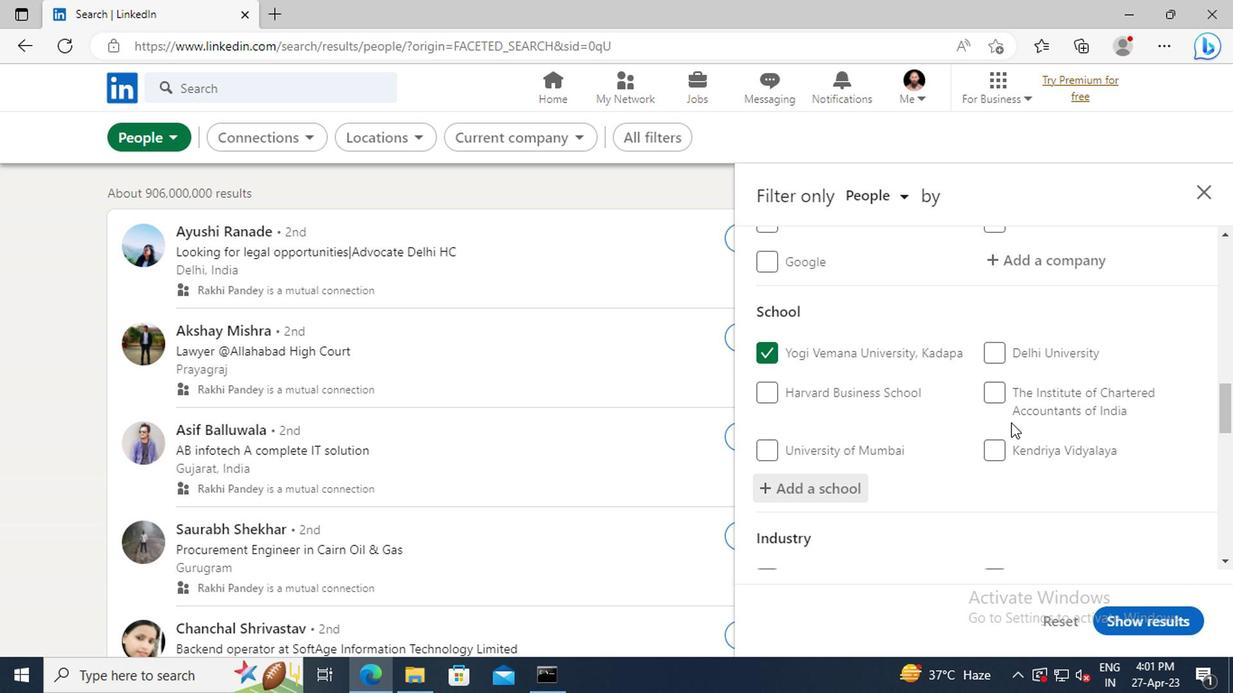 
Action: Mouse scrolled (1006, 423) with delta (0, 0)
Screenshot: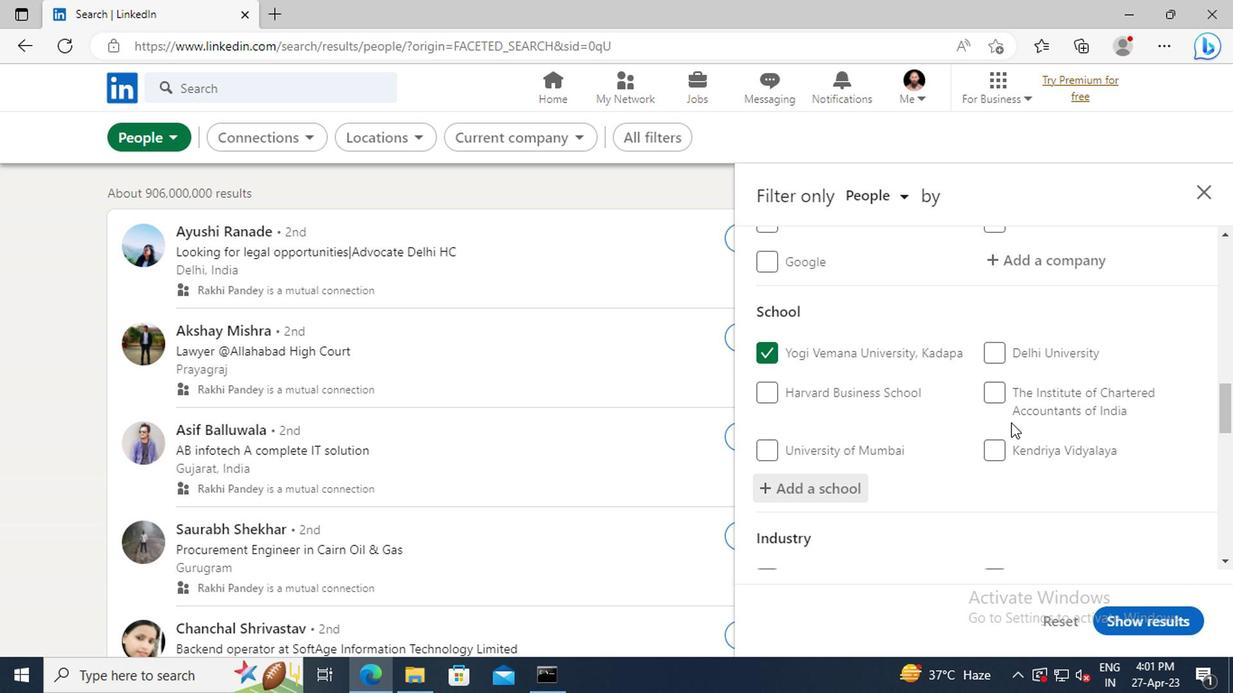 
Action: Mouse scrolled (1006, 423) with delta (0, 0)
Screenshot: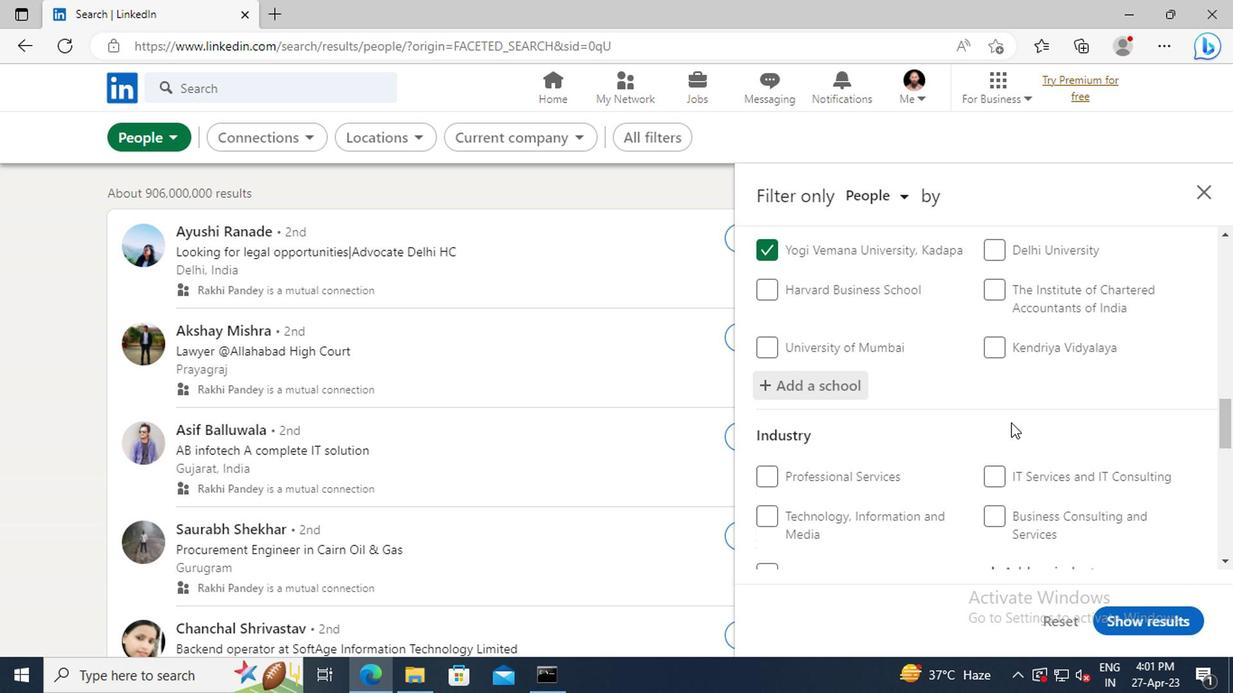 
Action: Mouse scrolled (1006, 423) with delta (0, 0)
Screenshot: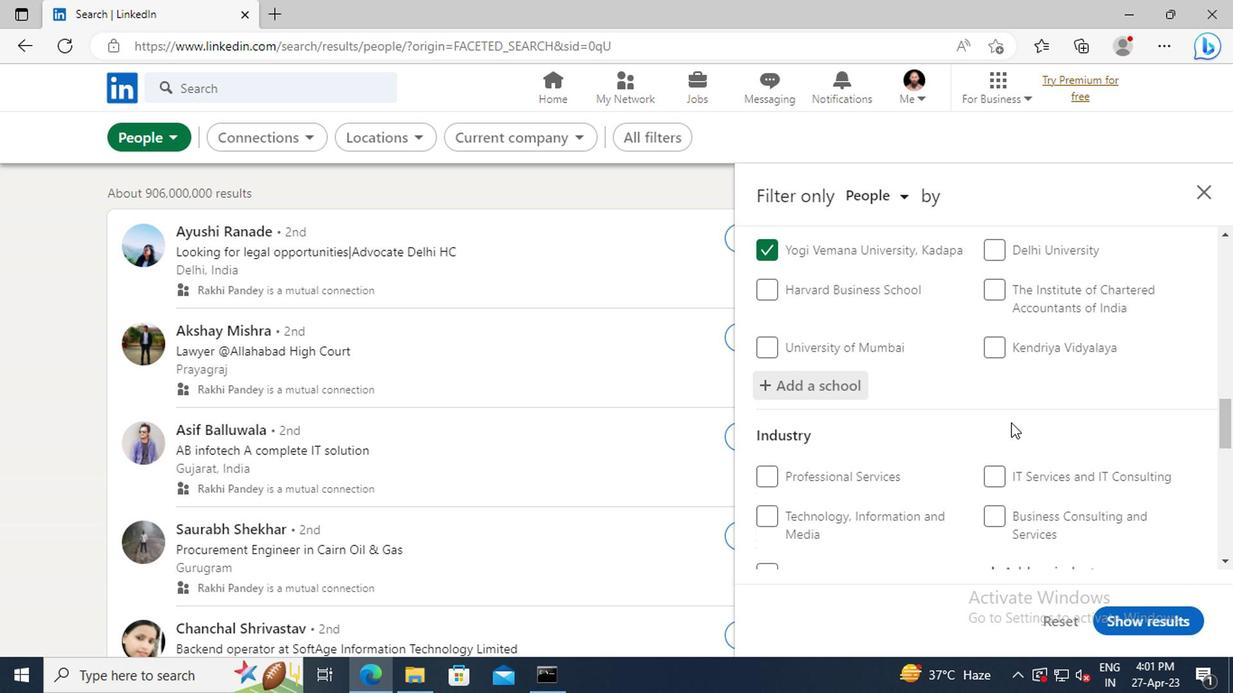 
Action: Mouse scrolled (1006, 423) with delta (0, 0)
Screenshot: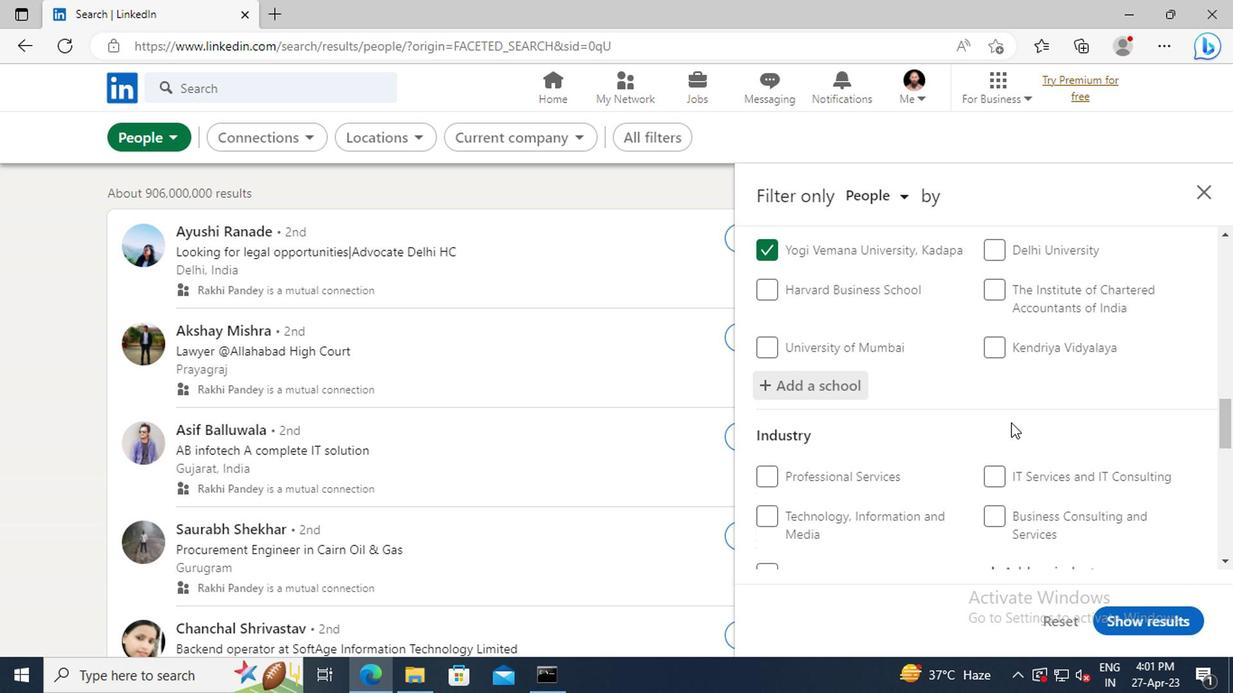 
Action: Mouse moved to (1010, 425)
Screenshot: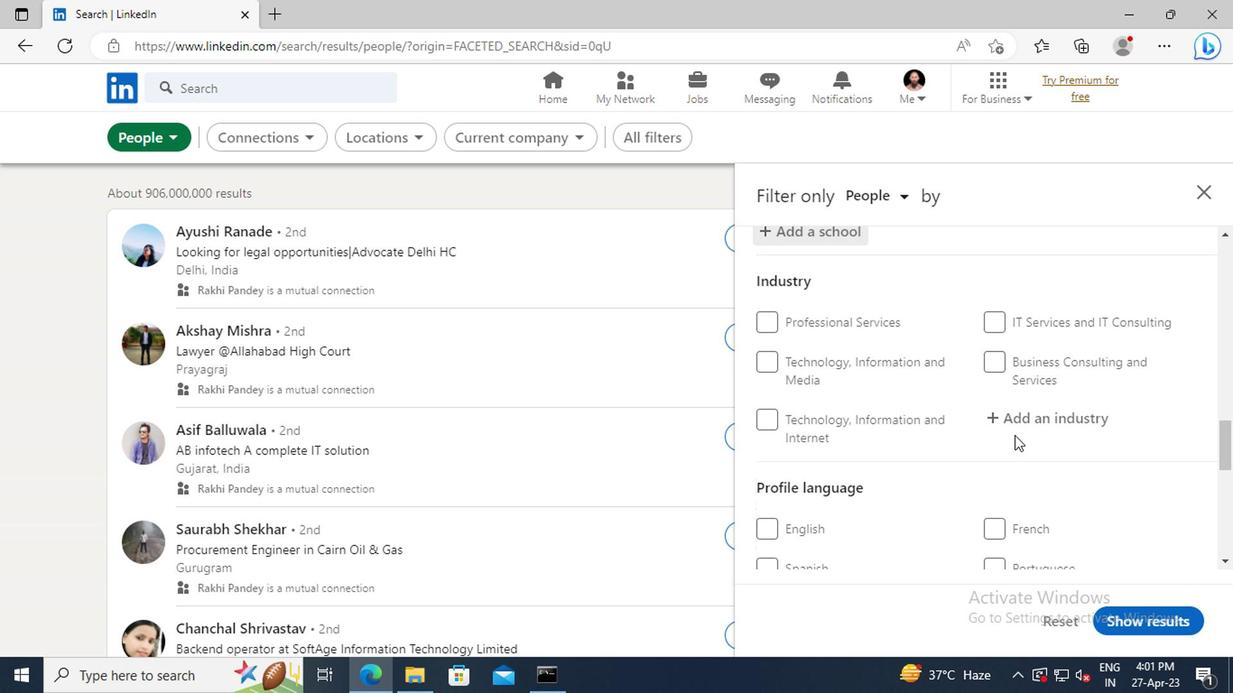 
Action: Mouse pressed left at (1010, 425)
Screenshot: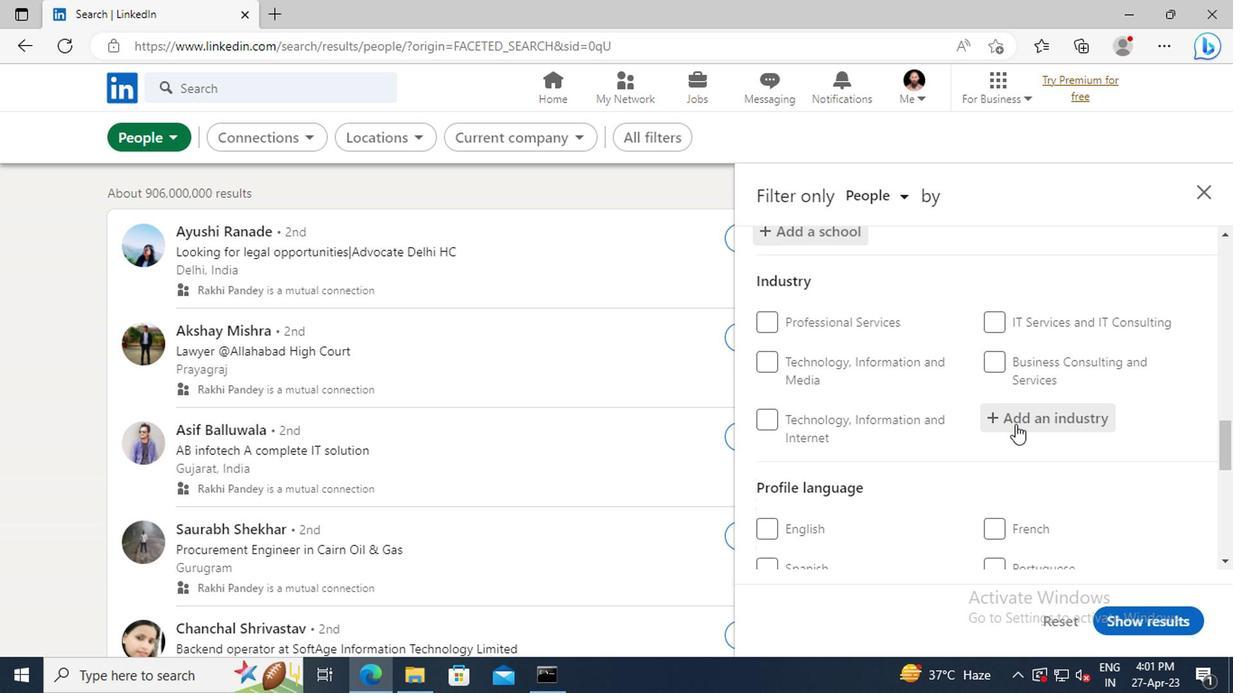 
Action: Key pressed <Key.shift>MOBILE<Key.space><Key.shift>COMPU
Screenshot: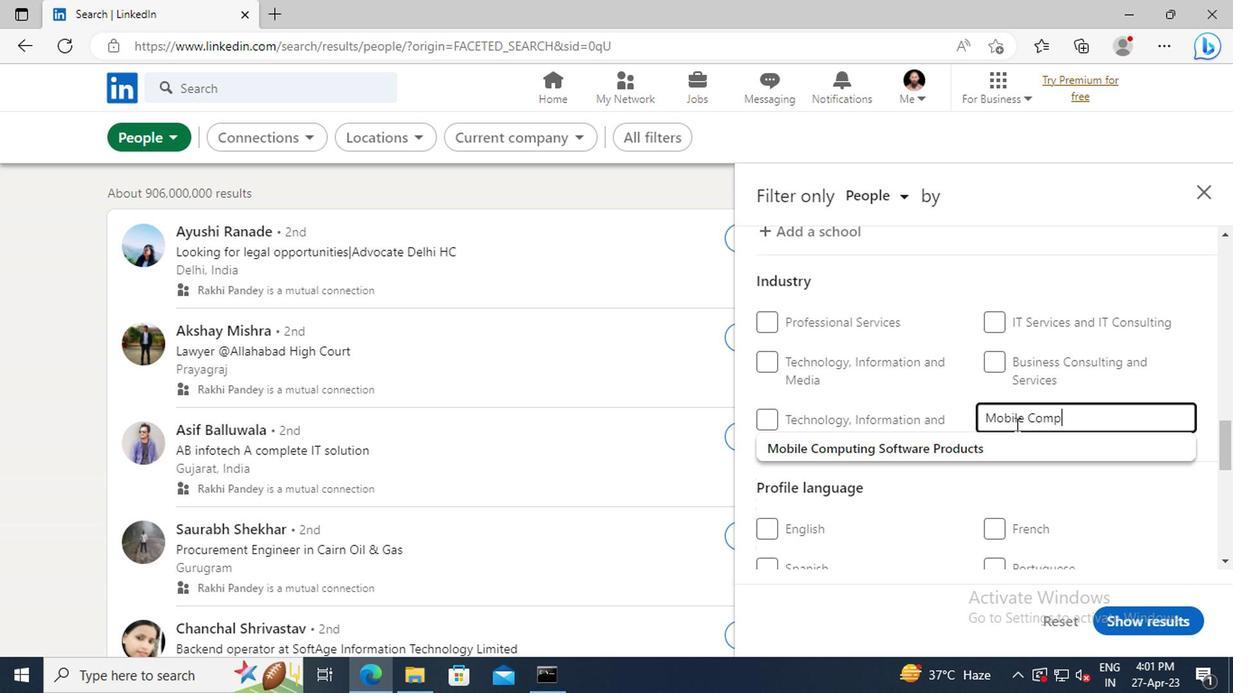 
Action: Mouse moved to (1012, 448)
Screenshot: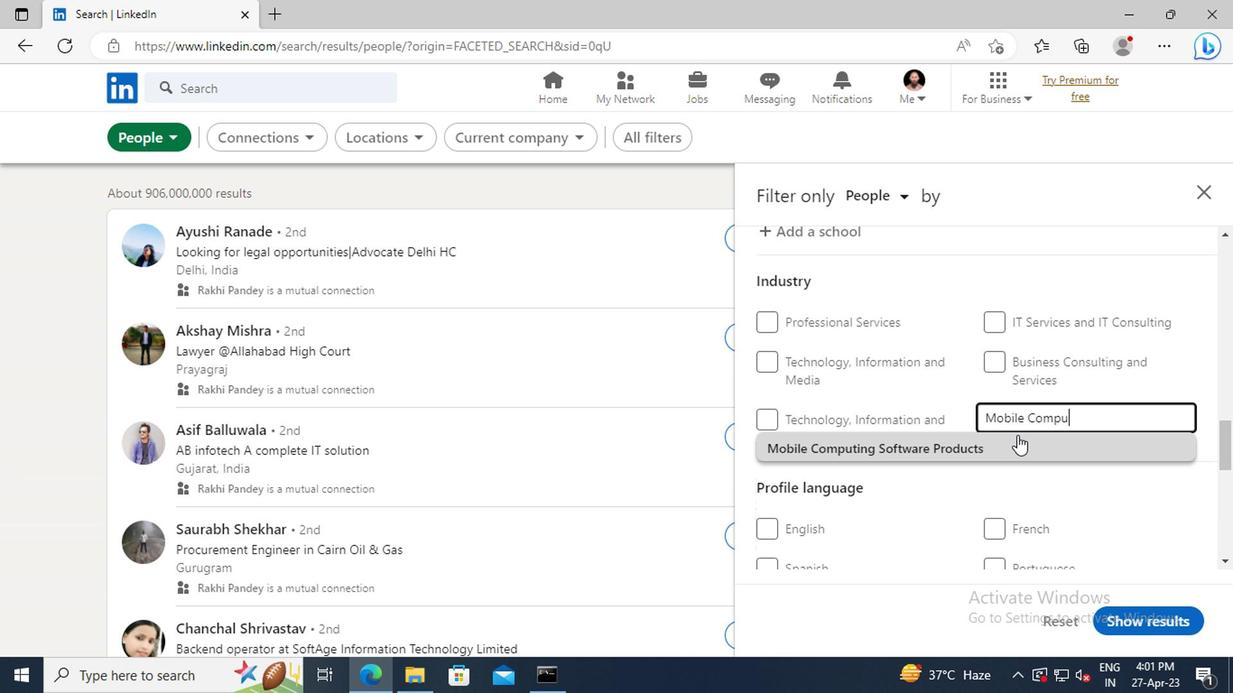 
Action: Mouse pressed left at (1012, 448)
Screenshot: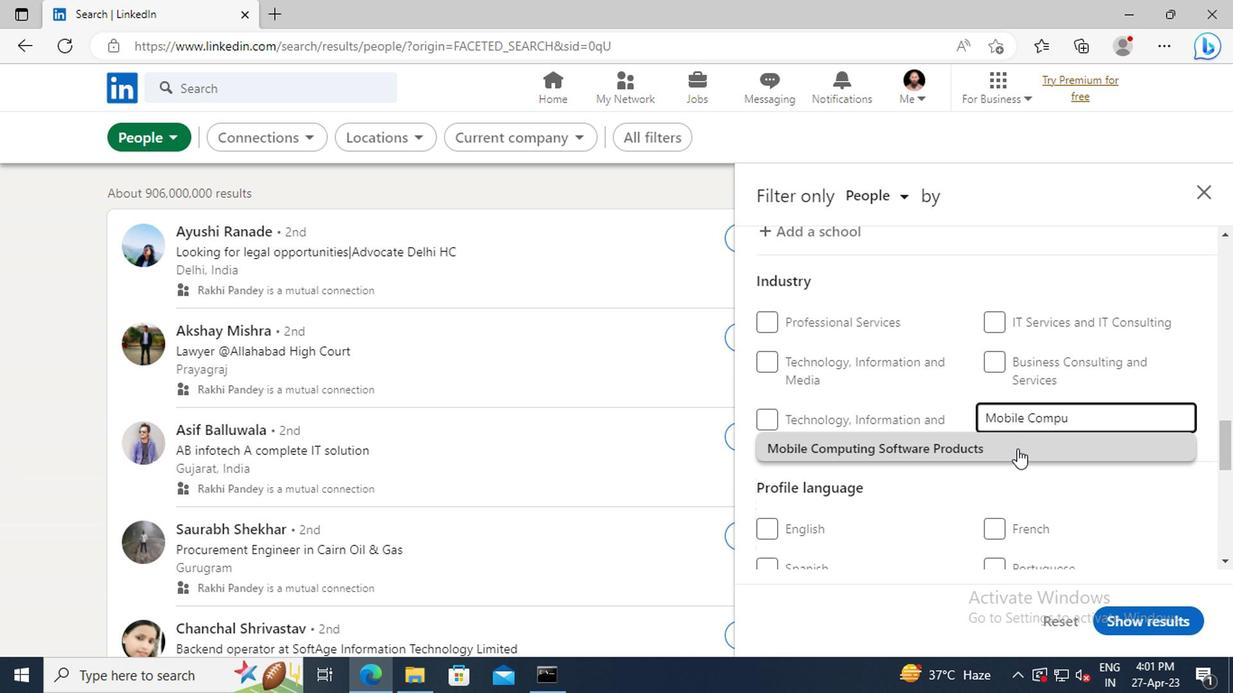
Action: Mouse moved to (1000, 382)
Screenshot: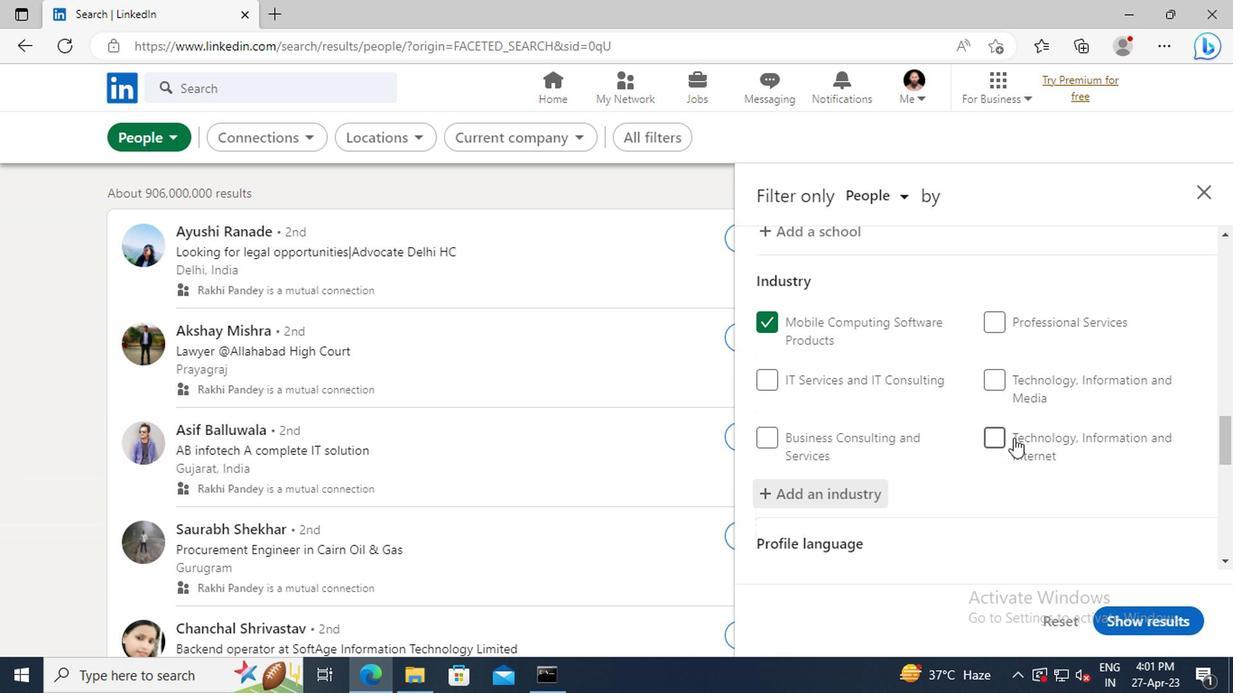 
Action: Mouse scrolled (1000, 382) with delta (0, 0)
Screenshot: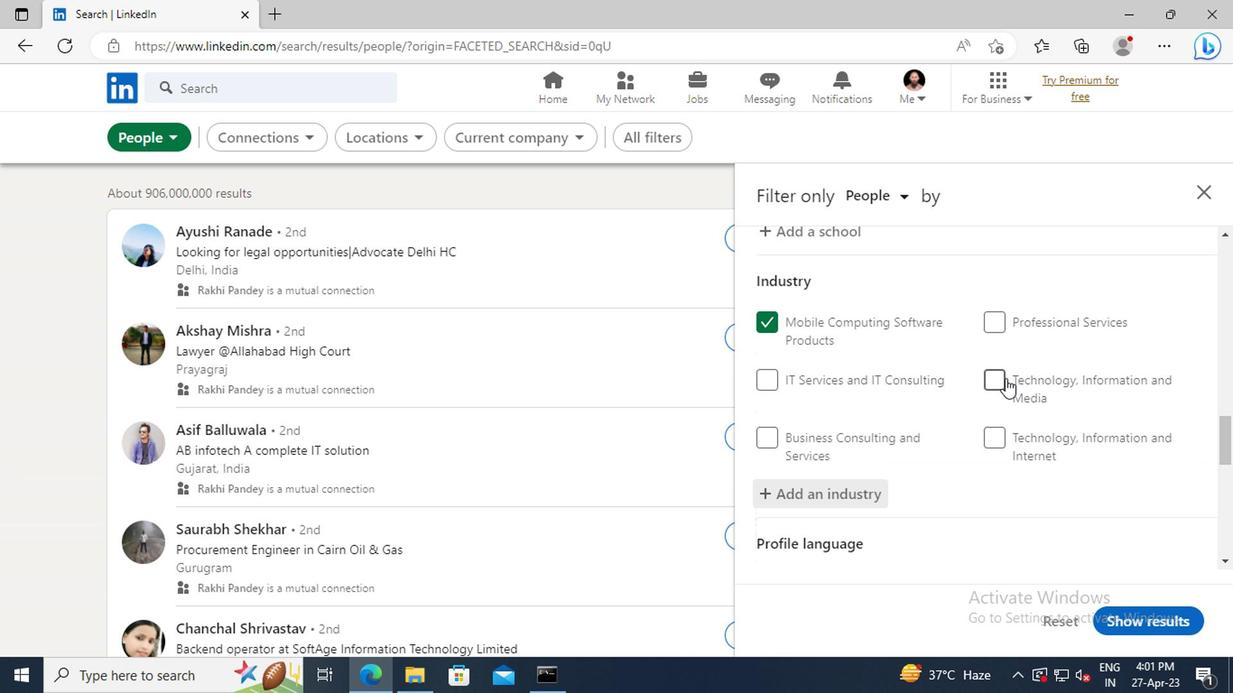 
Action: Mouse scrolled (1000, 382) with delta (0, 0)
Screenshot: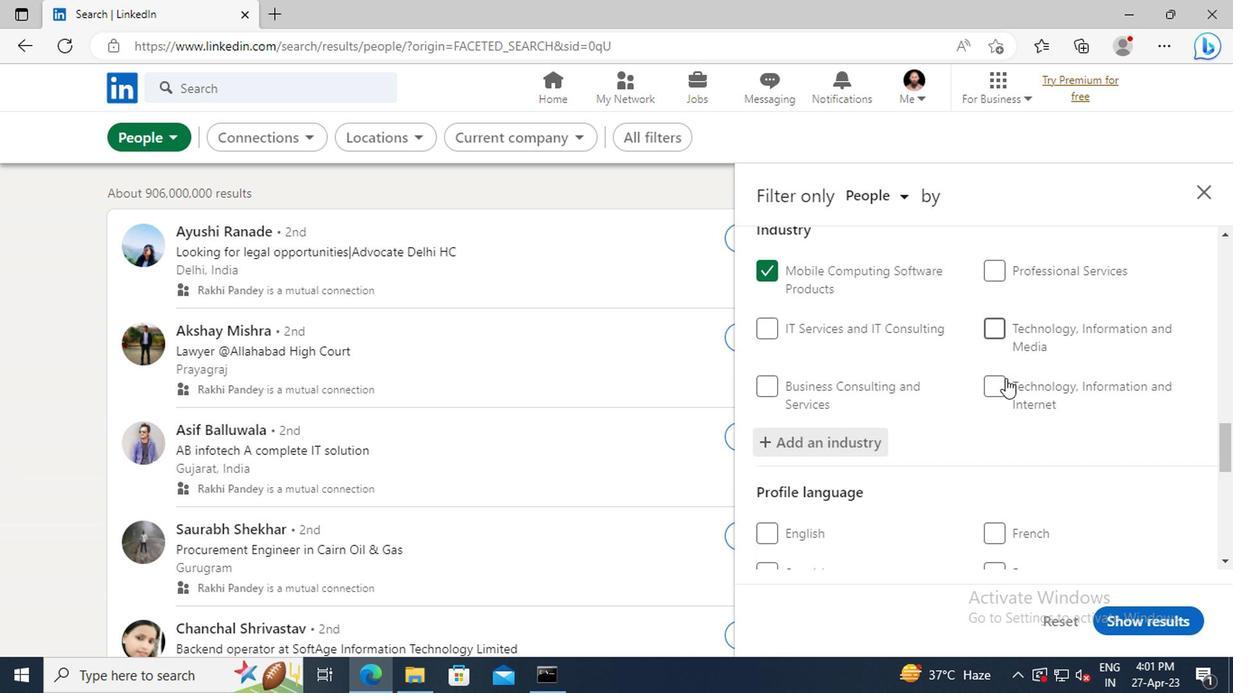 
Action: Mouse scrolled (1000, 382) with delta (0, 0)
Screenshot: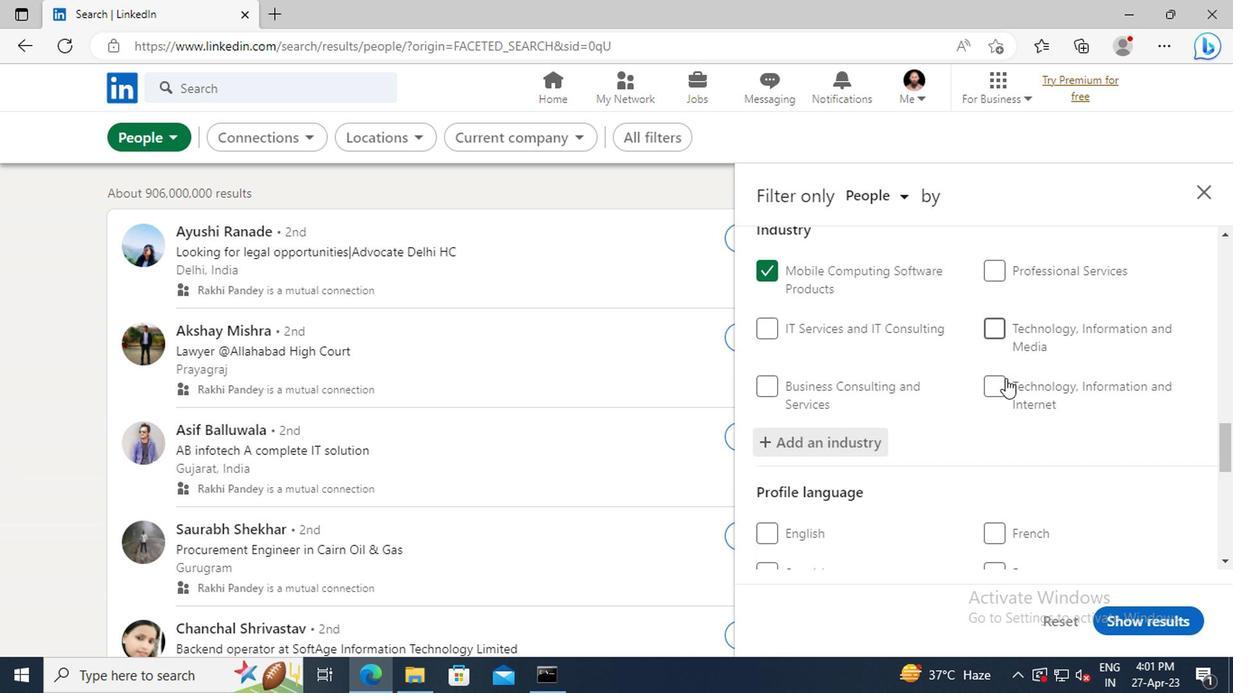 
Action: Mouse scrolled (1000, 382) with delta (0, 0)
Screenshot: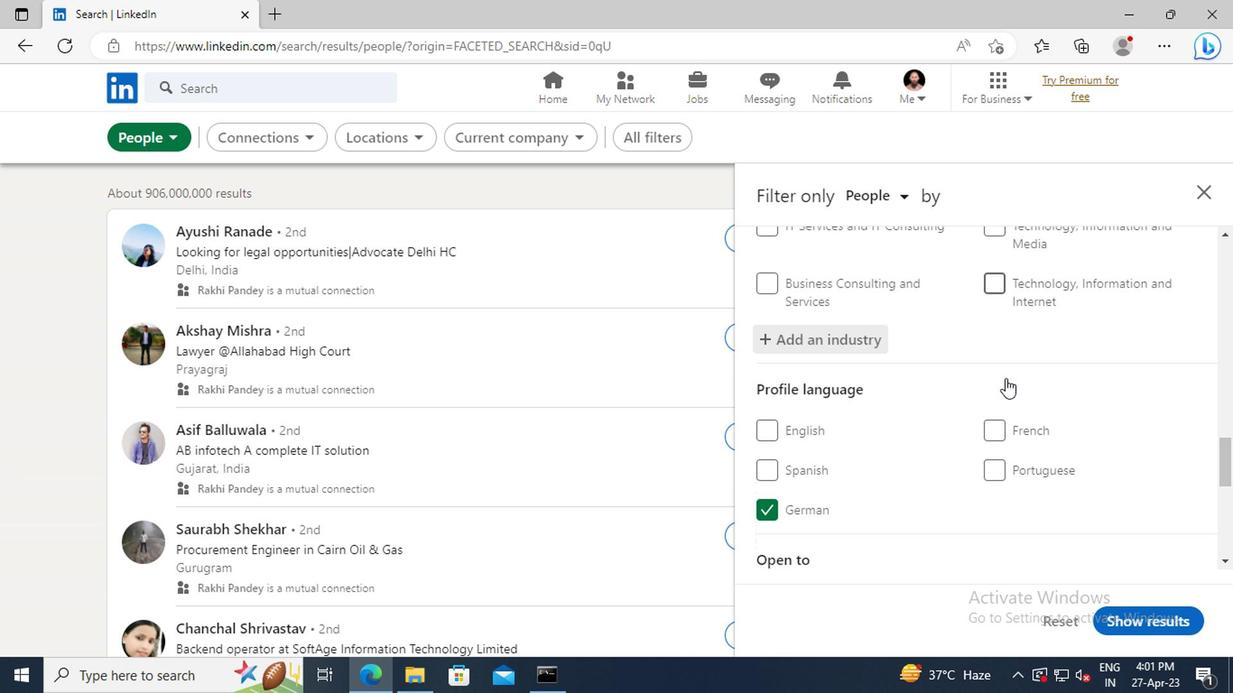 
Action: Mouse scrolled (1000, 382) with delta (0, 0)
Screenshot: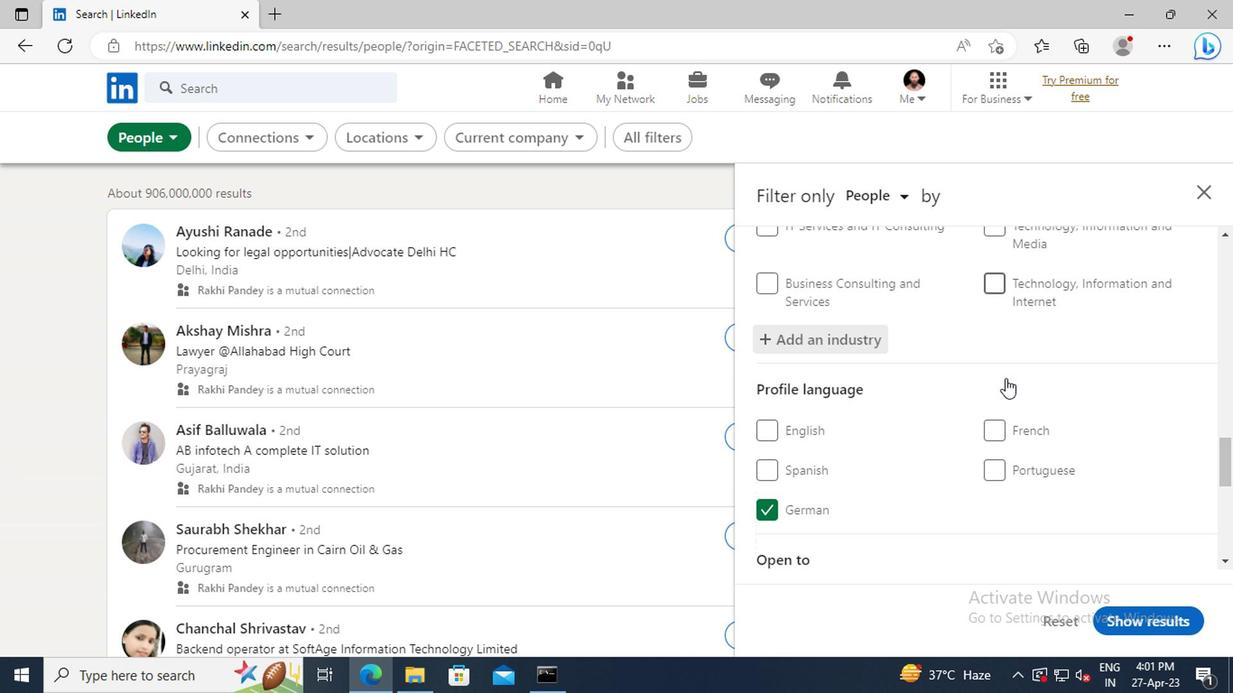 
Action: Mouse scrolled (1000, 382) with delta (0, 0)
Screenshot: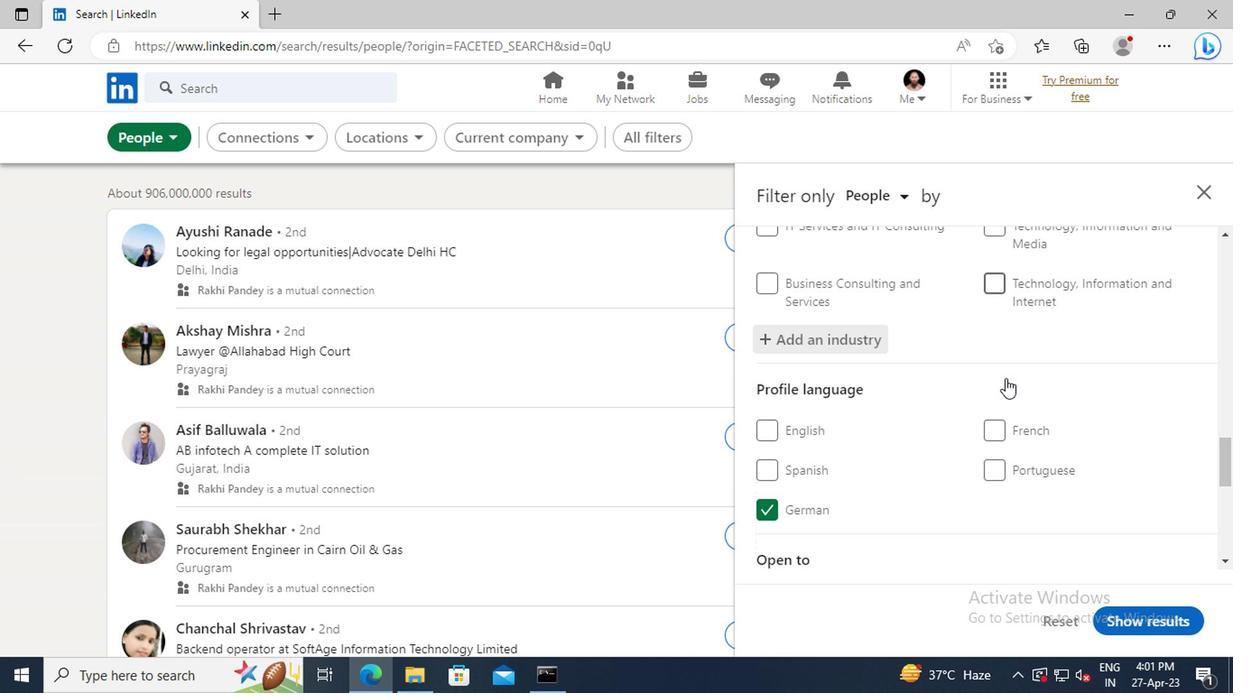 
Action: Mouse scrolled (1000, 382) with delta (0, 0)
Screenshot: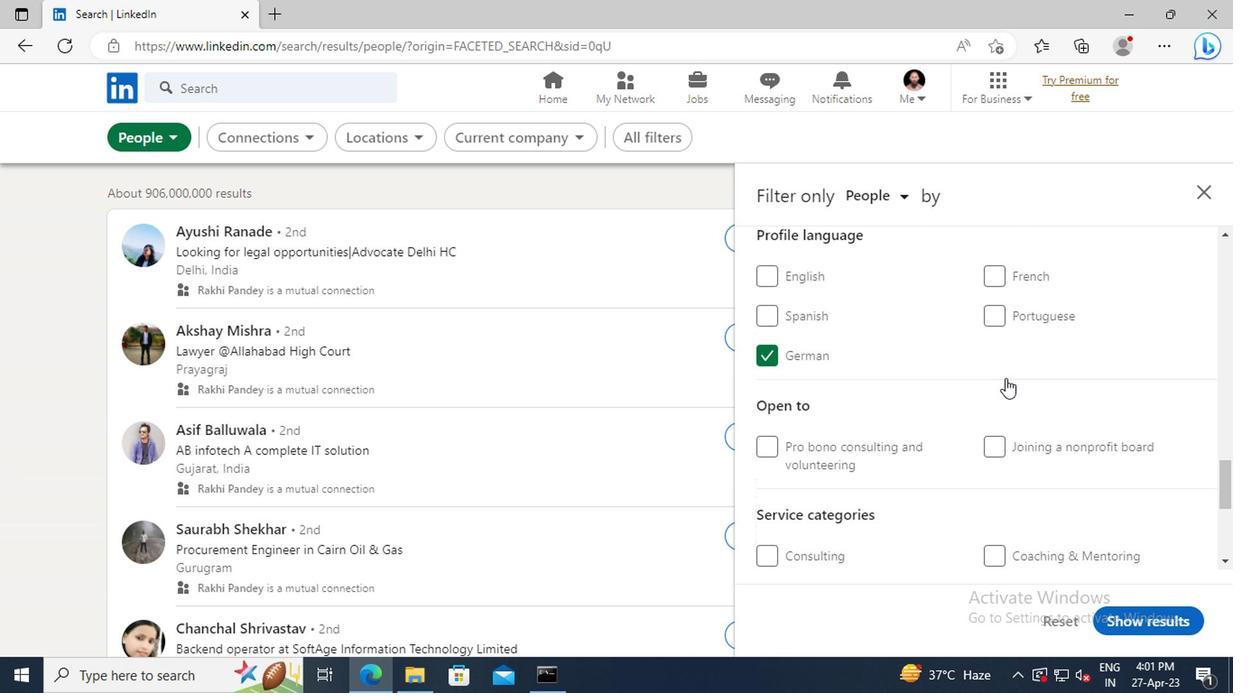 
Action: Mouse scrolled (1000, 382) with delta (0, 0)
Screenshot: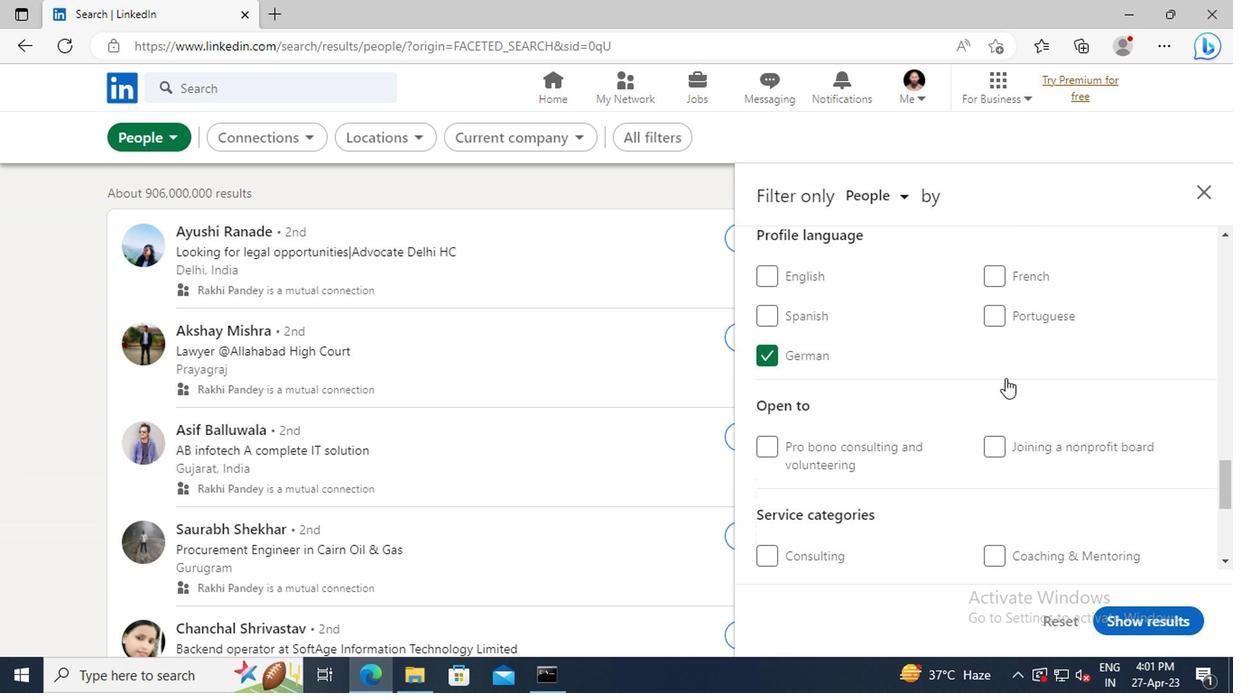 
Action: Mouse scrolled (1000, 382) with delta (0, 0)
Screenshot: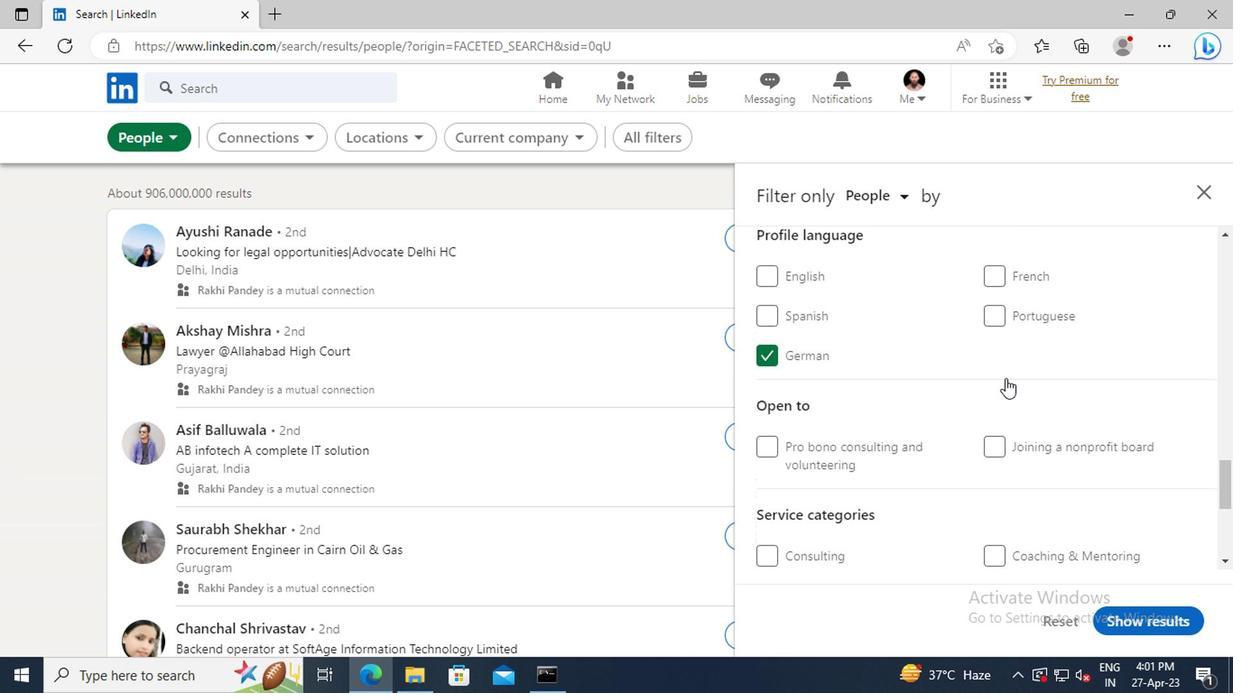 
Action: Mouse scrolled (1000, 382) with delta (0, 0)
Screenshot: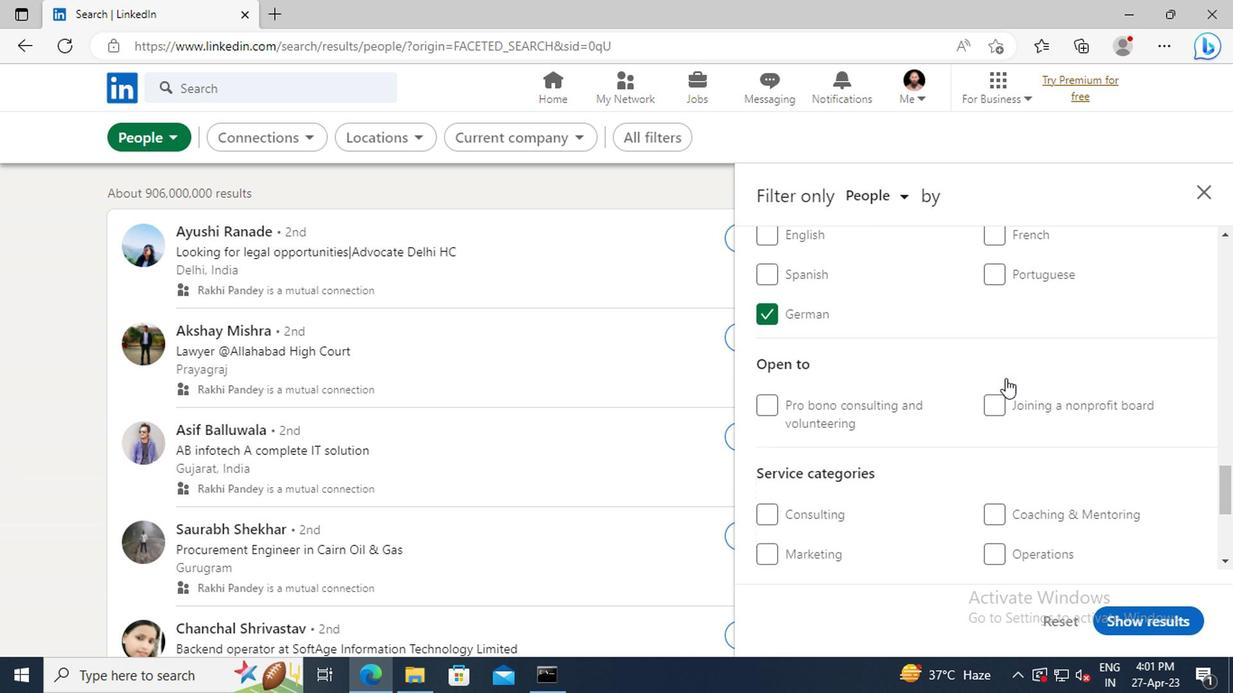 
Action: Mouse moved to (1005, 434)
Screenshot: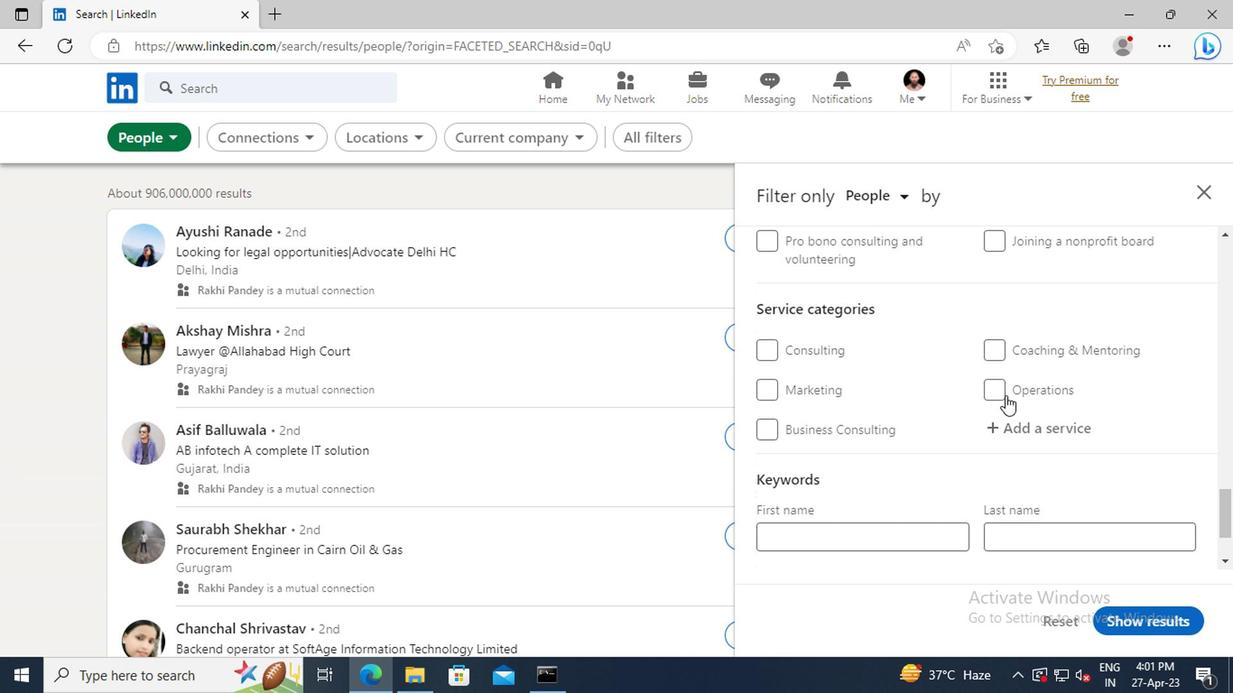 
Action: Mouse pressed left at (1005, 434)
Screenshot: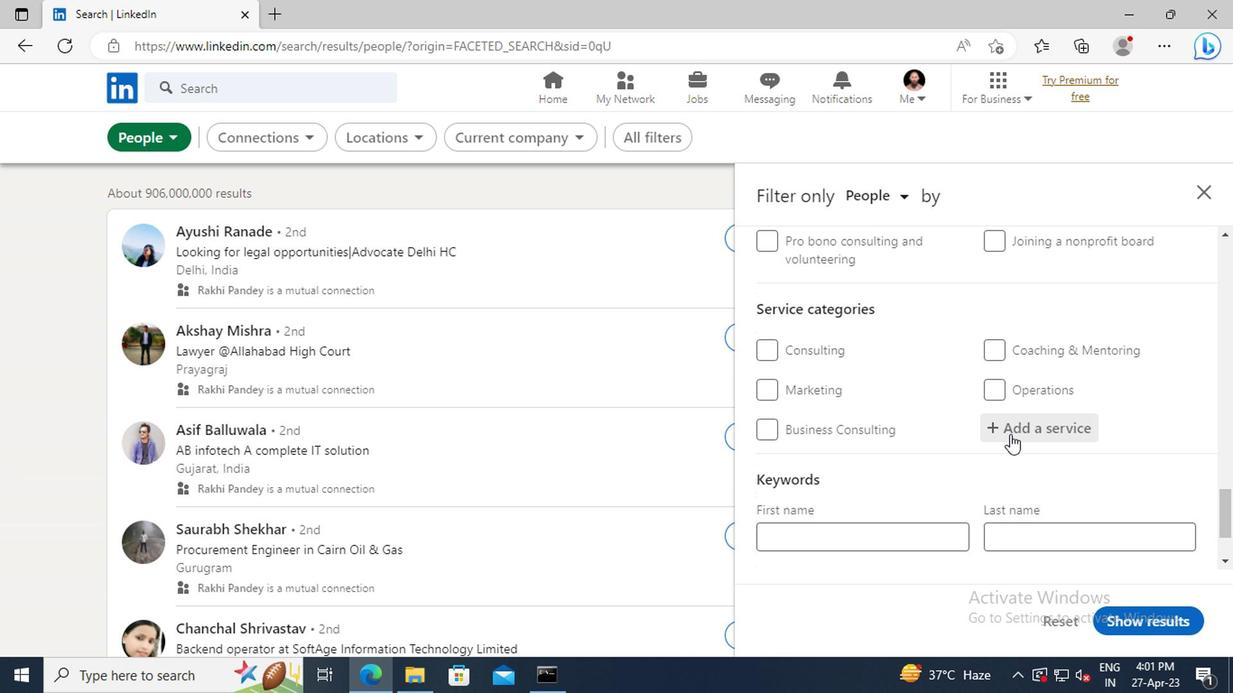 
Action: Key pressed <Key.shift>LEADERSHIP
Screenshot: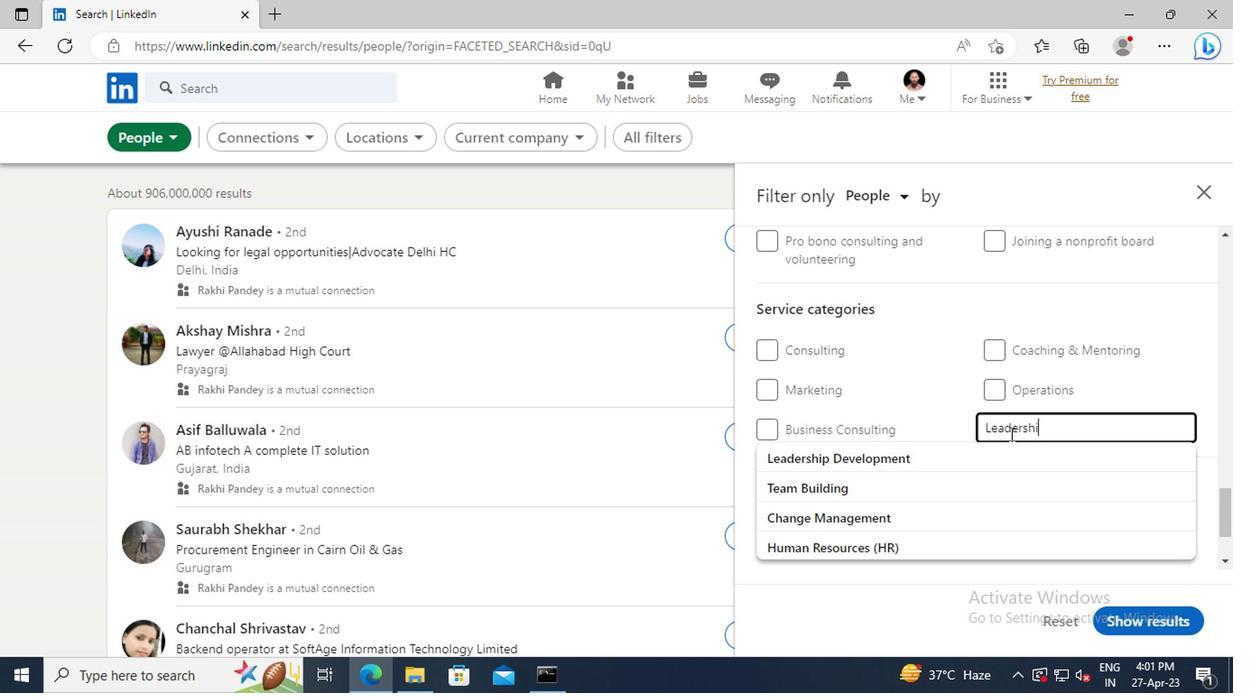
Action: Mouse moved to (977, 454)
Screenshot: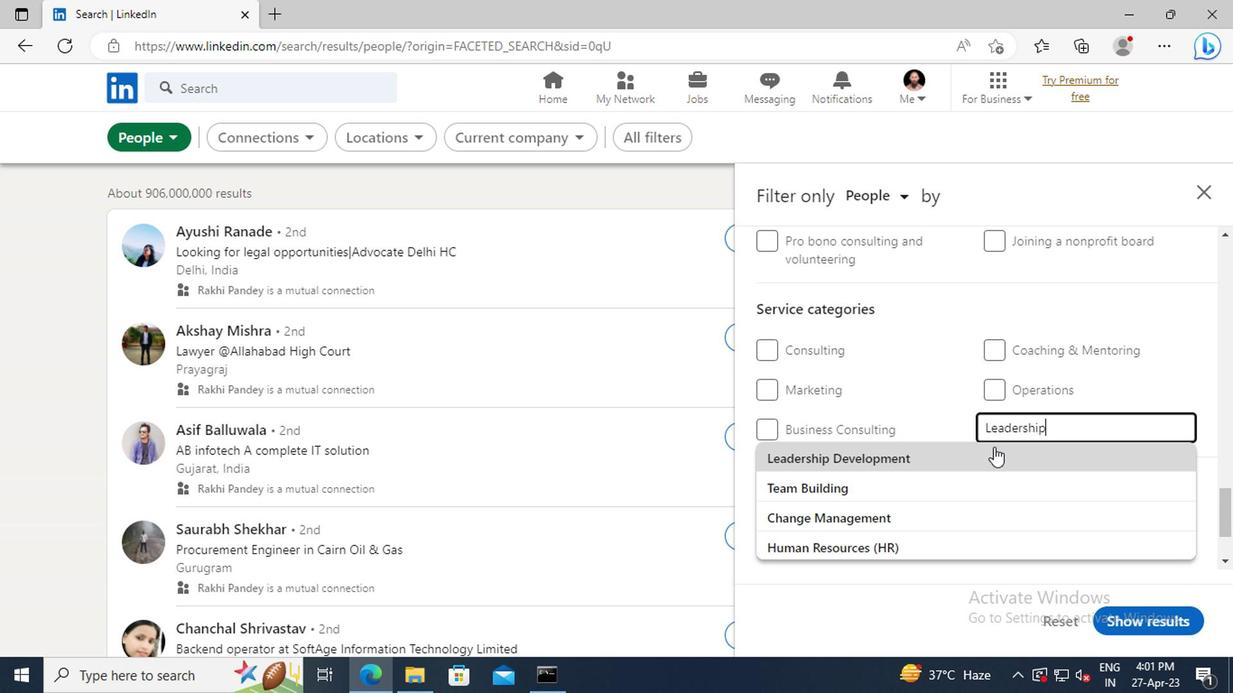 
Action: Mouse pressed left at (977, 454)
Screenshot: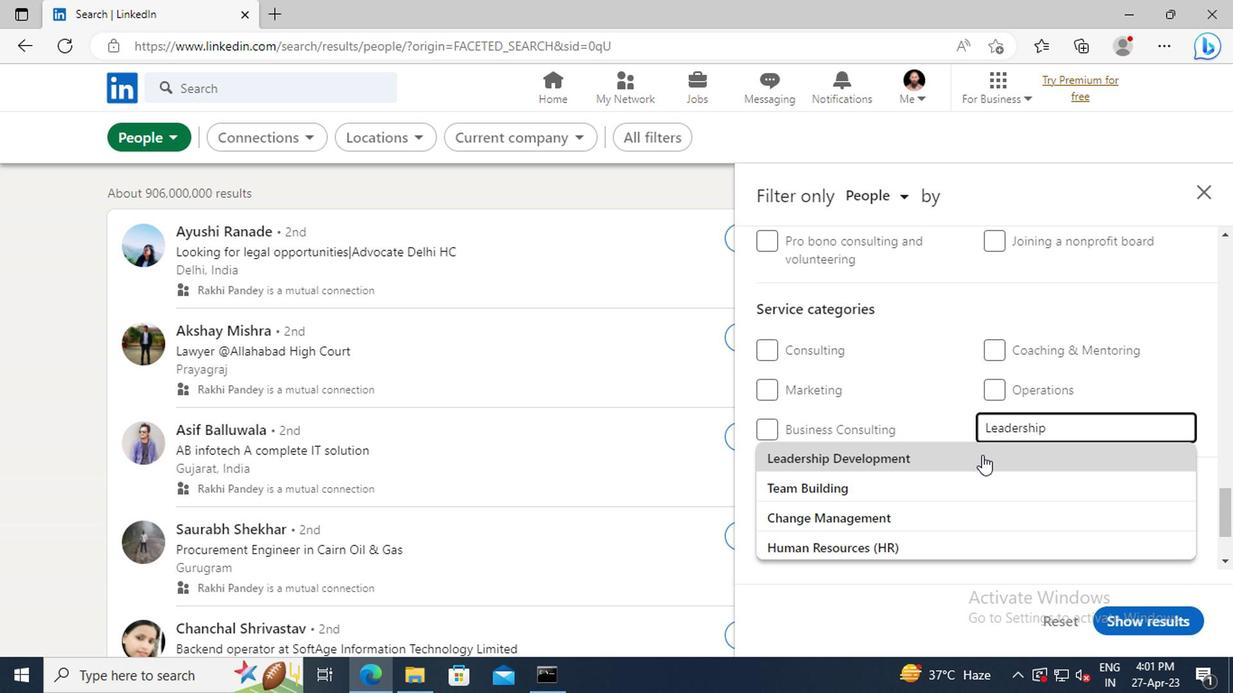 
Action: Mouse moved to (983, 397)
Screenshot: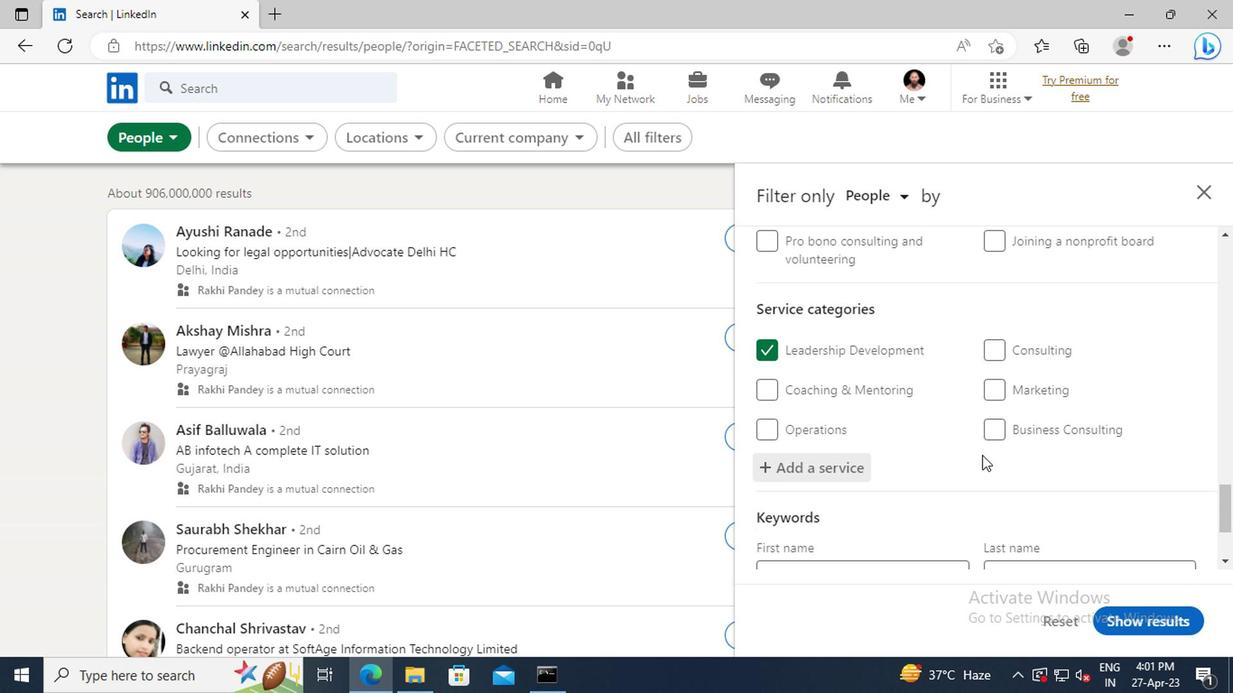 
Action: Mouse scrolled (983, 396) with delta (0, 0)
Screenshot: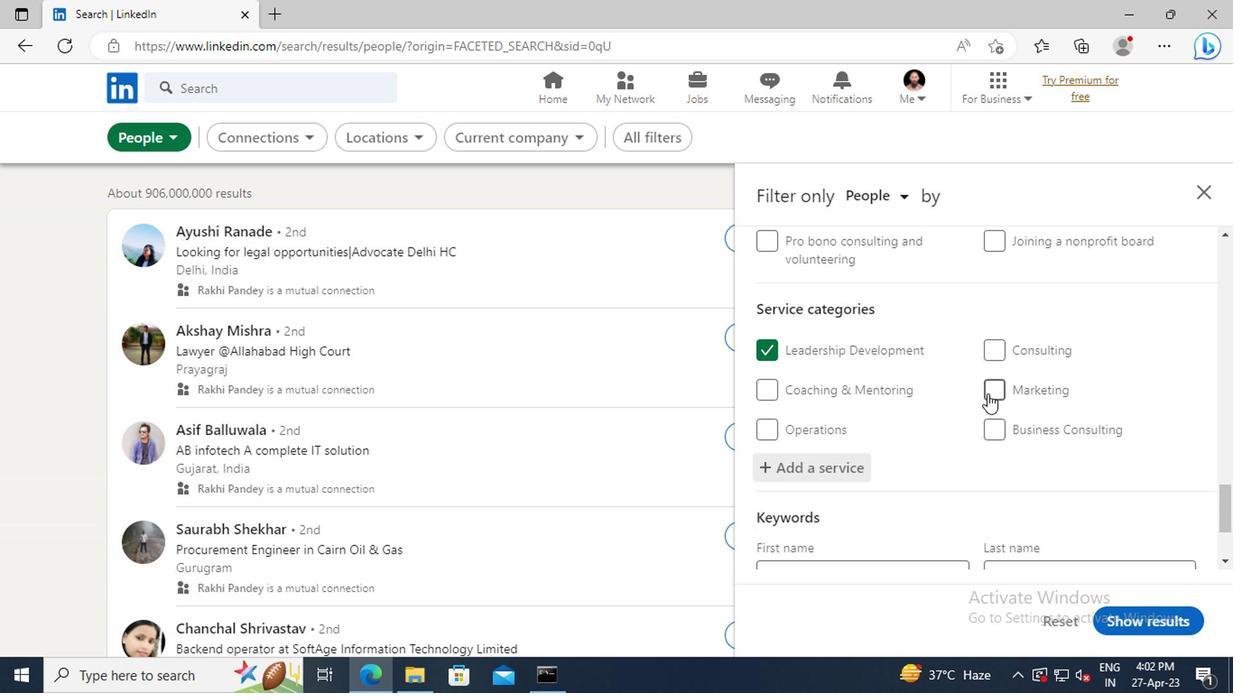 
Action: Mouse scrolled (983, 396) with delta (0, 0)
Screenshot: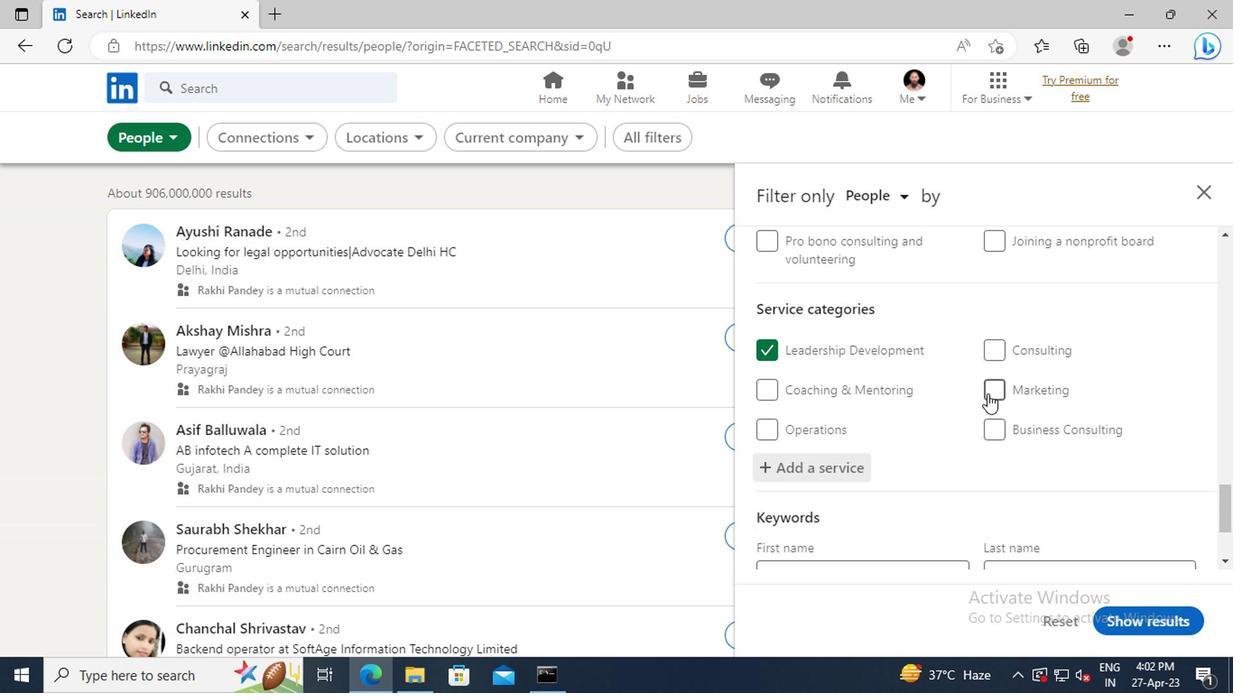 
Action: Mouse scrolled (983, 396) with delta (0, 0)
Screenshot: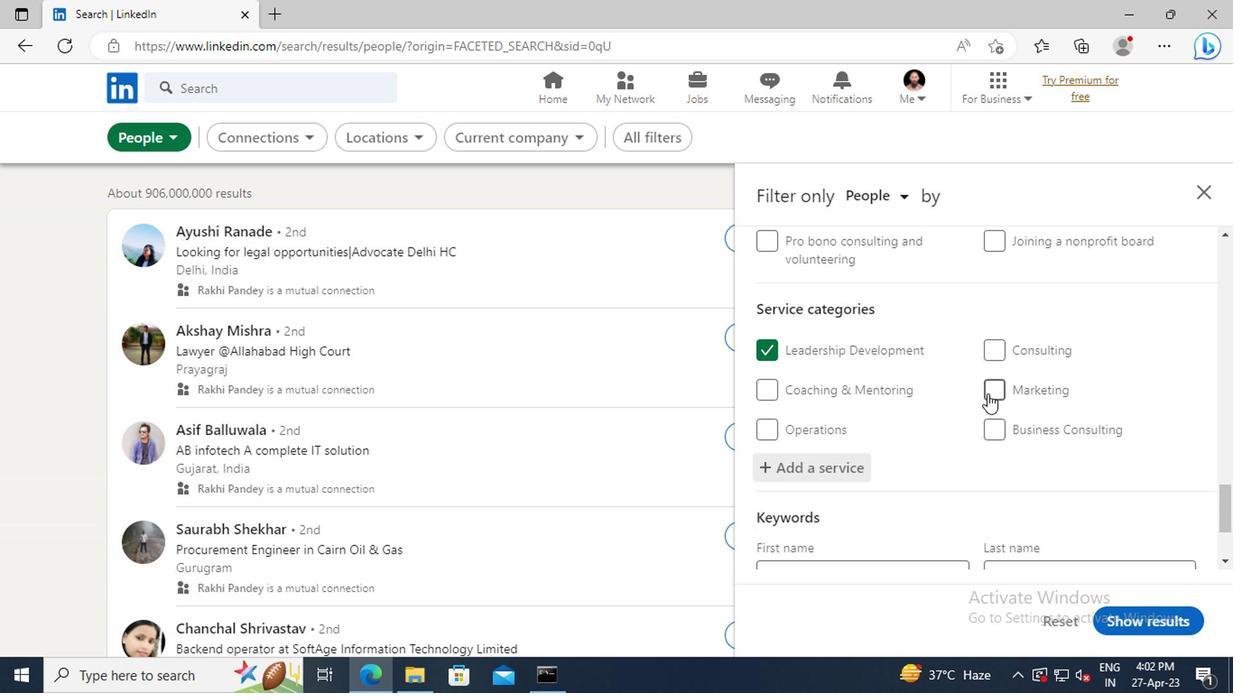 
Action: Mouse moved to (869, 483)
Screenshot: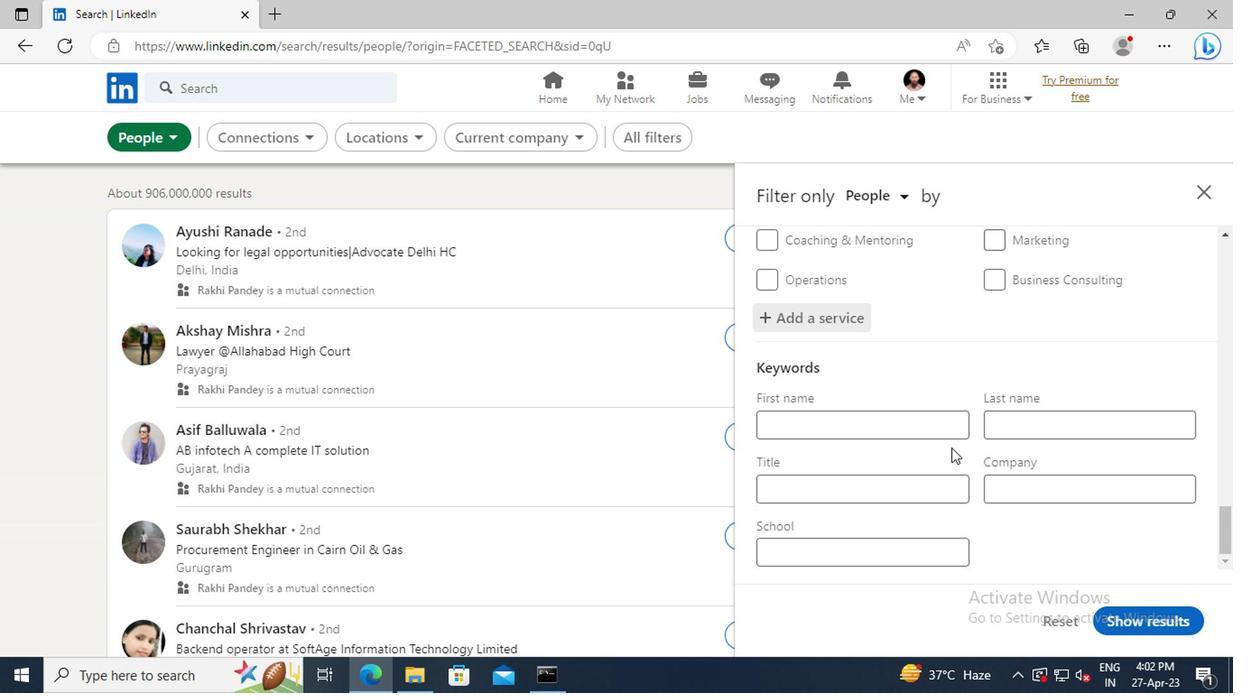 
Action: Mouse pressed left at (869, 483)
Screenshot: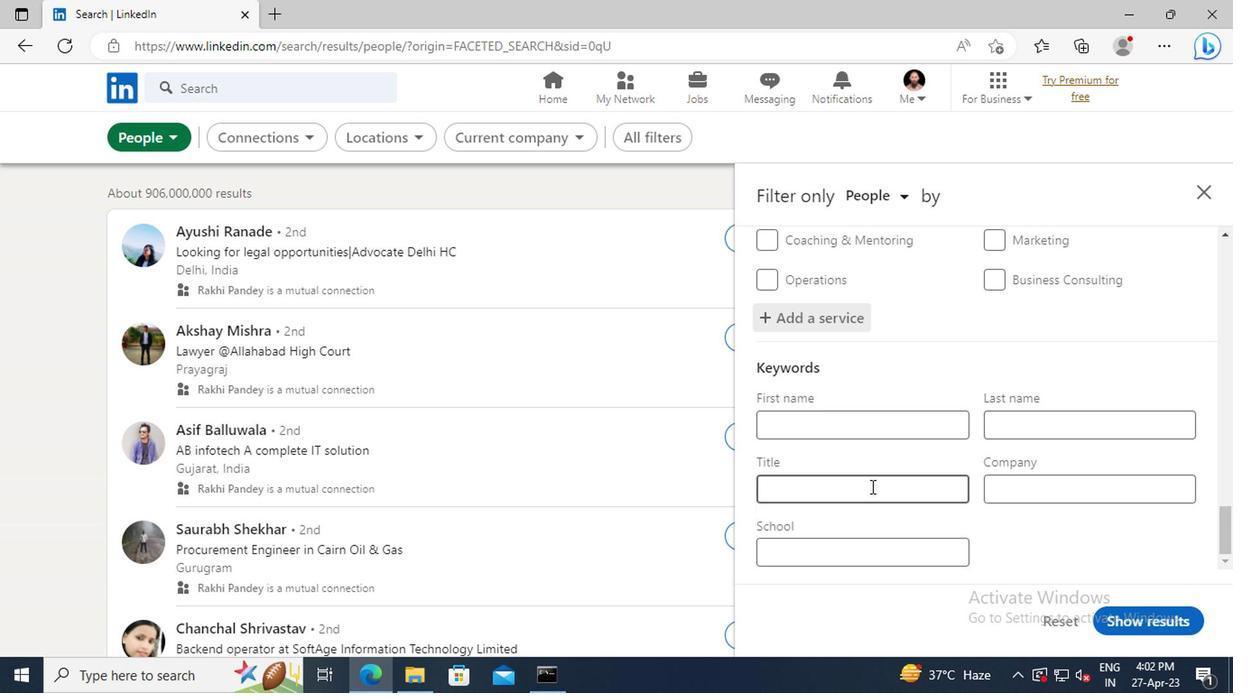 
Action: Key pressed <Key.shift>RESTAURANT<Key.space><Key.shift>MANAGER<Key.enter>
Screenshot: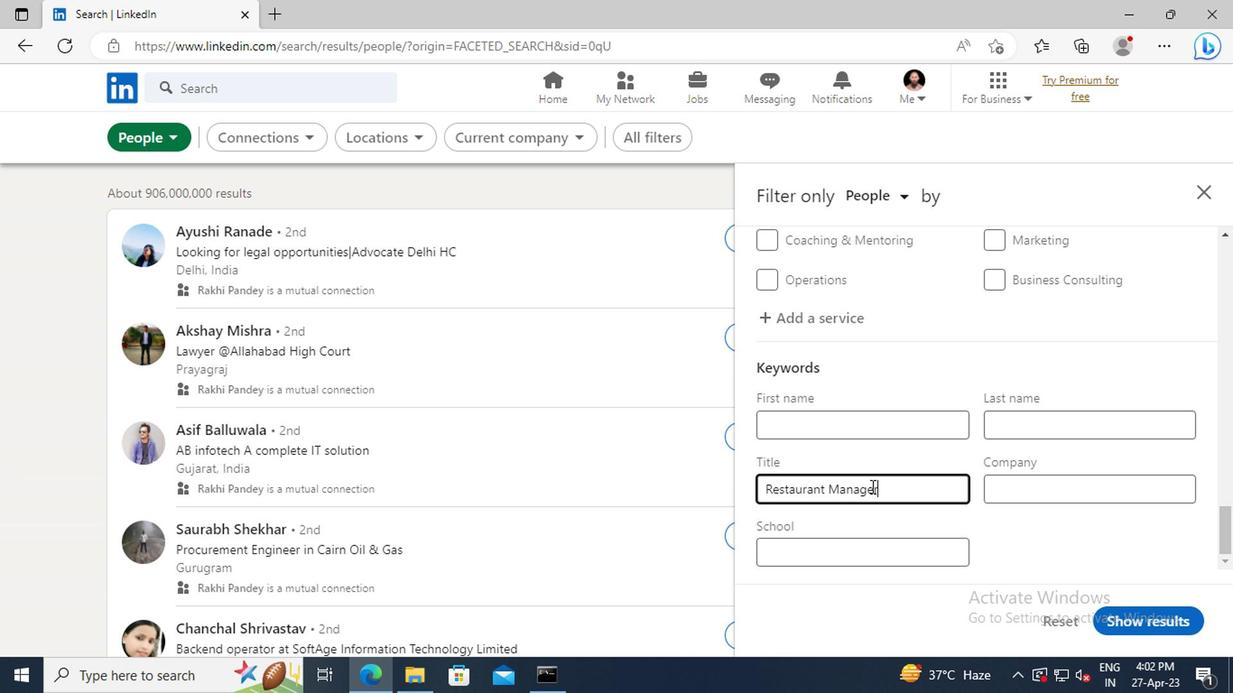 
Action: Mouse moved to (1120, 601)
Screenshot: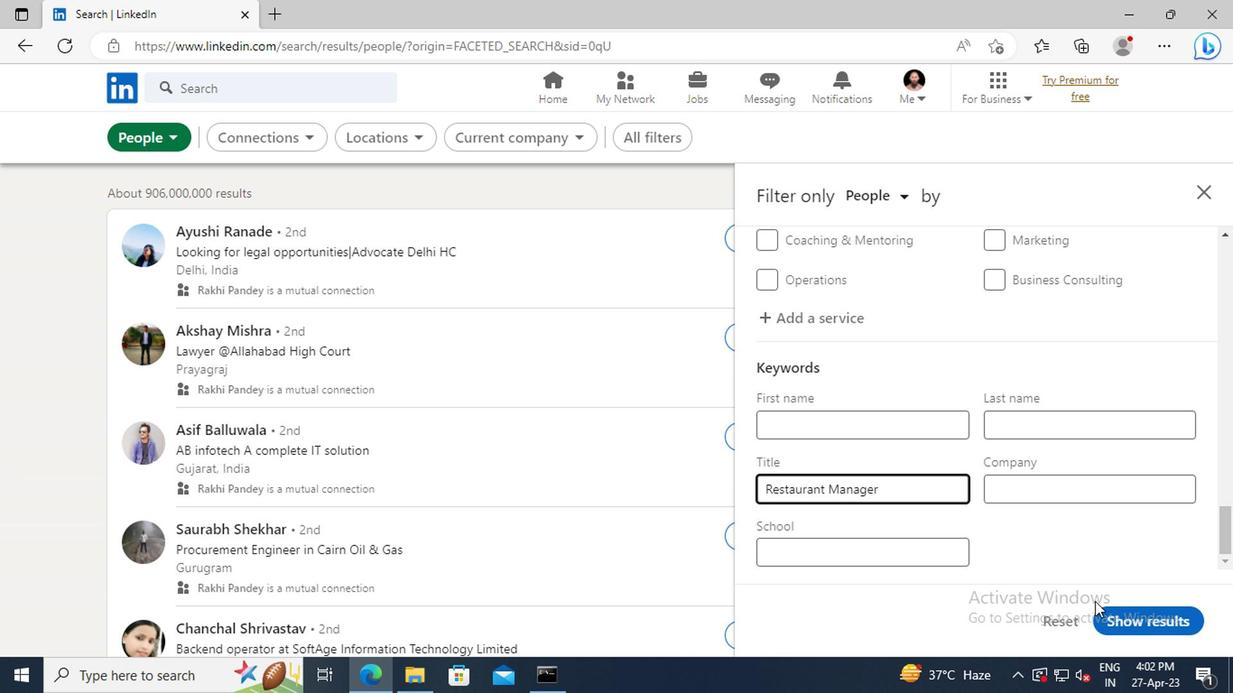 
Action: Mouse pressed left at (1120, 601)
Screenshot: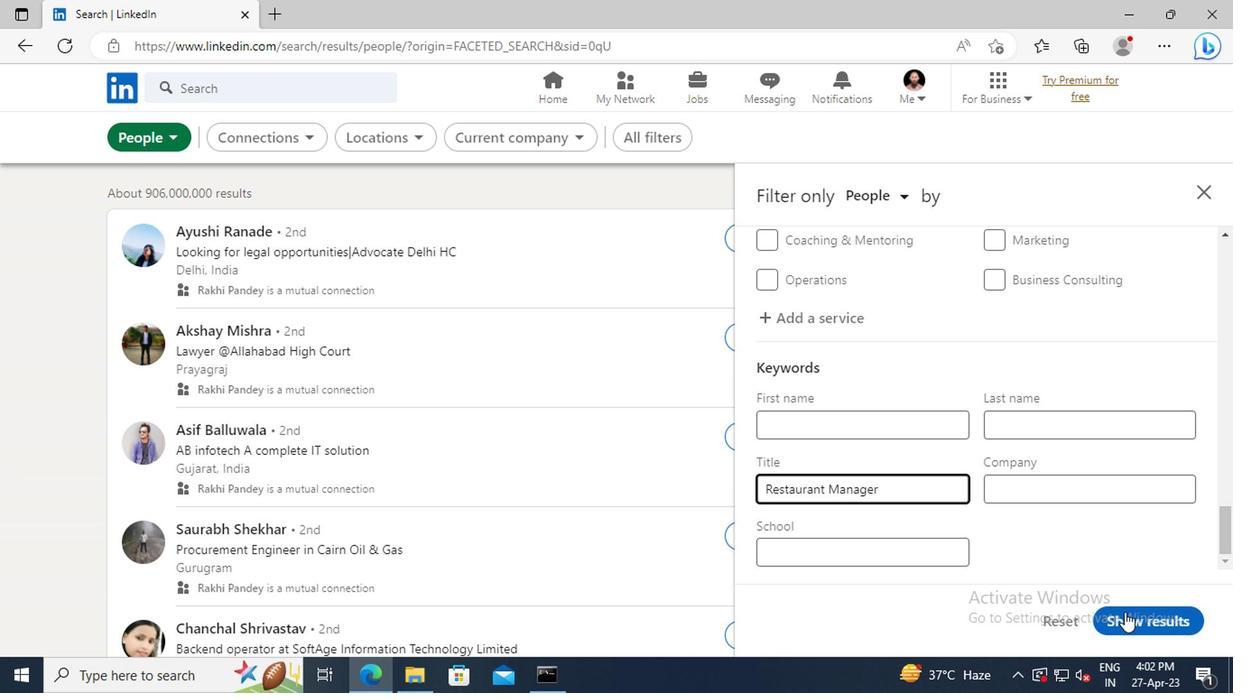 
